 Task: Find connections with filter location Catarroja with filter topic #Indiawith filter profile language Potuguese with filter current company Aon with filter school Technology Jobs with filter industry Golf Courses and Country Clubs with filter service category Videography with filter keywords title Video or Film Producer
Action: Mouse moved to (550, 61)
Screenshot: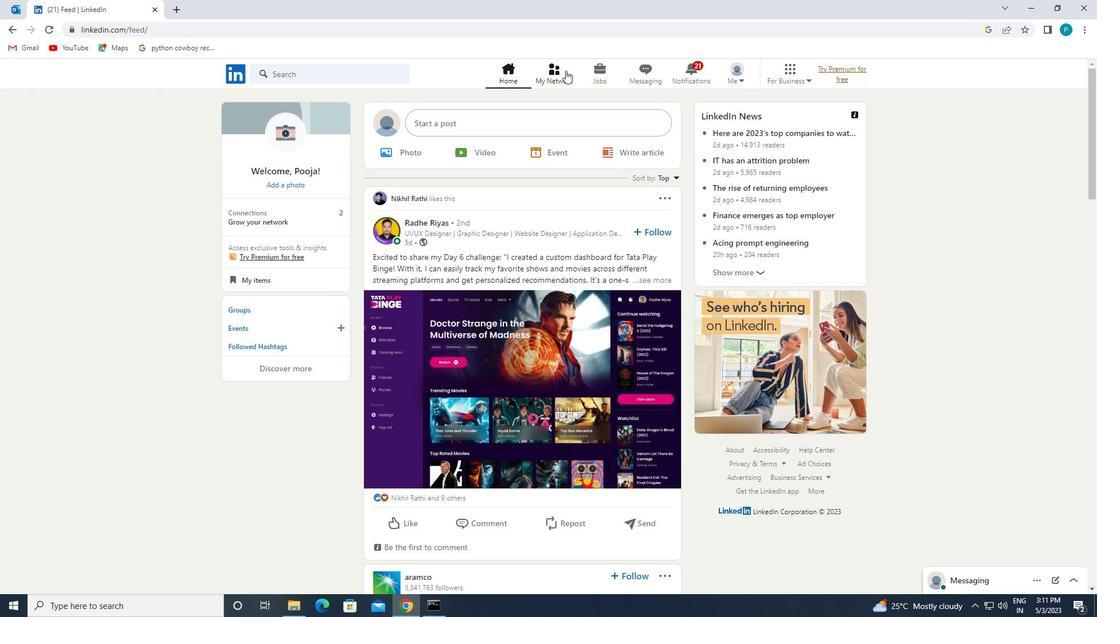 
Action: Mouse pressed left at (550, 61)
Screenshot: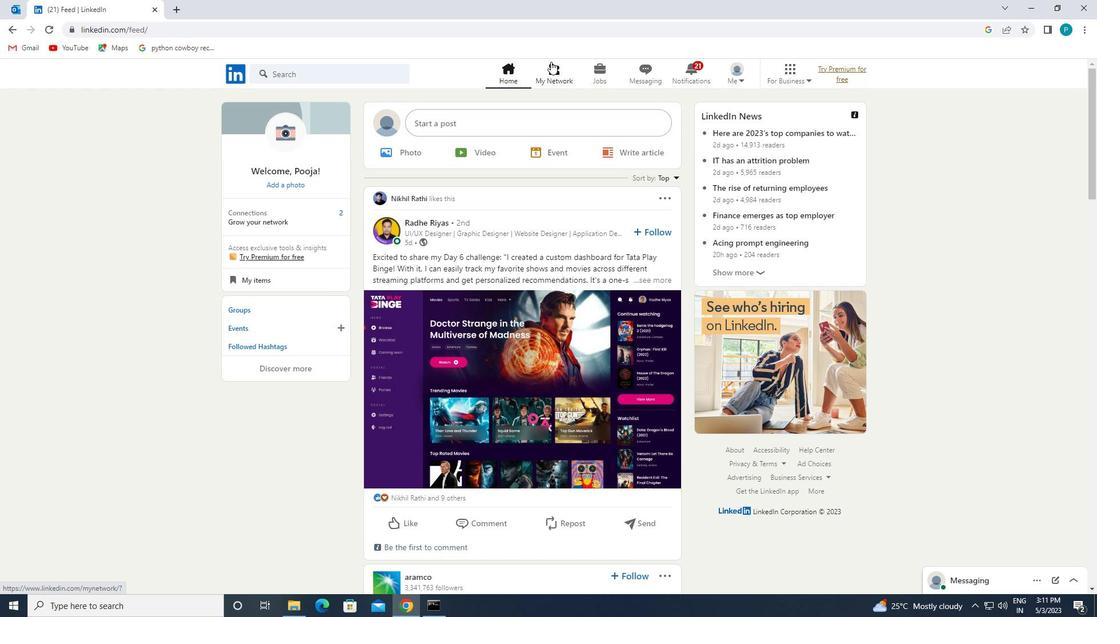
Action: Mouse moved to (273, 142)
Screenshot: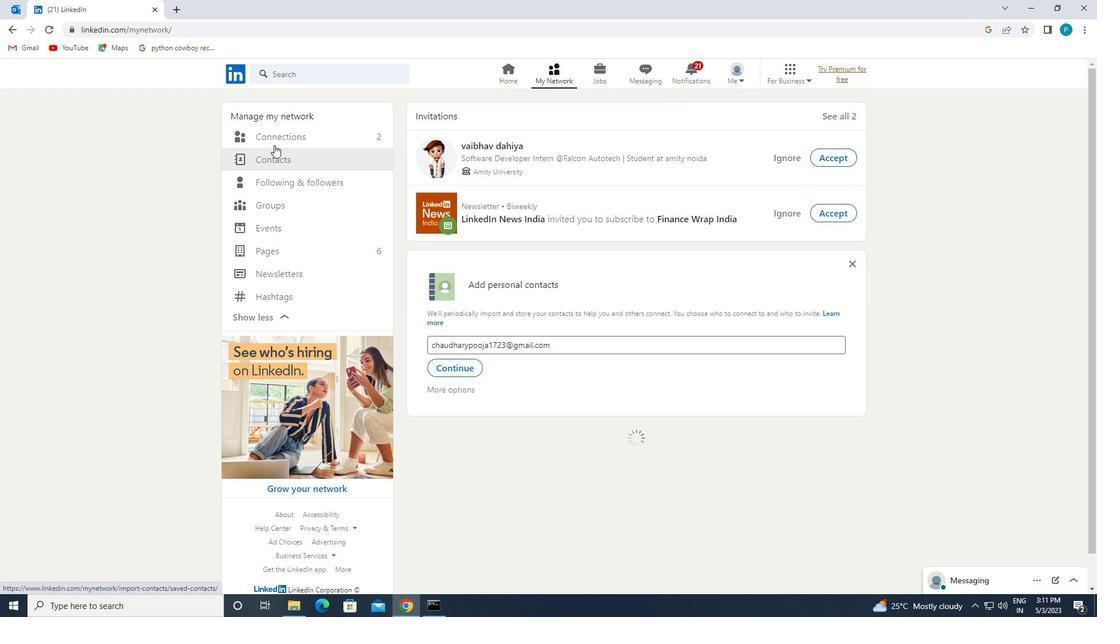 
Action: Mouse pressed left at (273, 142)
Screenshot: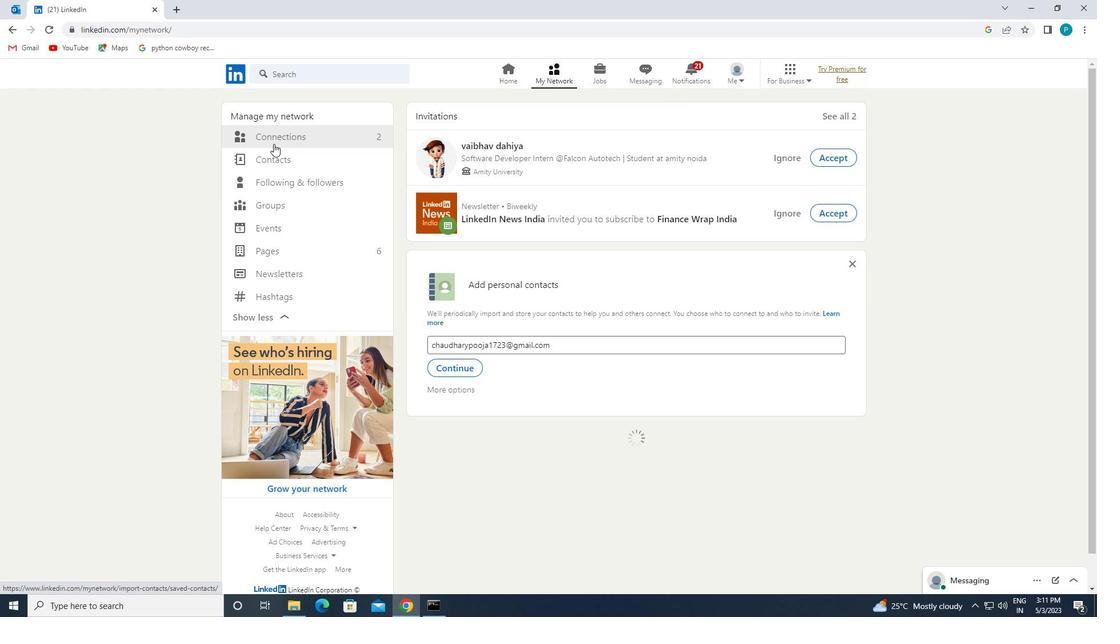 
Action: Mouse moved to (637, 141)
Screenshot: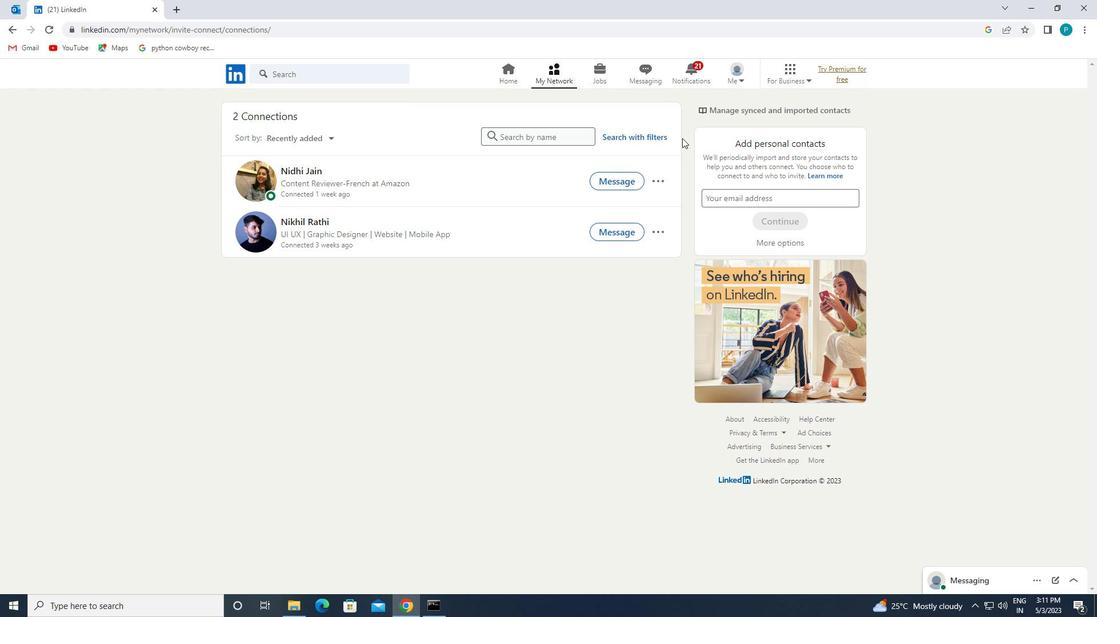 
Action: Mouse pressed left at (637, 141)
Screenshot: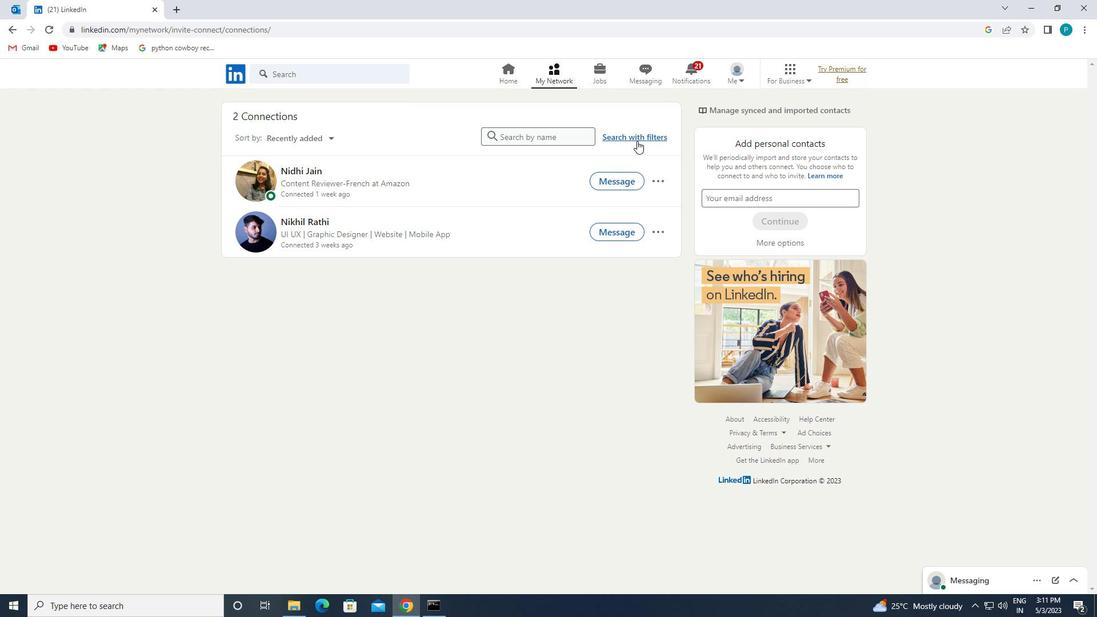 
Action: Mouse moved to (577, 110)
Screenshot: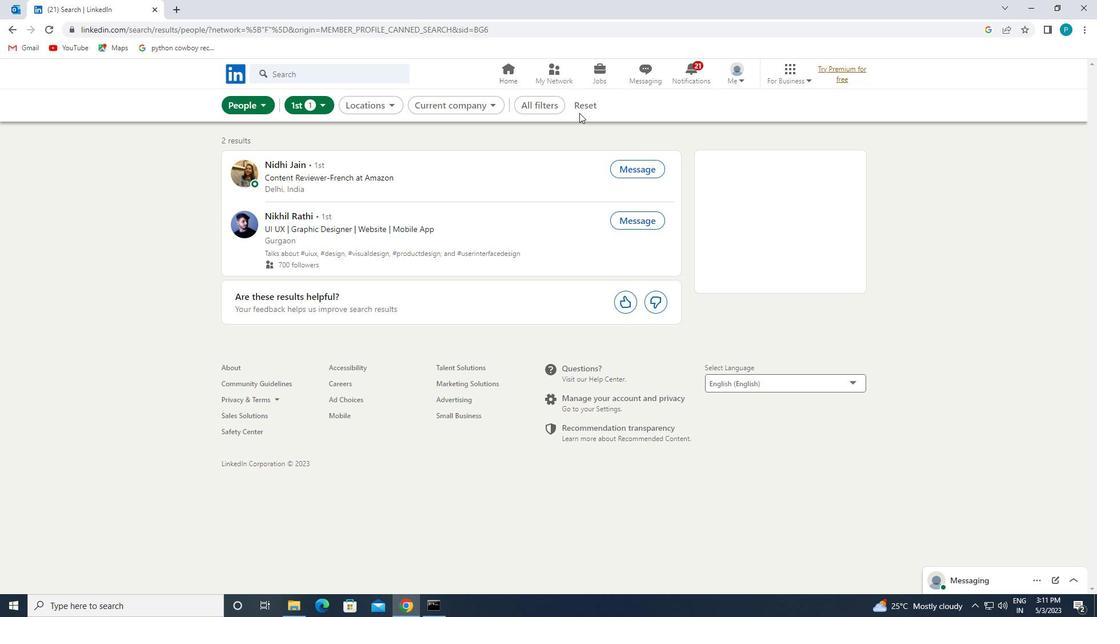
Action: Mouse pressed left at (577, 110)
Screenshot: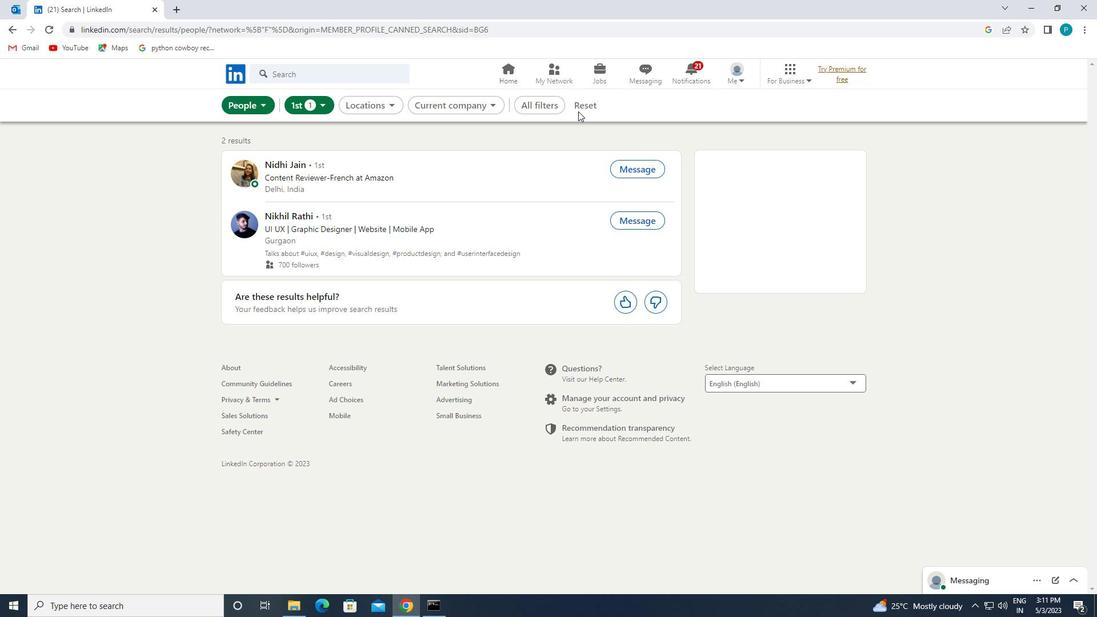 
Action: Mouse moved to (575, 104)
Screenshot: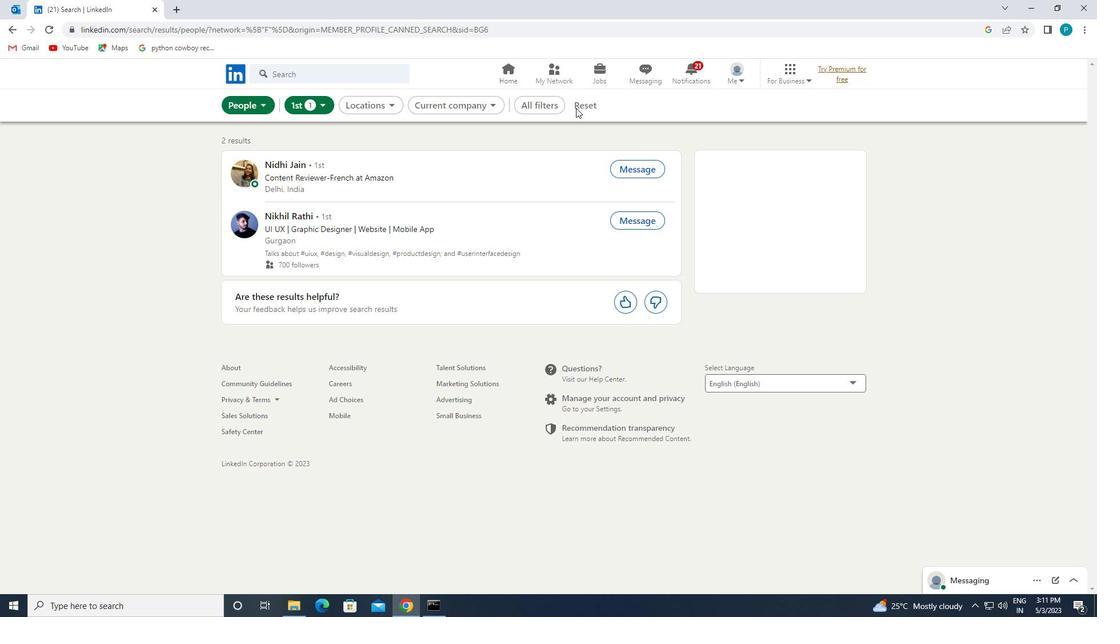 
Action: Mouse pressed left at (575, 104)
Screenshot: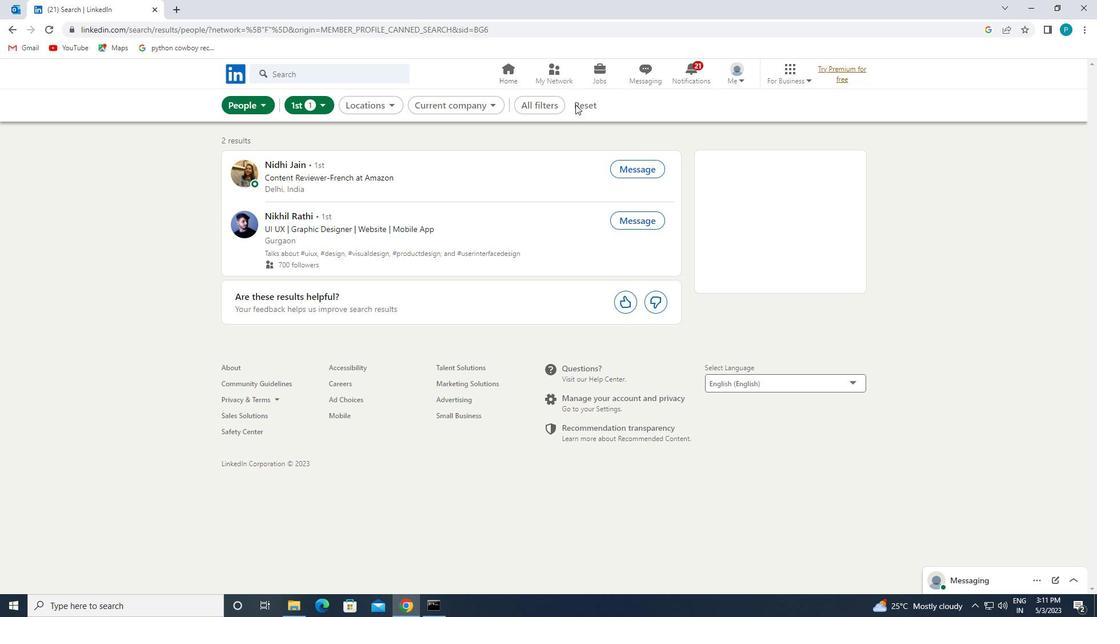 
Action: Mouse moved to (562, 105)
Screenshot: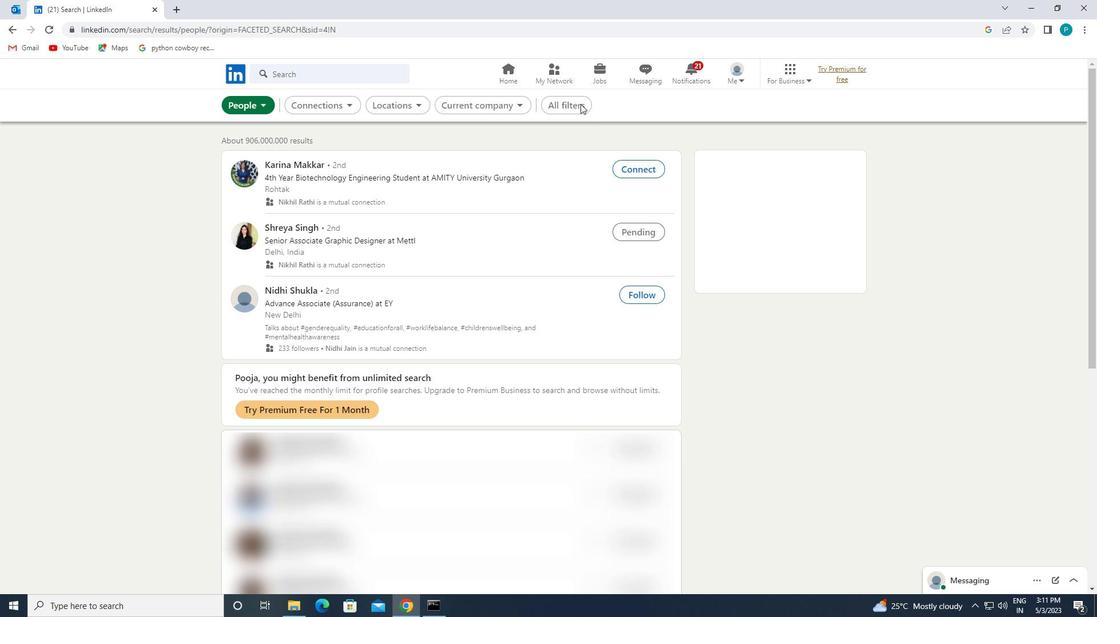 
Action: Mouse pressed left at (562, 105)
Screenshot: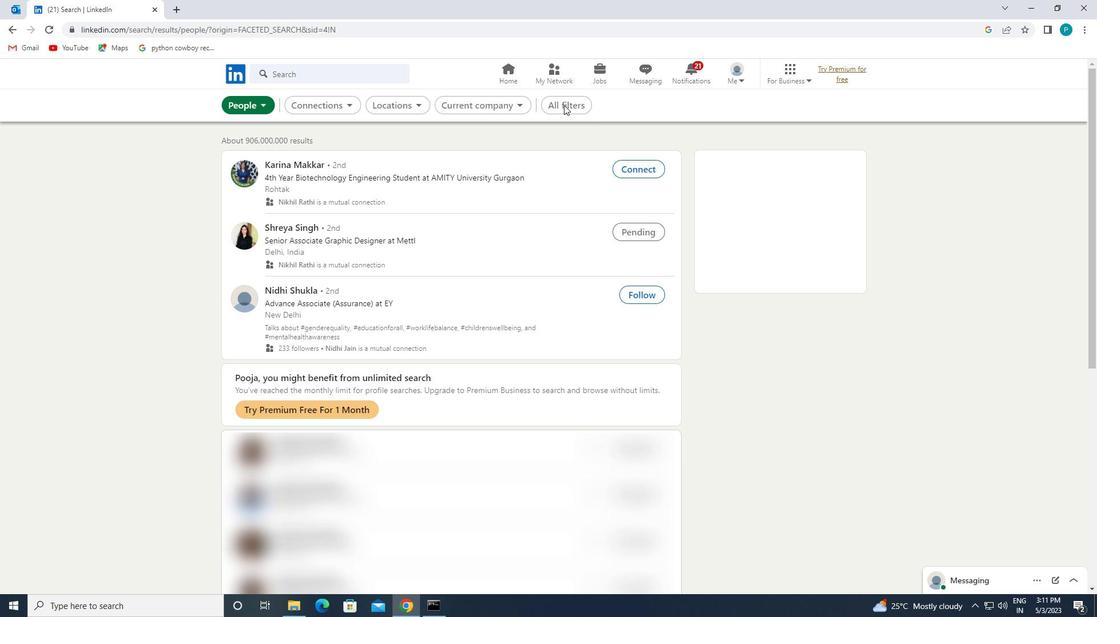 
Action: Mouse moved to (578, 105)
Screenshot: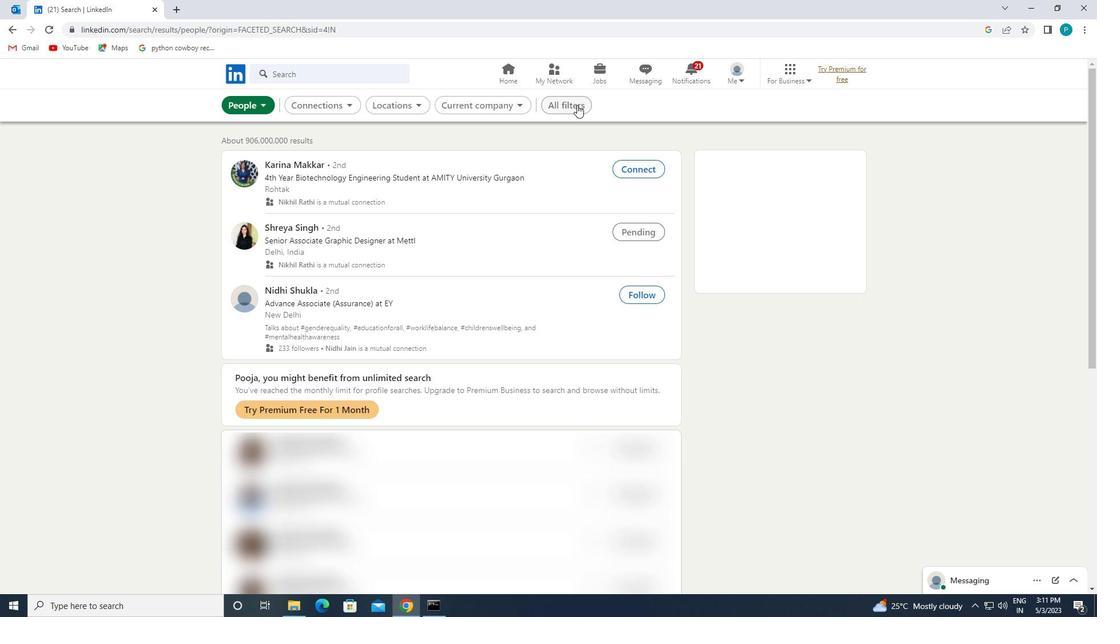 
Action: Mouse pressed left at (578, 105)
Screenshot: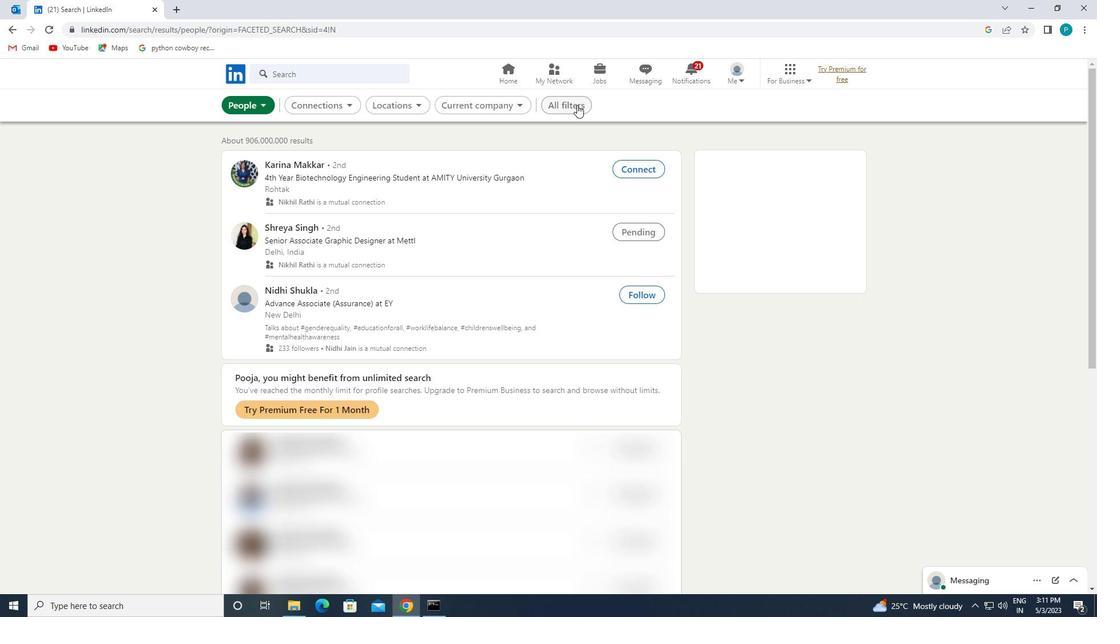 
Action: Mouse moved to (577, 90)
Screenshot: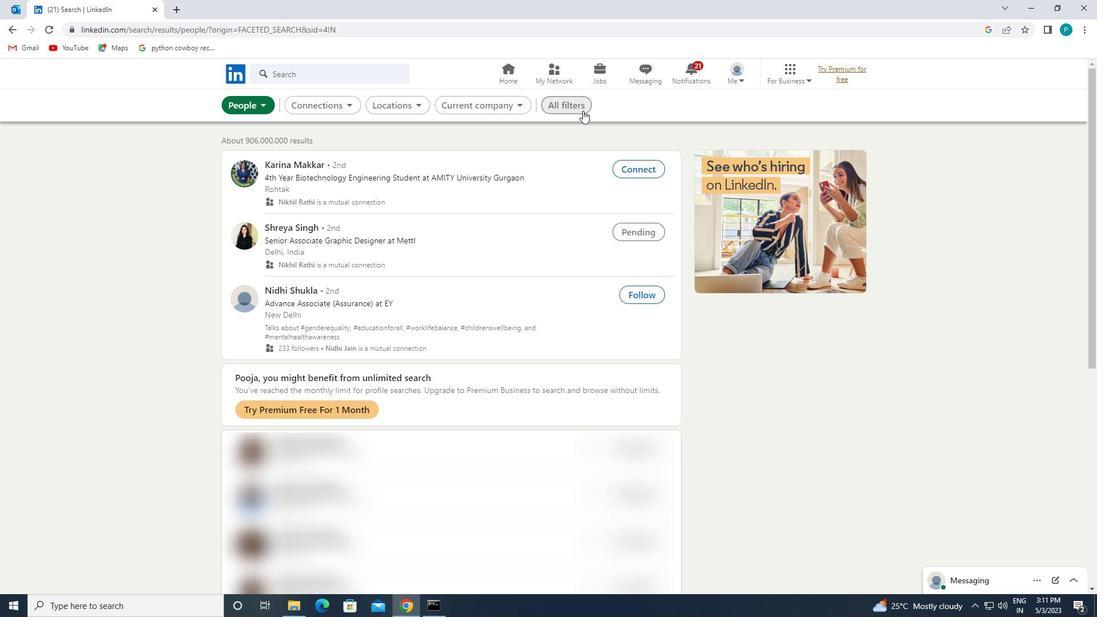 
Action: Mouse pressed left at (577, 90)
Screenshot: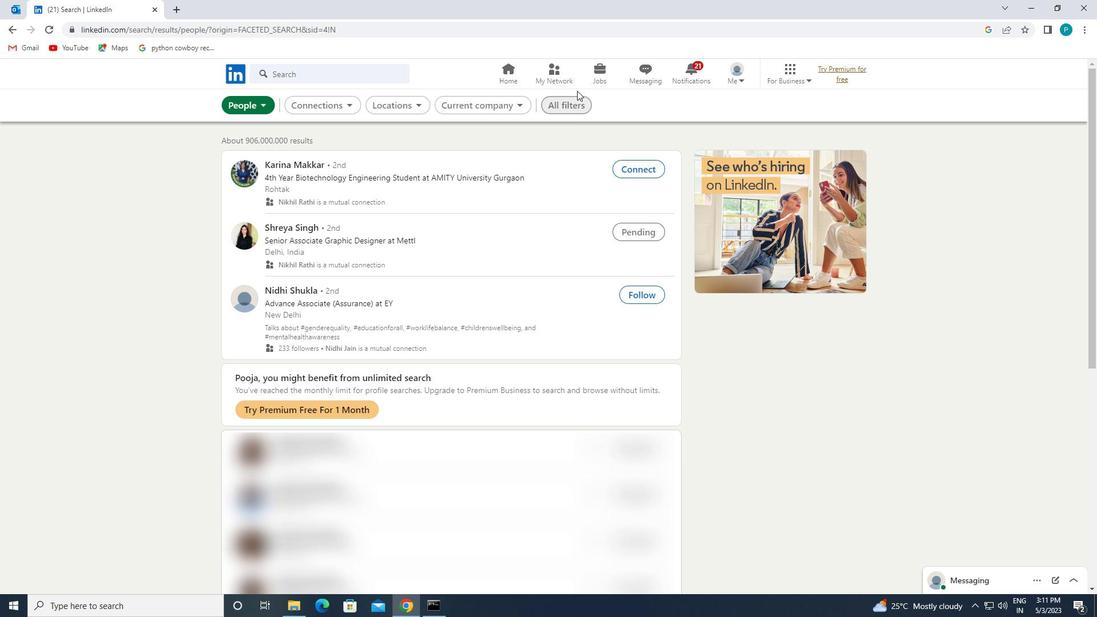 
Action: Mouse moved to (578, 101)
Screenshot: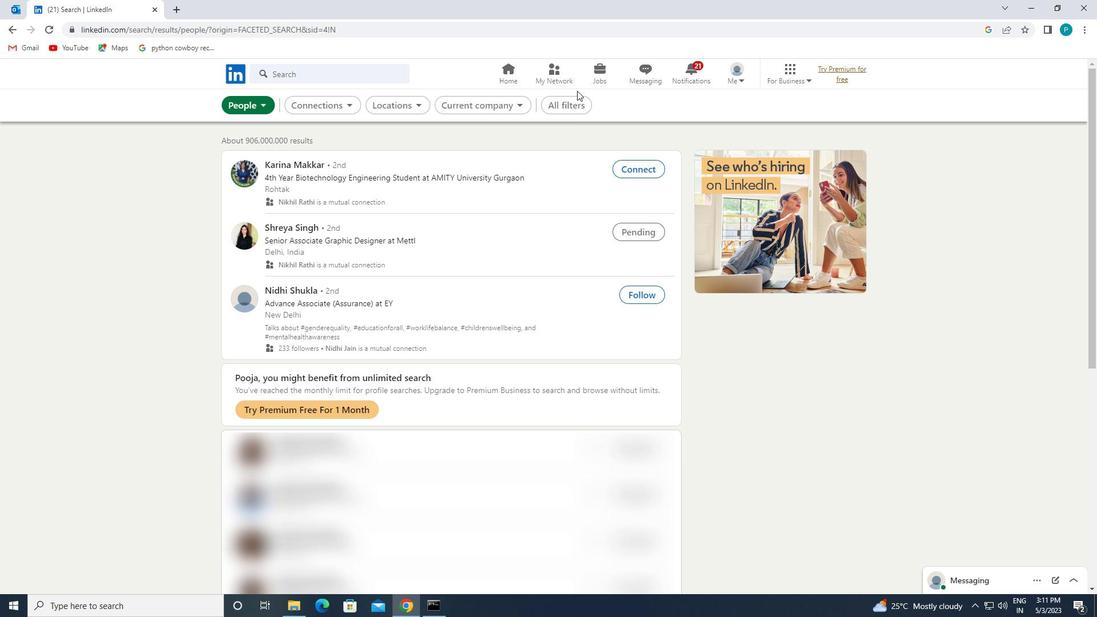 
Action: Mouse pressed left at (578, 101)
Screenshot: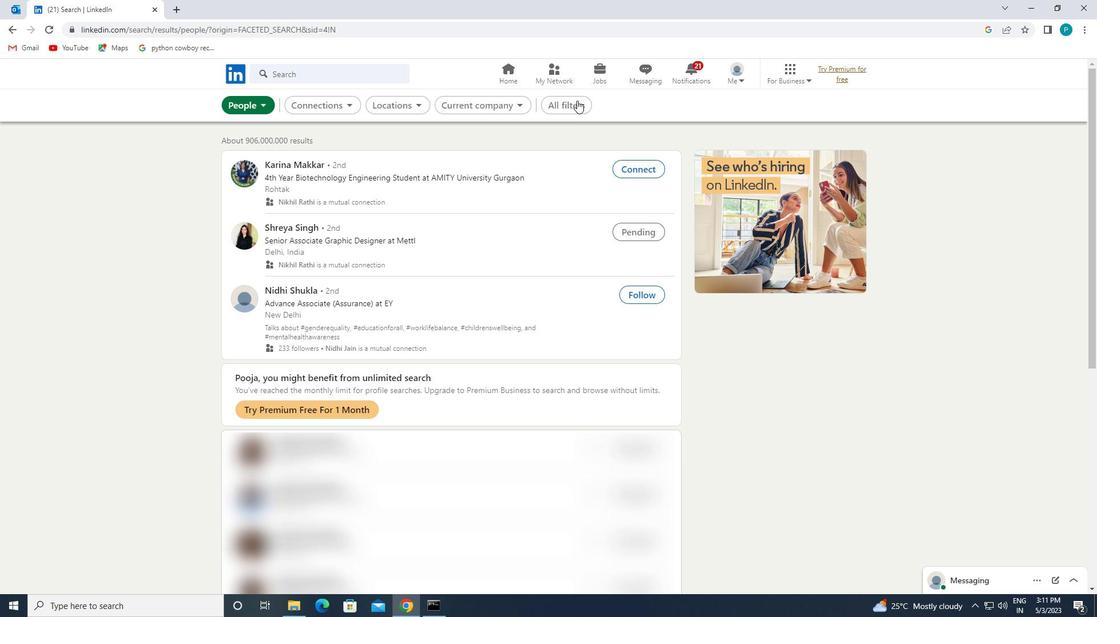 
Action: Mouse moved to (970, 308)
Screenshot: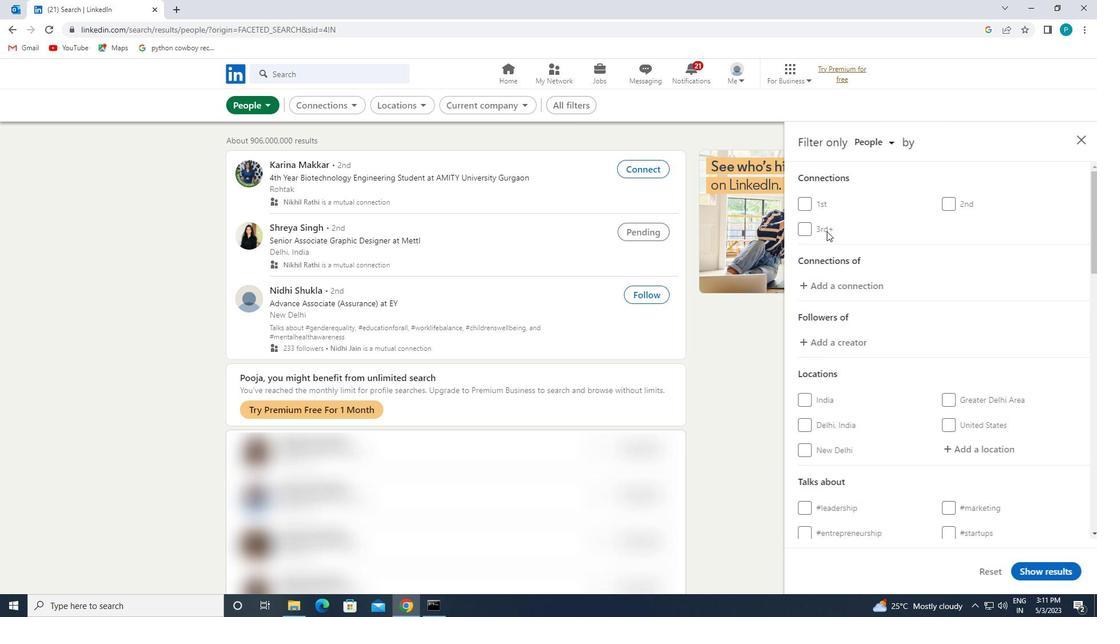 
Action: Mouse scrolled (970, 308) with delta (0, 0)
Screenshot: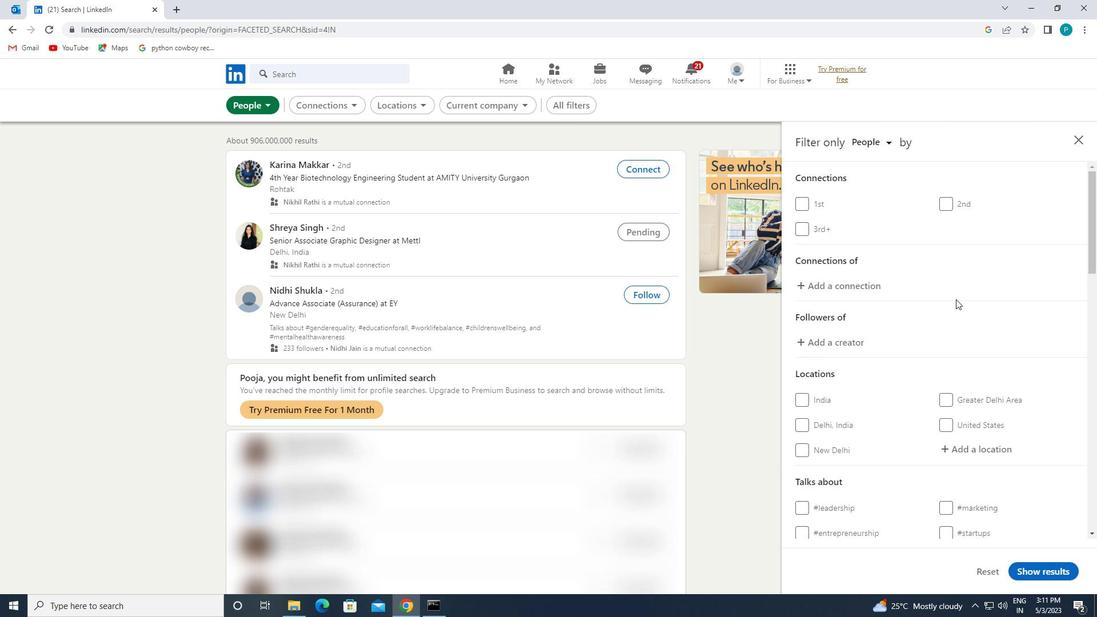 
Action: Mouse scrolled (970, 308) with delta (0, 0)
Screenshot: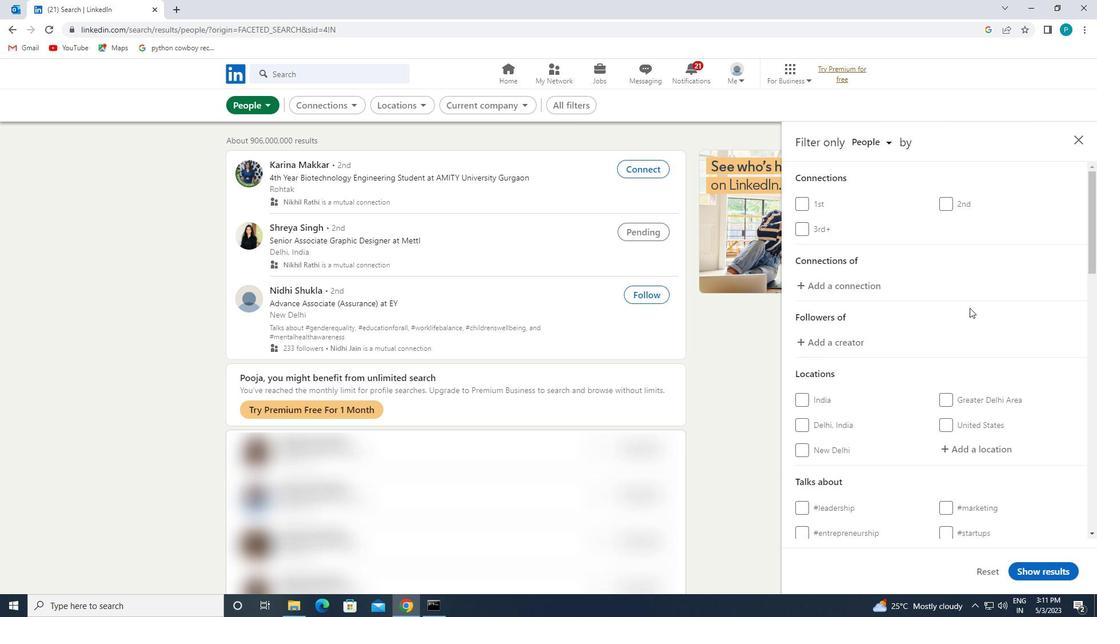 
Action: Mouse scrolled (970, 308) with delta (0, 0)
Screenshot: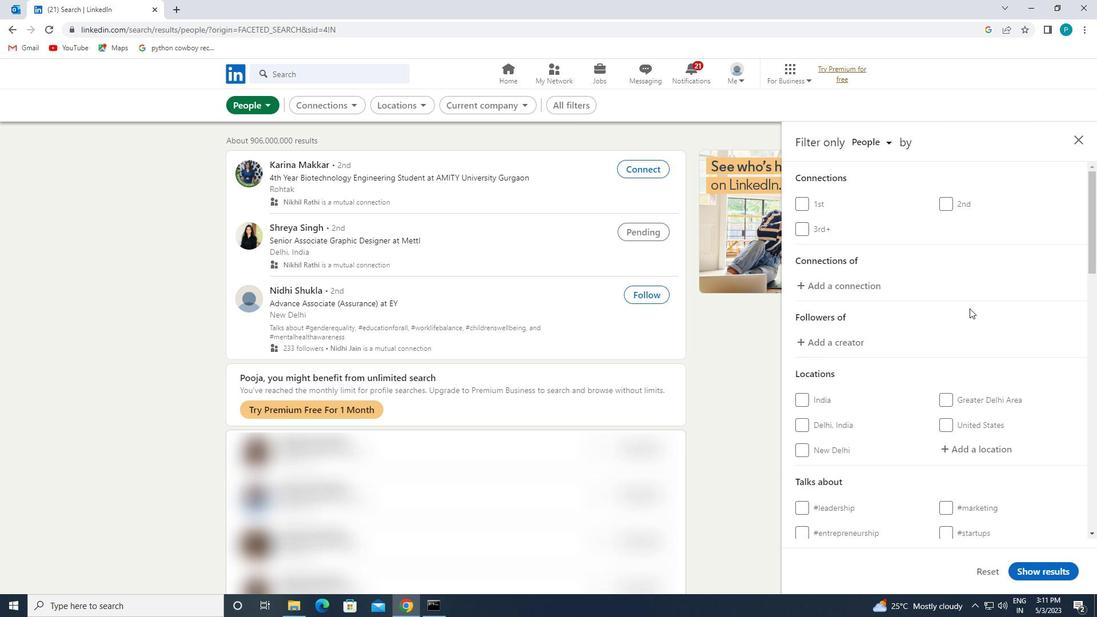 
Action: Mouse moved to (959, 279)
Screenshot: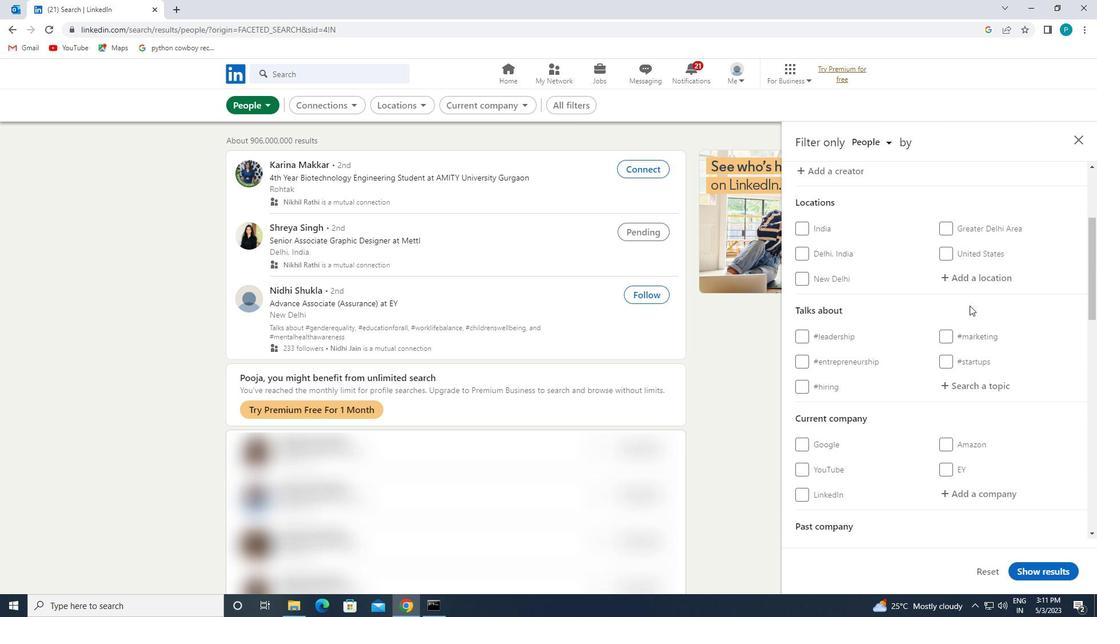 
Action: Mouse pressed left at (959, 279)
Screenshot: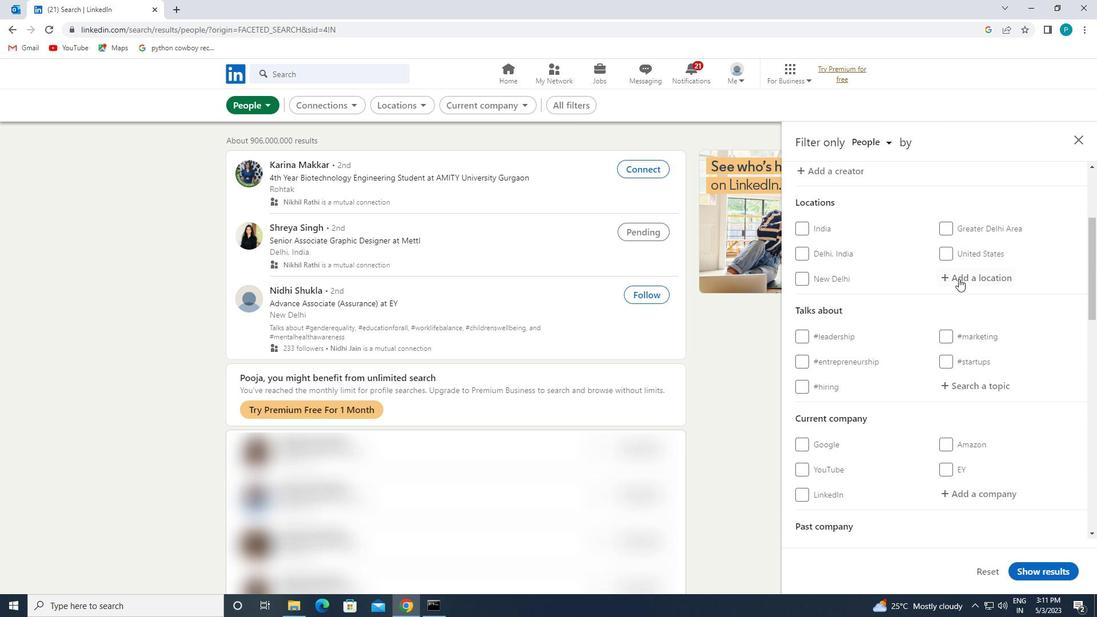 
Action: Mouse moved to (950, 275)
Screenshot: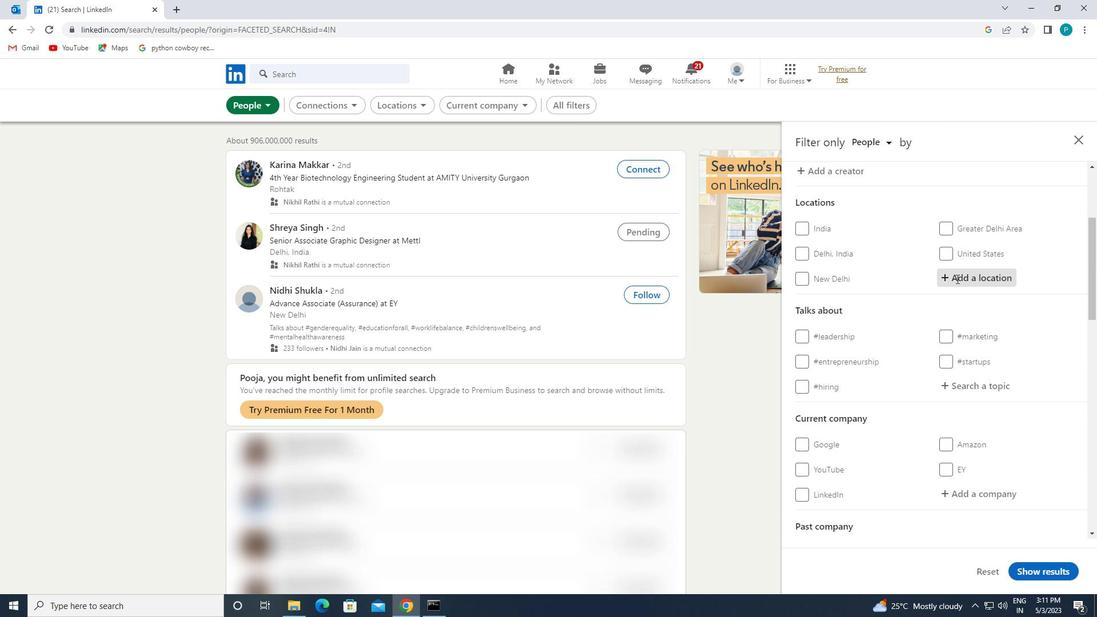 
Action: Key pressed <Key.caps_lock>c<Key.caps_lock>atarroja
Screenshot: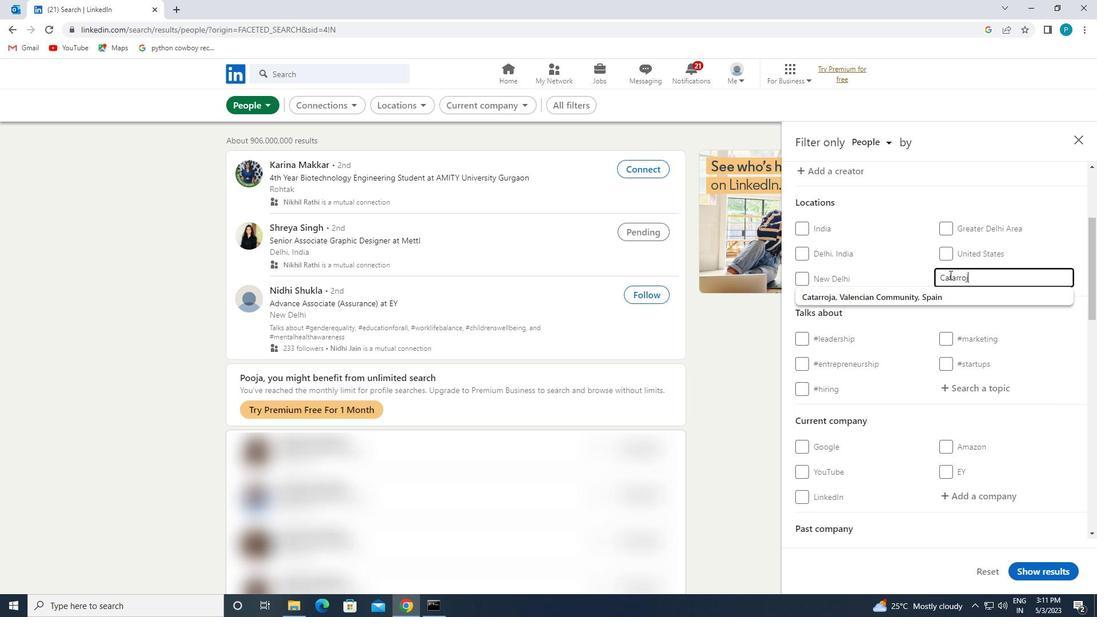 
Action: Mouse moved to (937, 293)
Screenshot: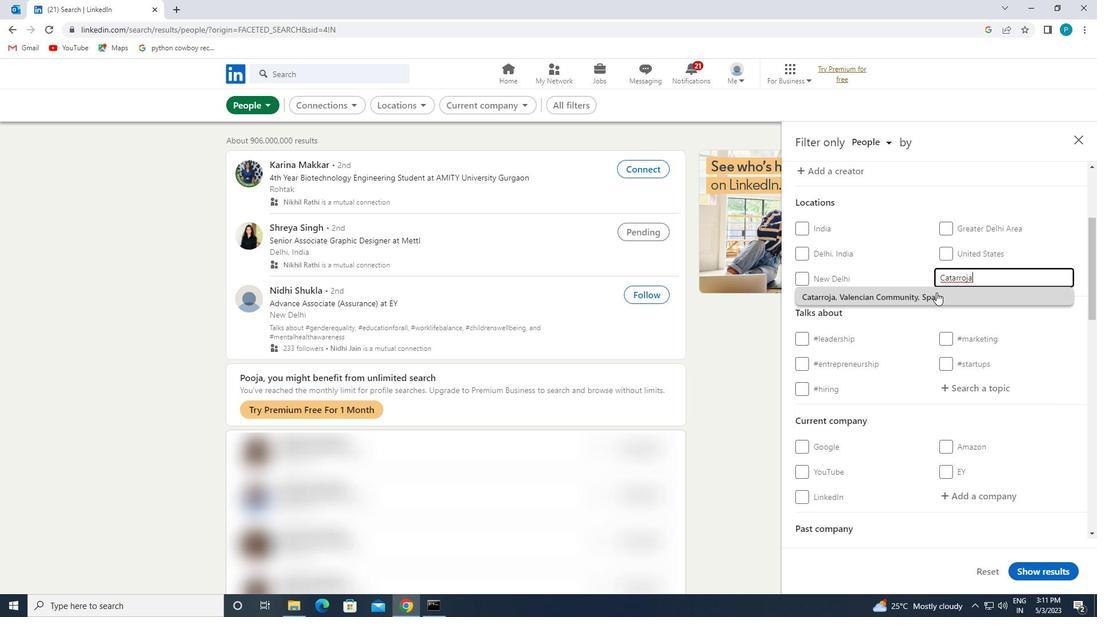 
Action: Mouse pressed left at (937, 293)
Screenshot: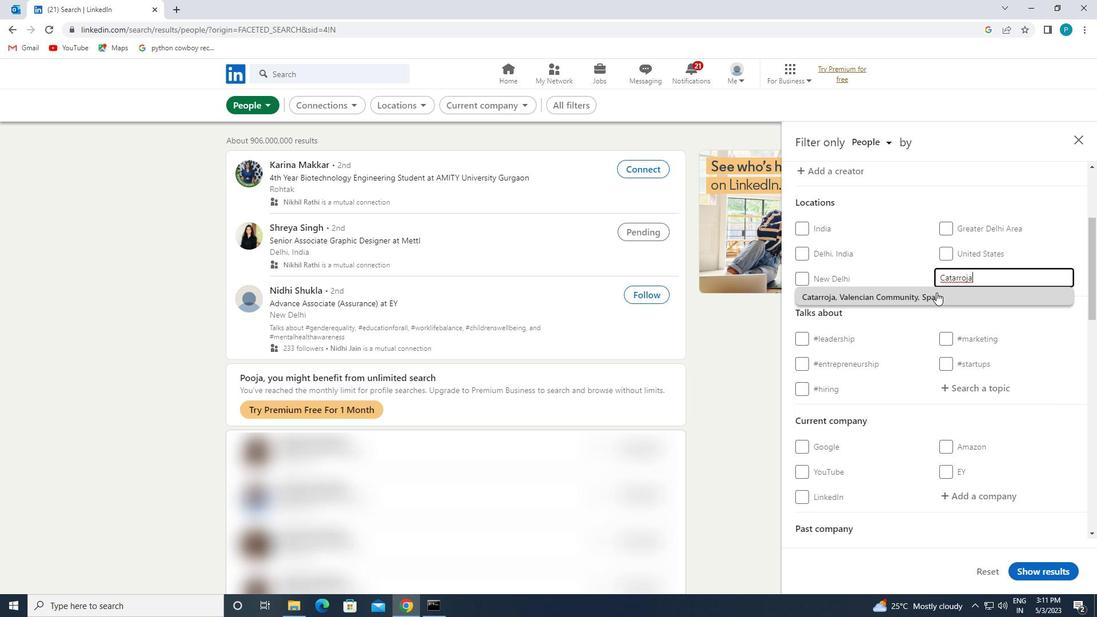 
Action: Mouse moved to (996, 410)
Screenshot: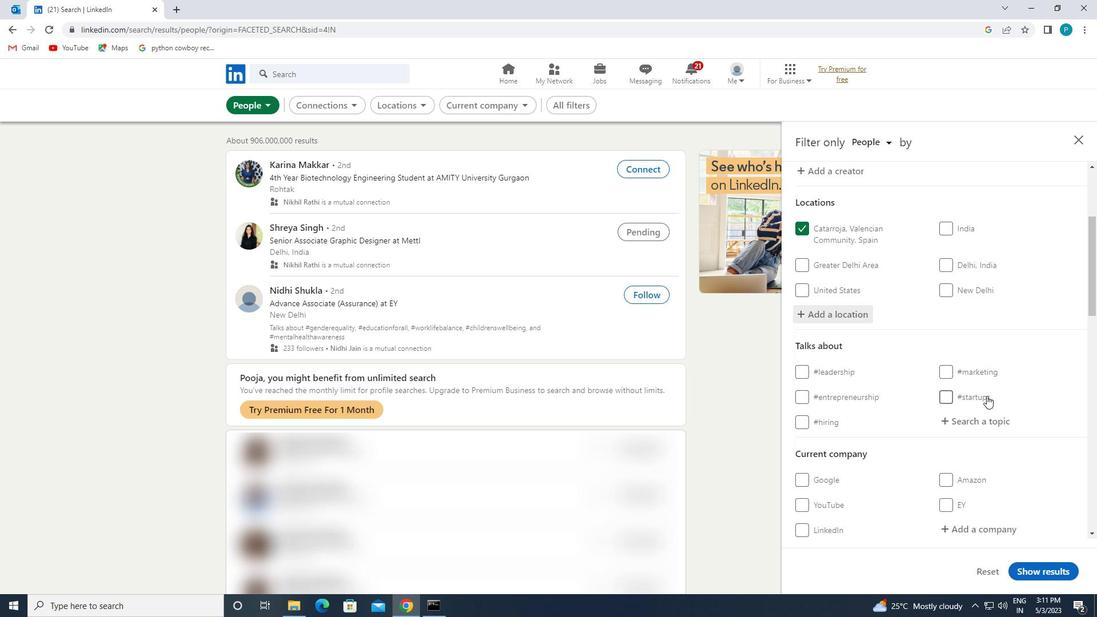 
Action: Mouse pressed left at (996, 410)
Screenshot: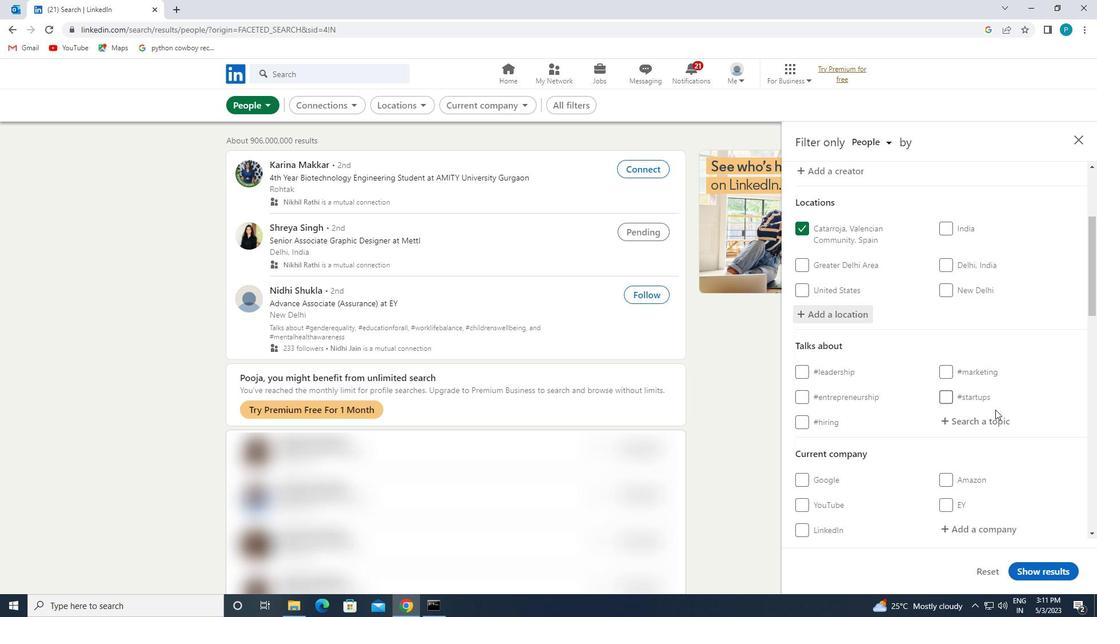 
Action: Mouse moved to (995, 413)
Screenshot: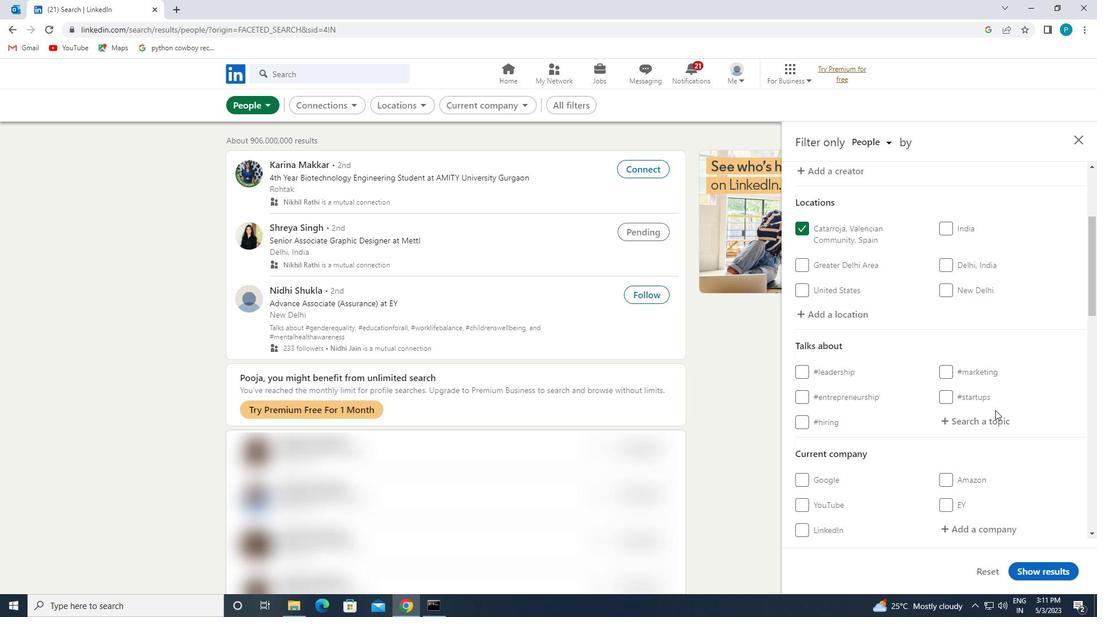 
Action: Mouse pressed left at (995, 413)
Screenshot: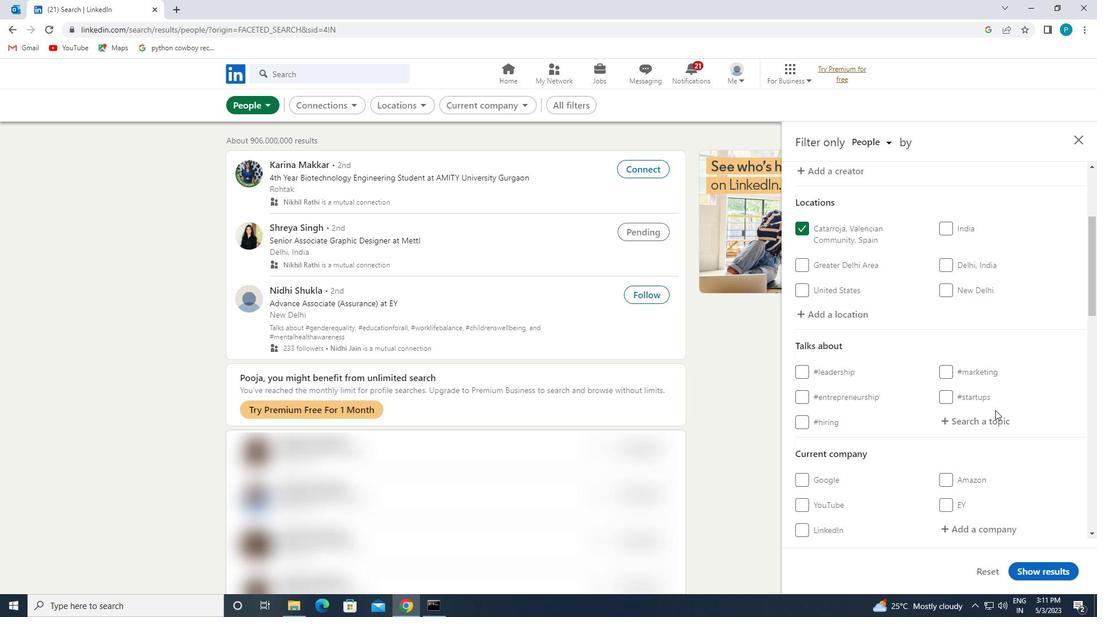 
Action: Mouse moved to (999, 419)
Screenshot: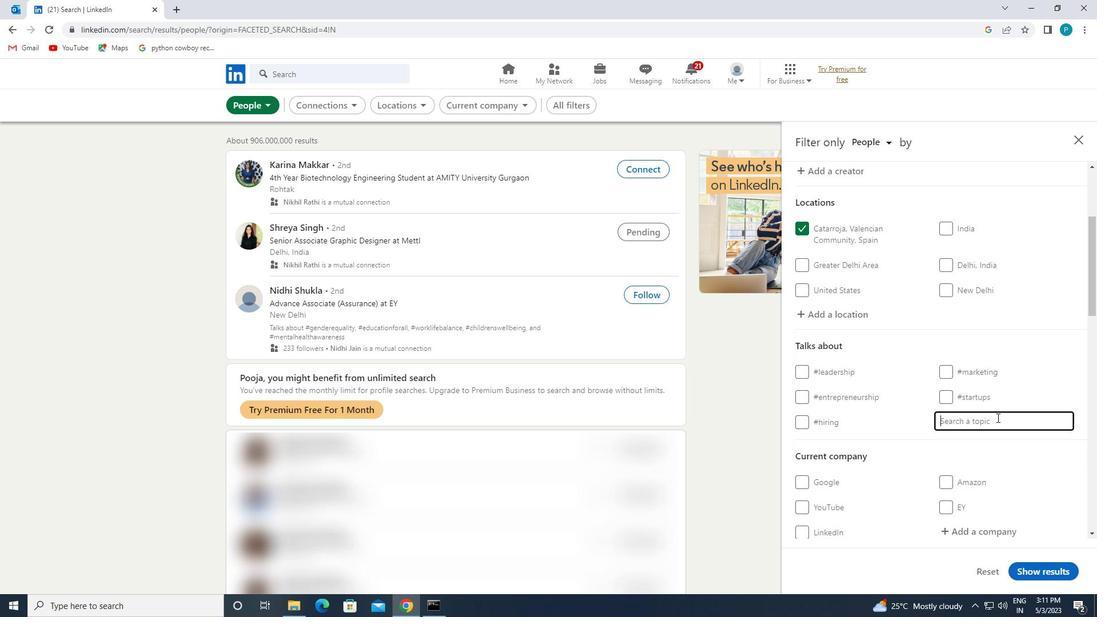 
Action: Key pressed <Key.shift>#I<Key.backspace><Key.caps_lock>I<Key.caps_lock>NDIA
Screenshot: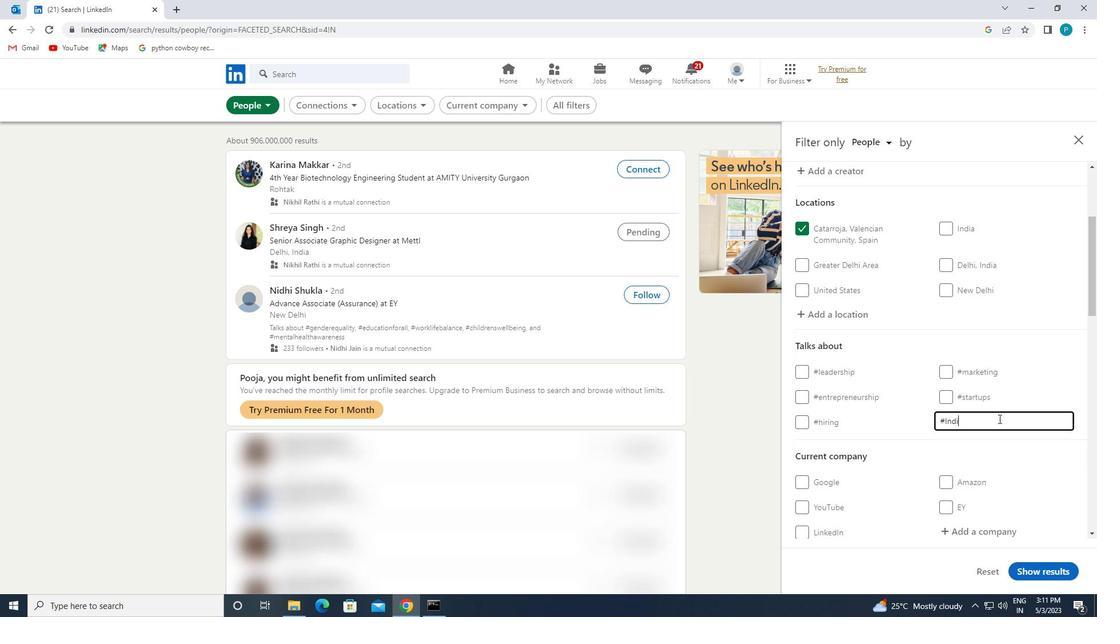 
Action: Mouse moved to (996, 417)
Screenshot: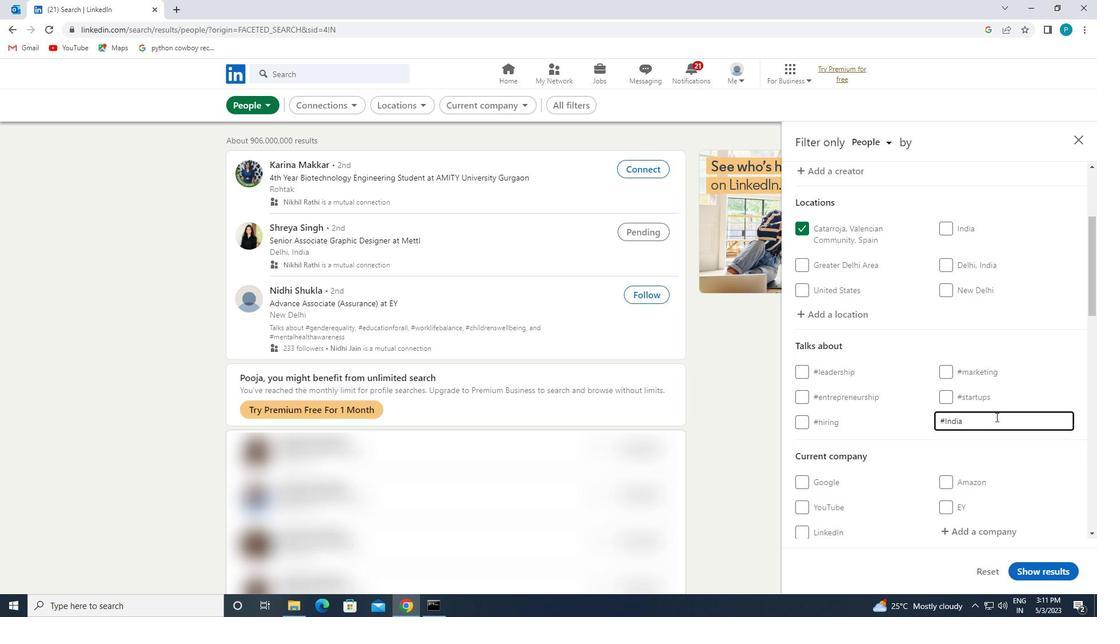 
Action: Mouse scrolled (996, 416) with delta (0, 0)
Screenshot: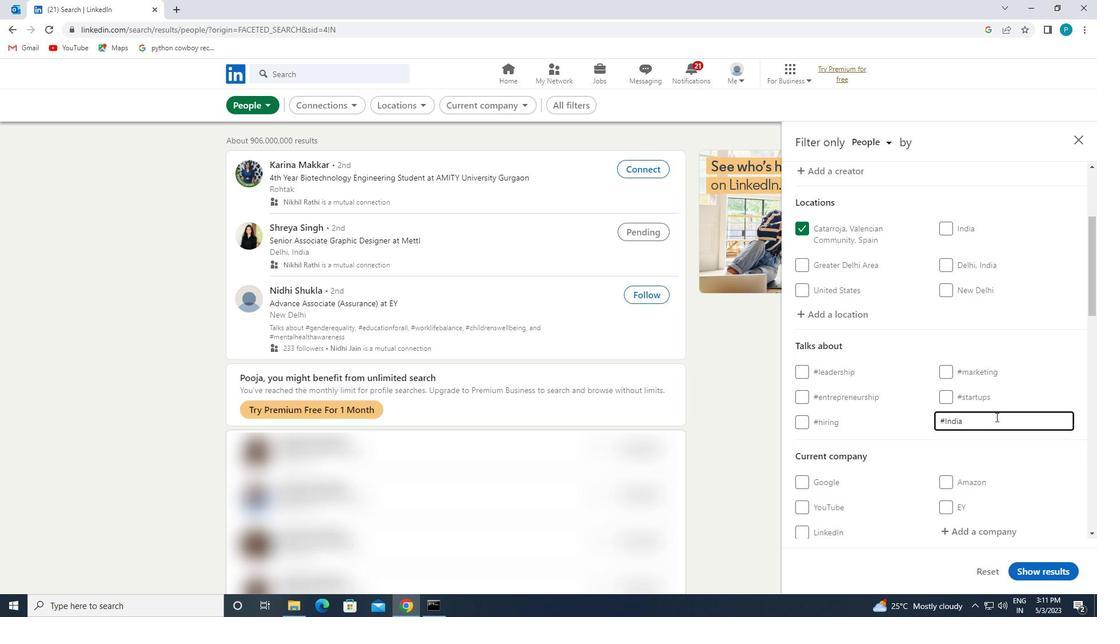 
Action: Mouse moved to (997, 417)
Screenshot: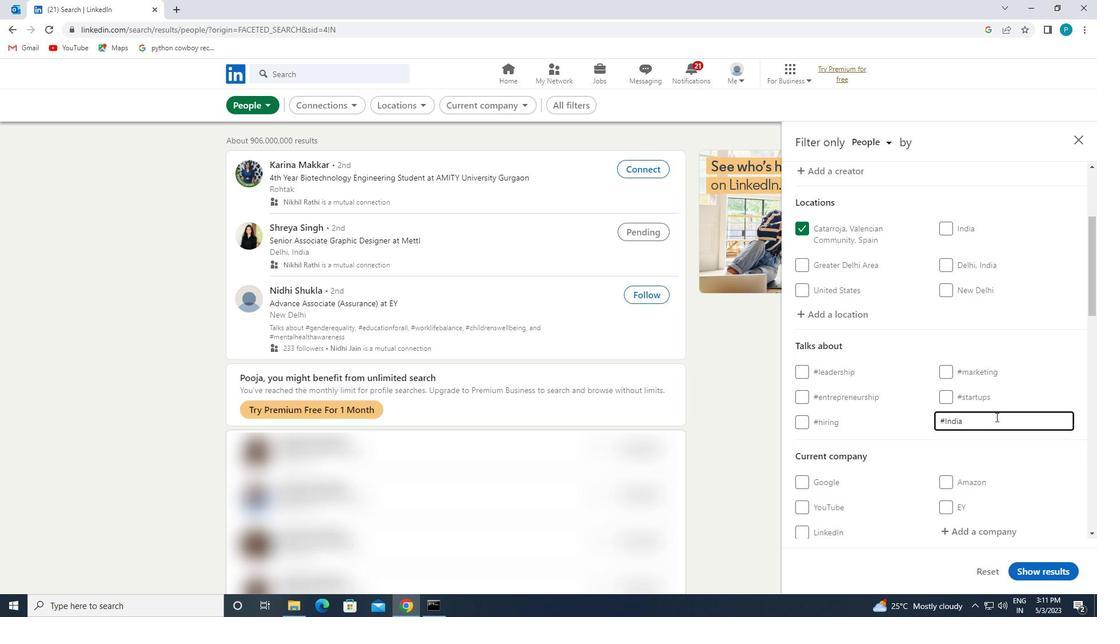 
Action: Mouse scrolled (997, 417) with delta (0, 0)
Screenshot: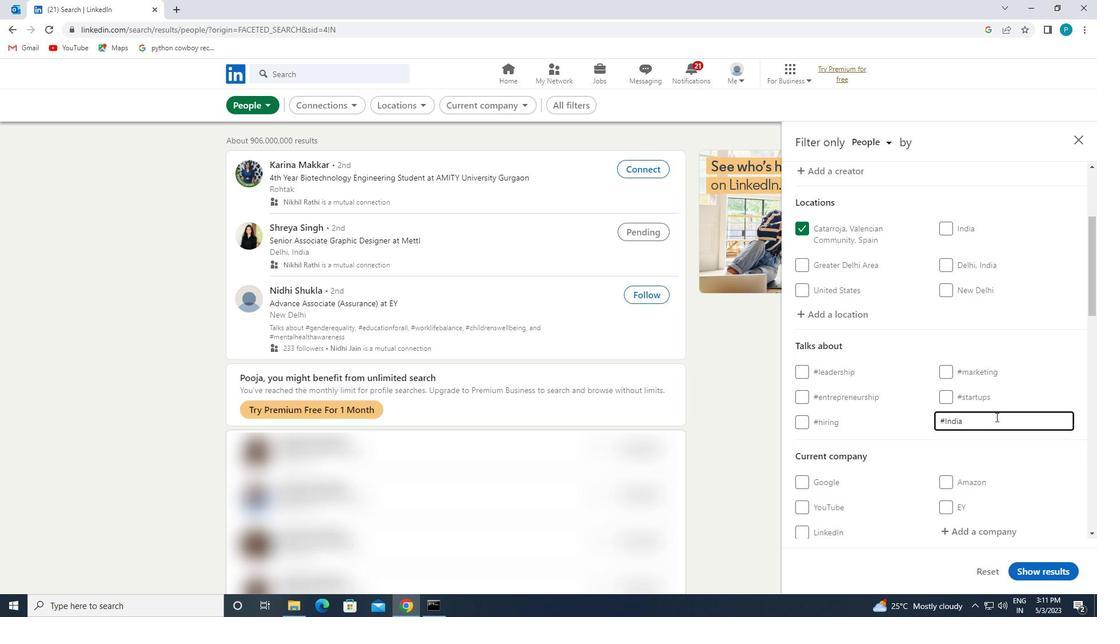 
Action: Mouse moved to (997, 418)
Screenshot: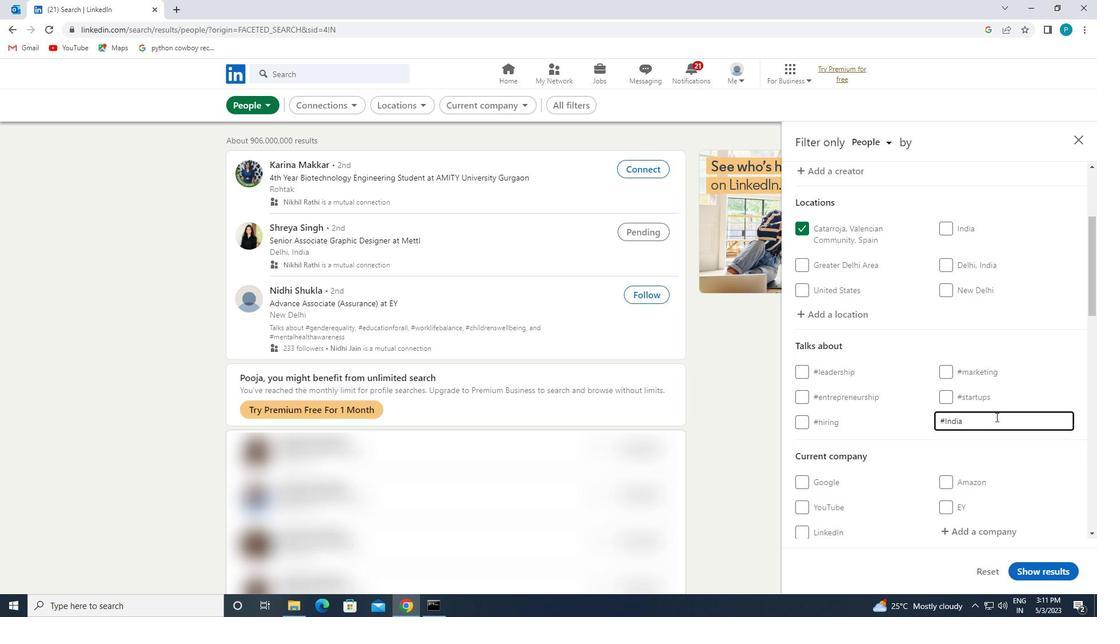 
Action: Mouse scrolled (997, 417) with delta (0, 0)
Screenshot: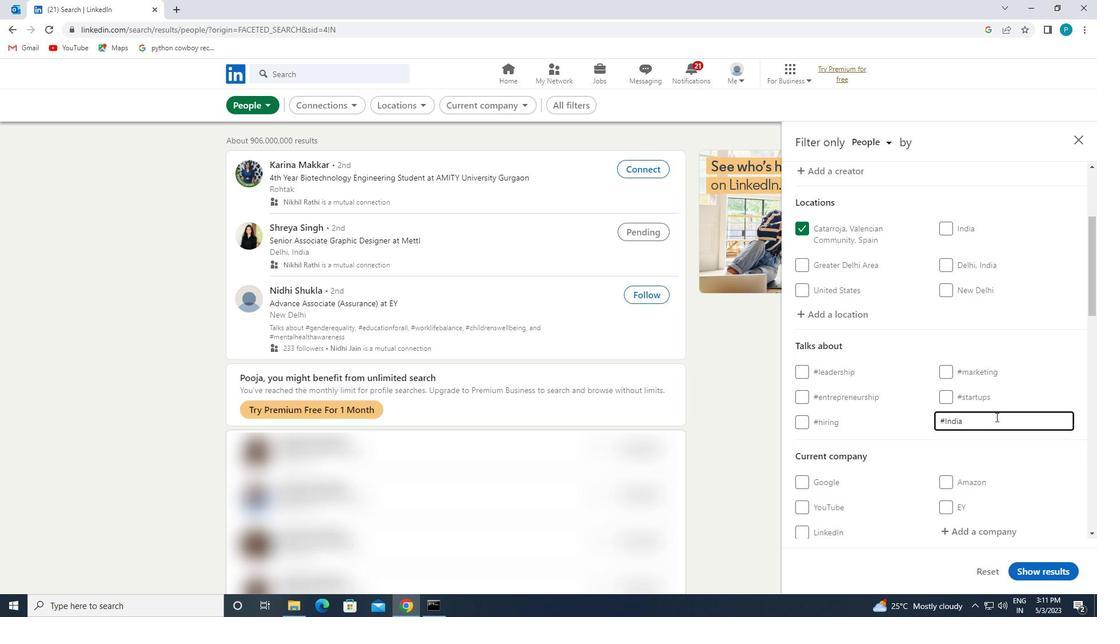 
Action: Mouse moved to (998, 419)
Screenshot: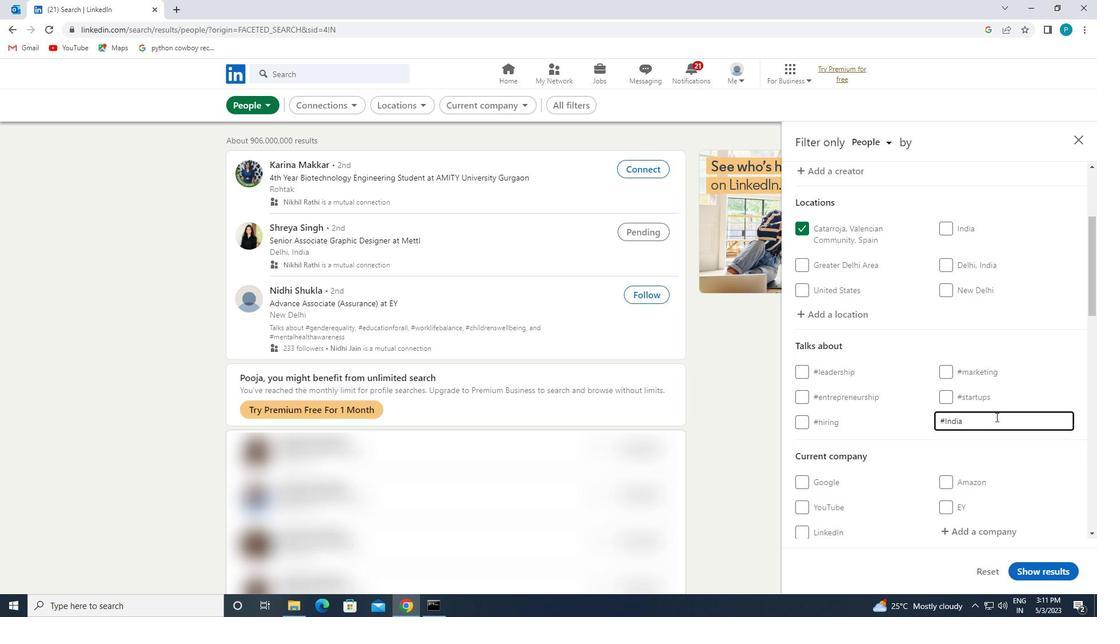 
Action: Mouse scrolled (998, 418) with delta (0, 0)
Screenshot: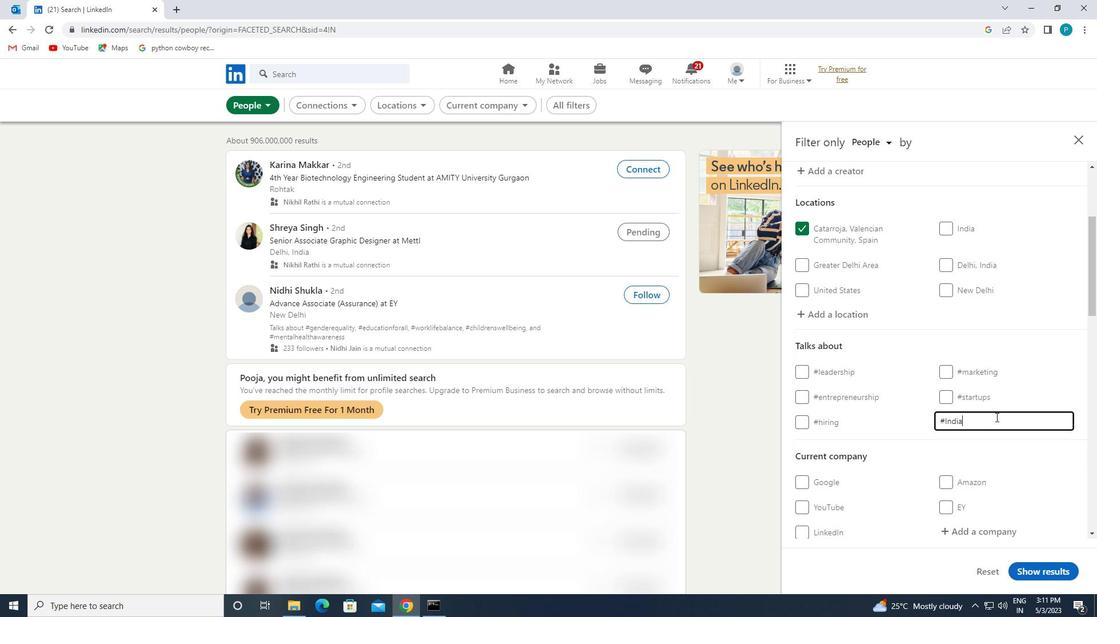 
Action: Mouse moved to (949, 406)
Screenshot: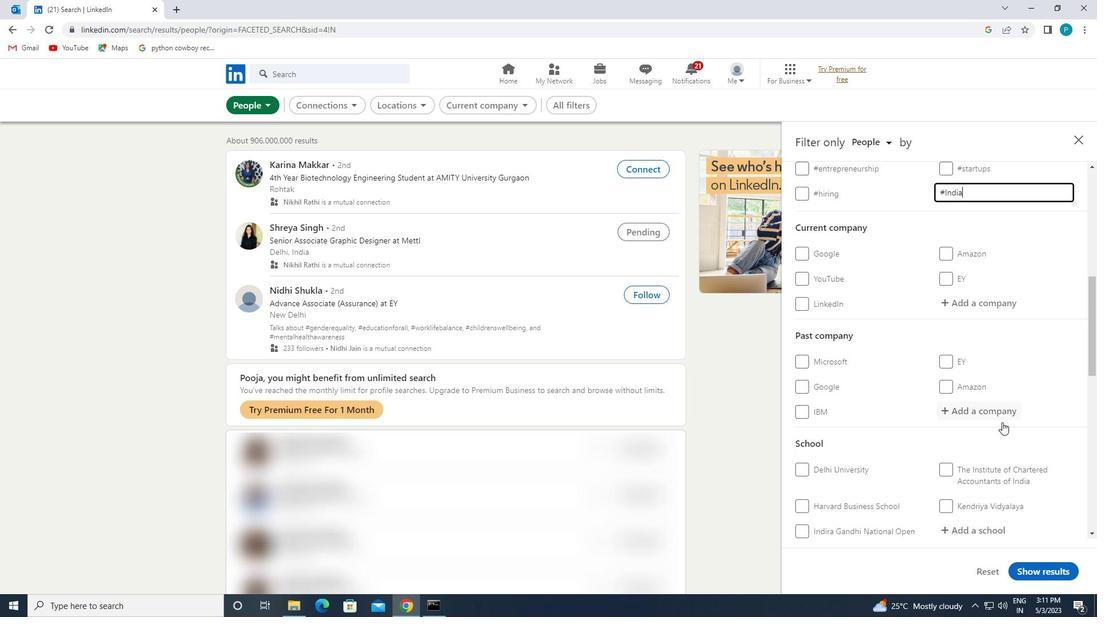 
Action: Mouse scrolled (949, 405) with delta (0, 0)
Screenshot: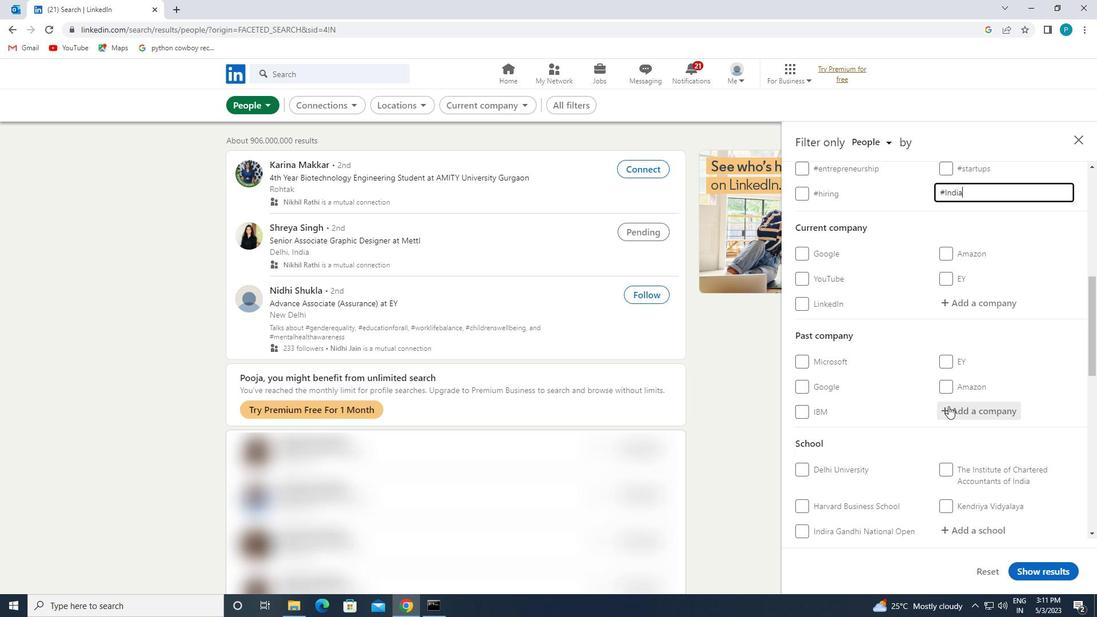 
Action: Mouse scrolled (949, 405) with delta (0, 0)
Screenshot: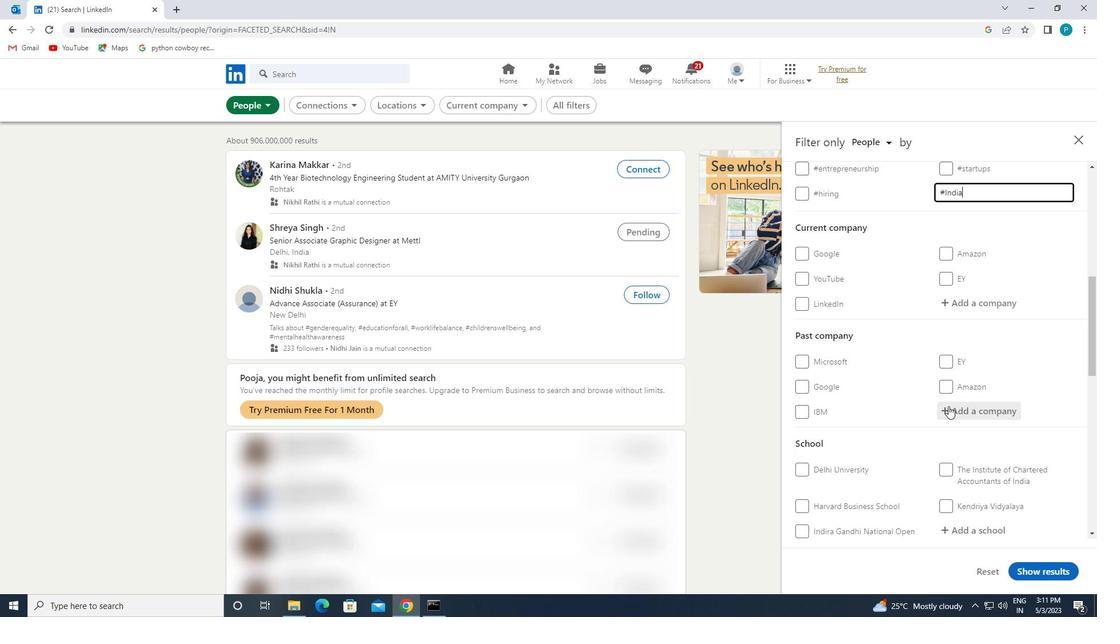 
Action: Mouse moved to (920, 447)
Screenshot: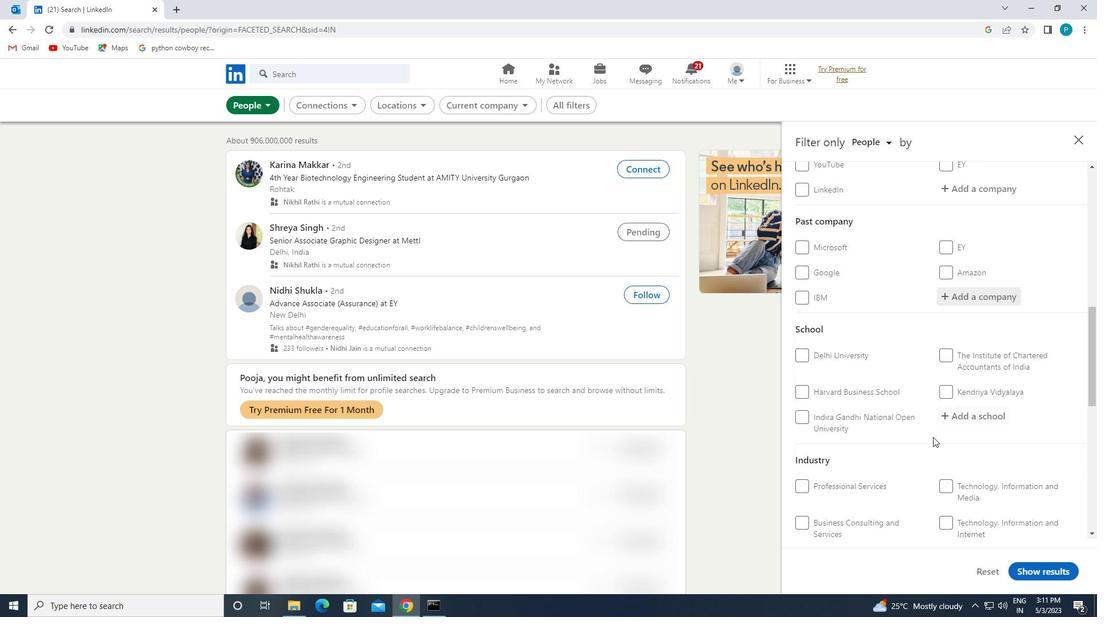 
Action: Mouse scrolled (920, 447) with delta (0, 0)
Screenshot: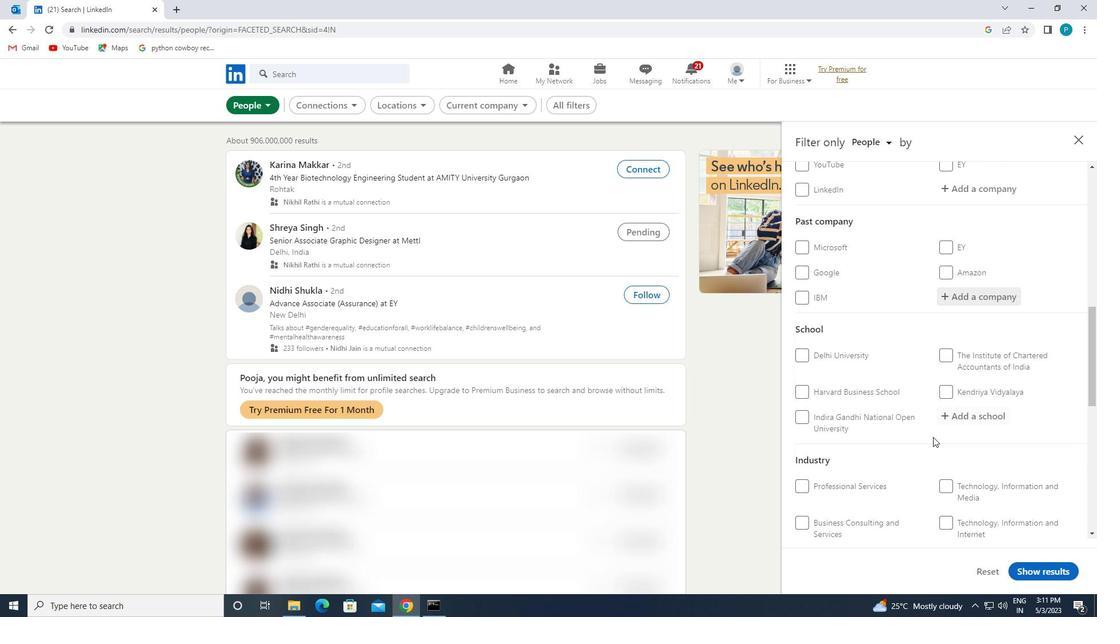 
Action: Mouse moved to (920, 448)
Screenshot: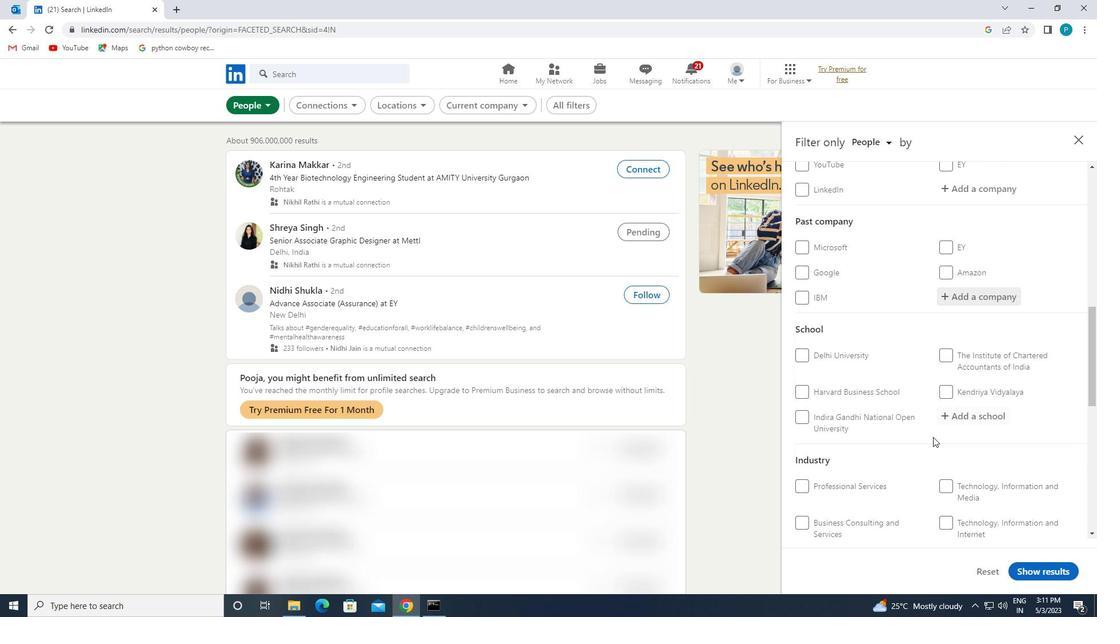 
Action: Mouse scrolled (920, 447) with delta (0, 0)
Screenshot: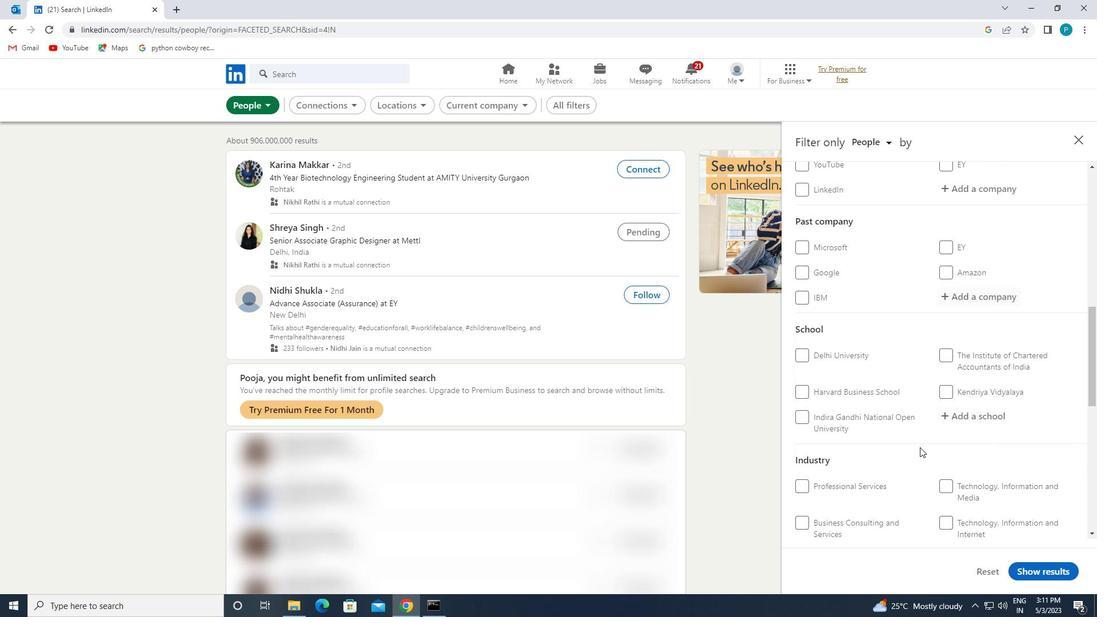 
Action: Mouse scrolled (920, 447) with delta (0, 0)
Screenshot: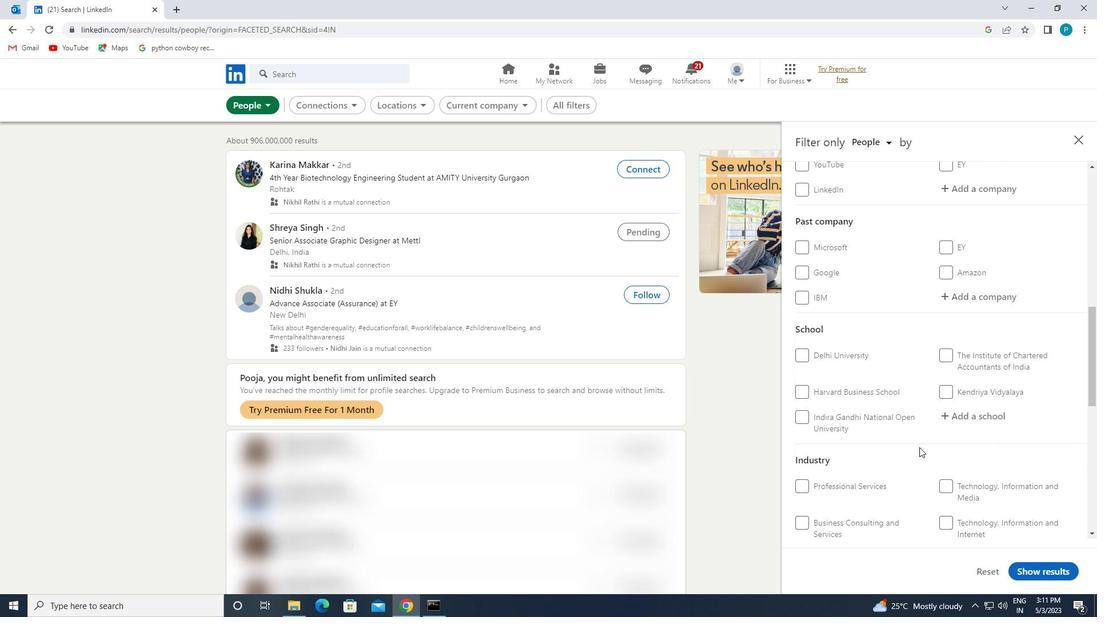 
Action: Mouse moved to (961, 472)
Screenshot: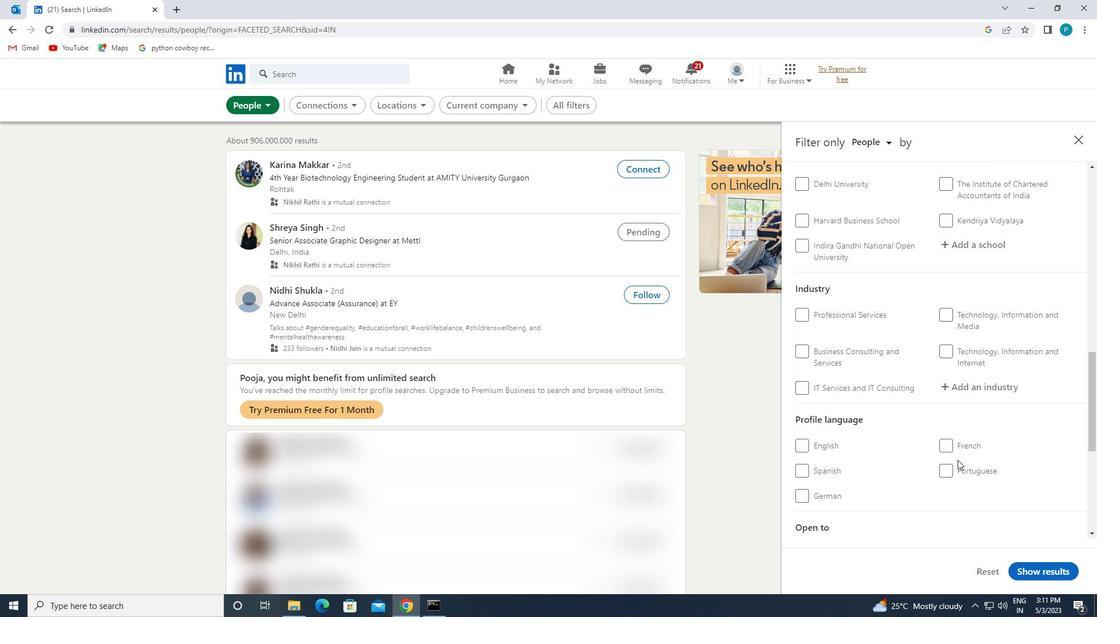
Action: Mouse pressed left at (961, 472)
Screenshot: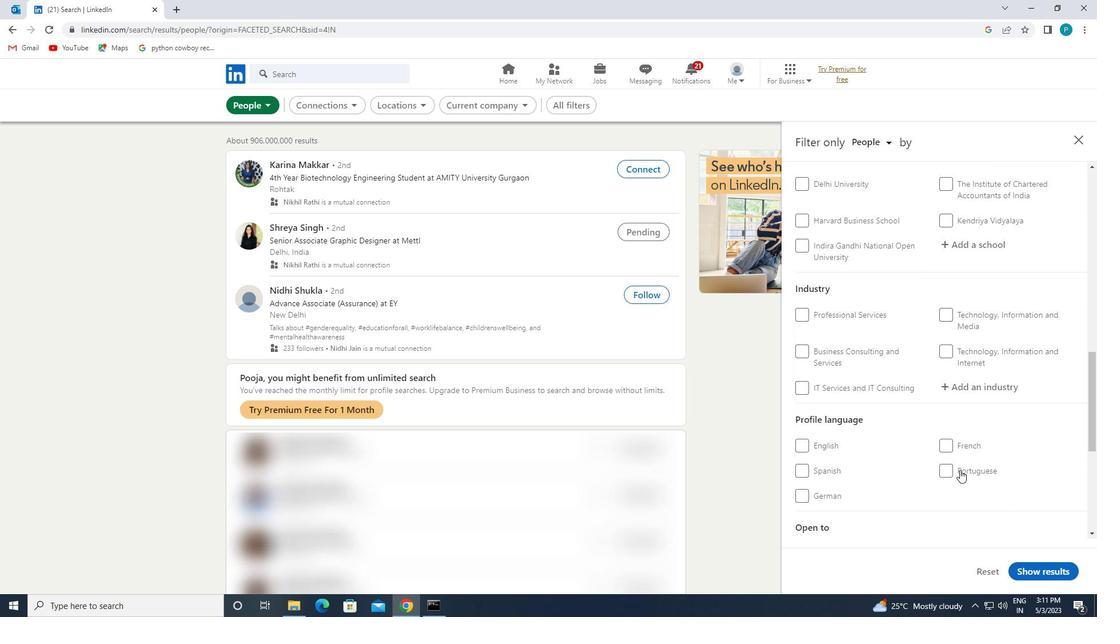 
Action: Mouse moved to (986, 399)
Screenshot: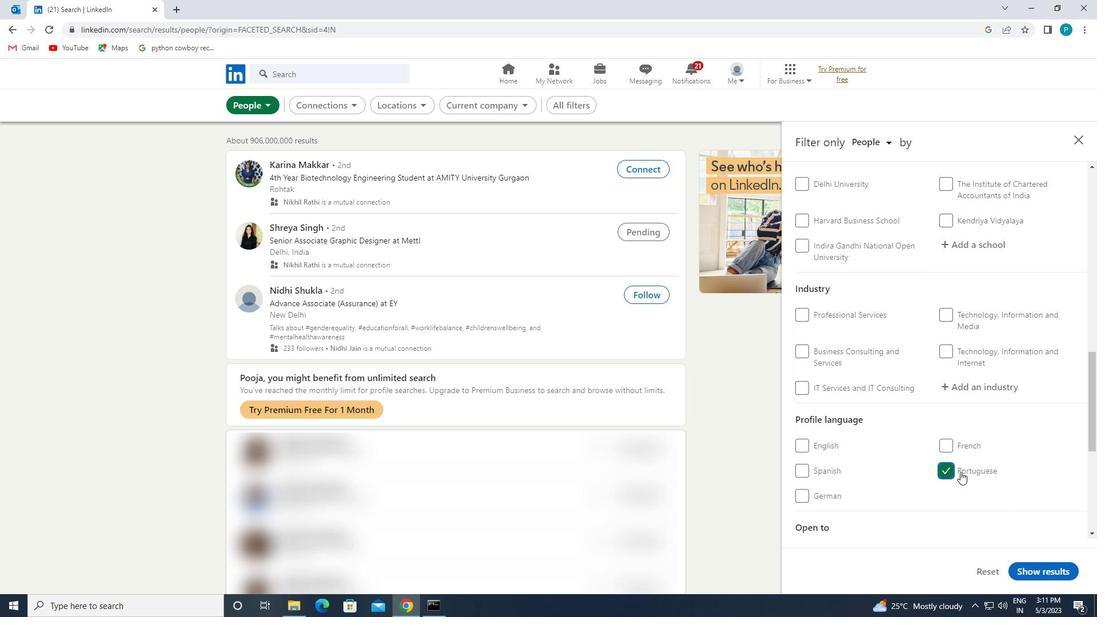 
Action: Mouse scrolled (986, 399) with delta (0, 0)
Screenshot: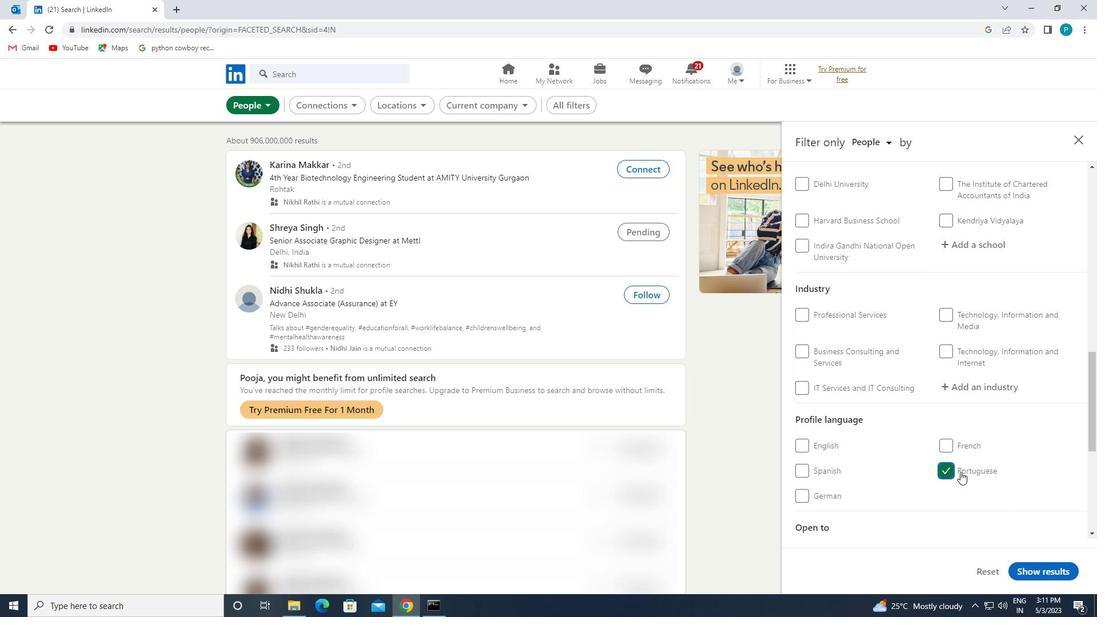 
Action: Mouse moved to (985, 397)
Screenshot: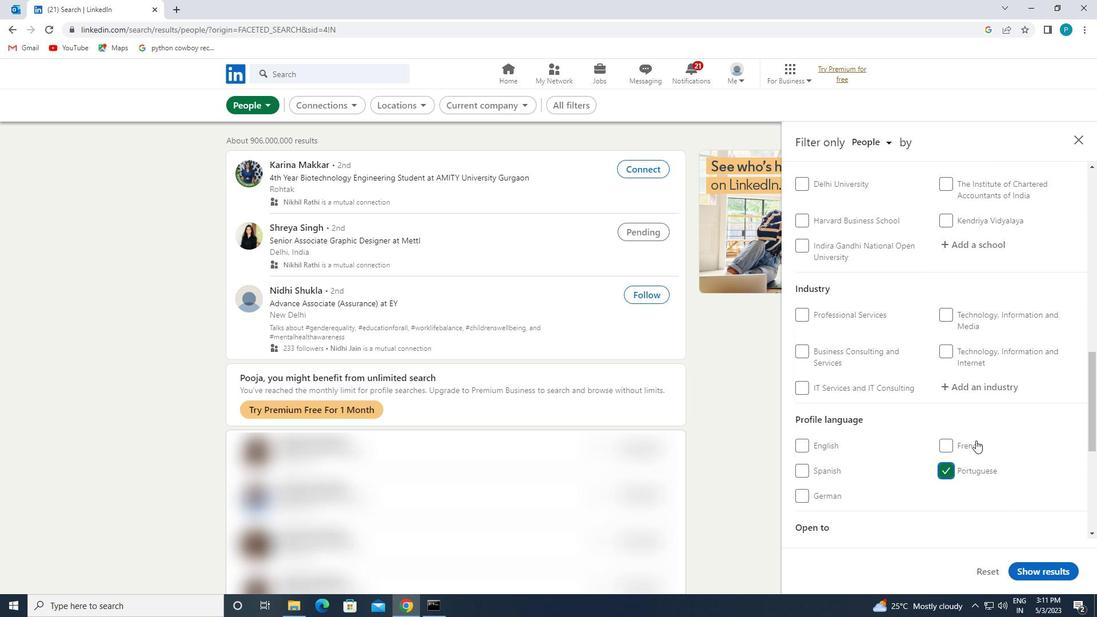 
Action: Mouse scrolled (985, 397) with delta (0, 0)
Screenshot: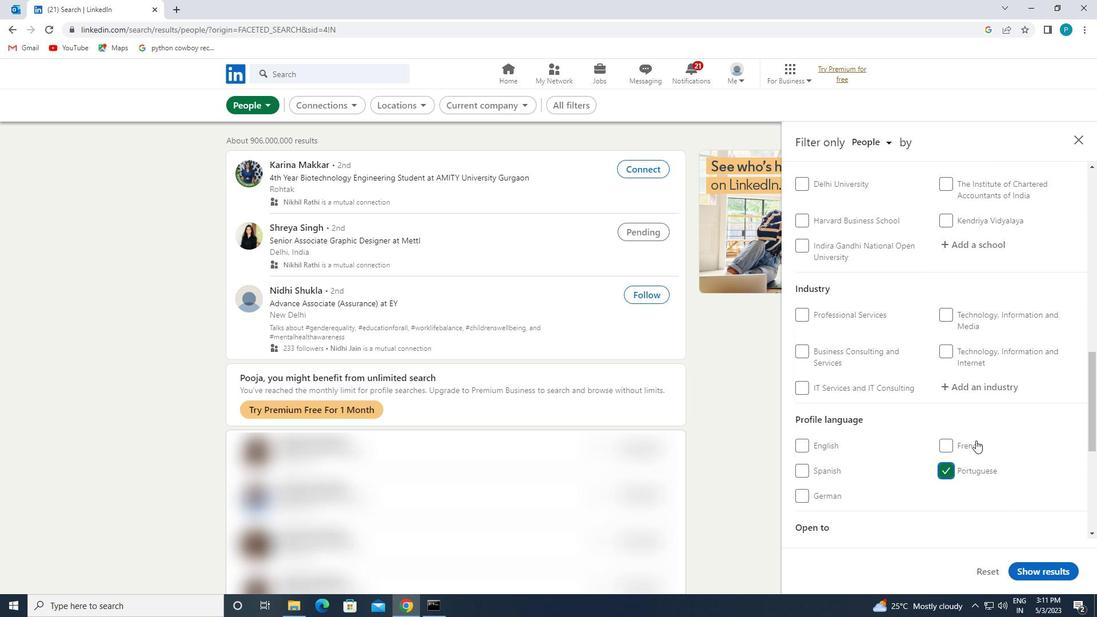 
Action: Mouse scrolled (985, 397) with delta (0, 0)
Screenshot: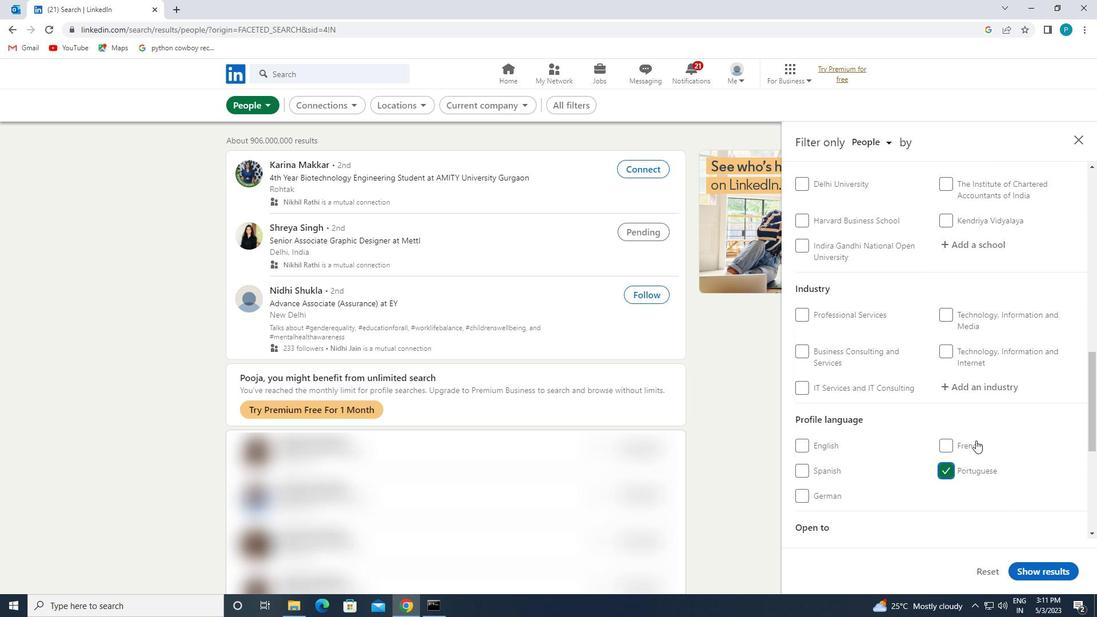 
Action: Mouse moved to (985, 397)
Screenshot: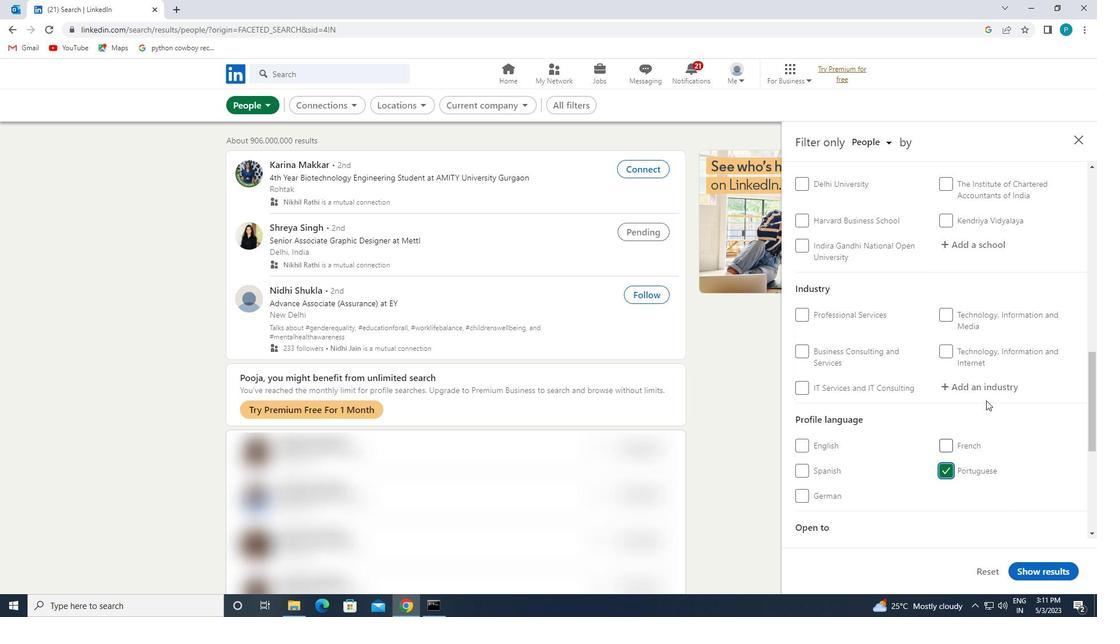 
Action: Mouse scrolled (985, 397) with delta (0, 0)
Screenshot: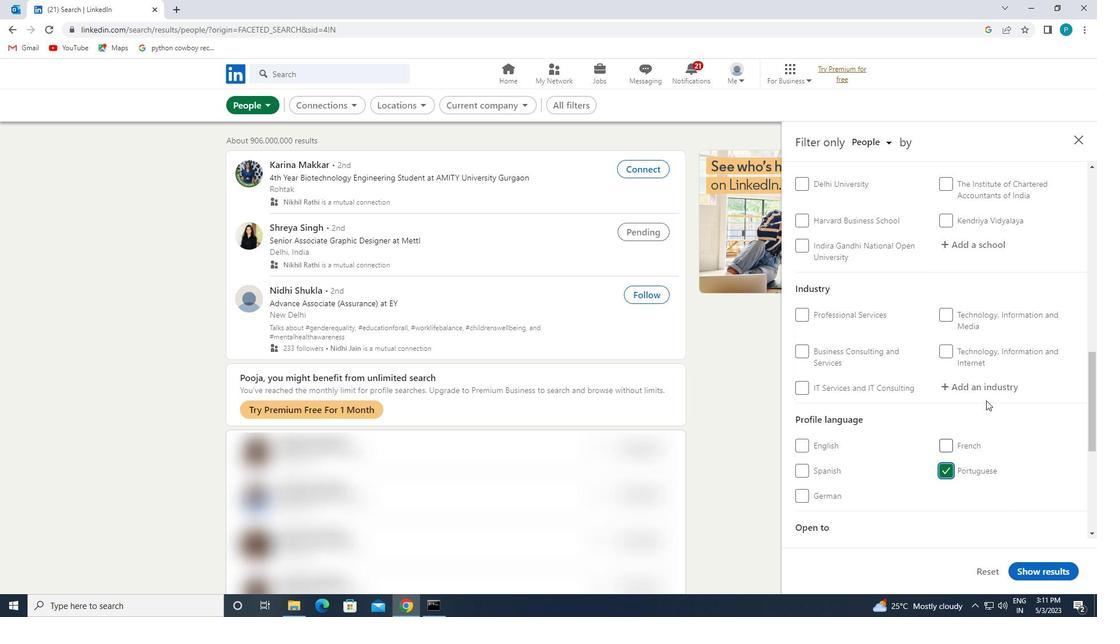 
Action: Mouse moved to (985, 396)
Screenshot: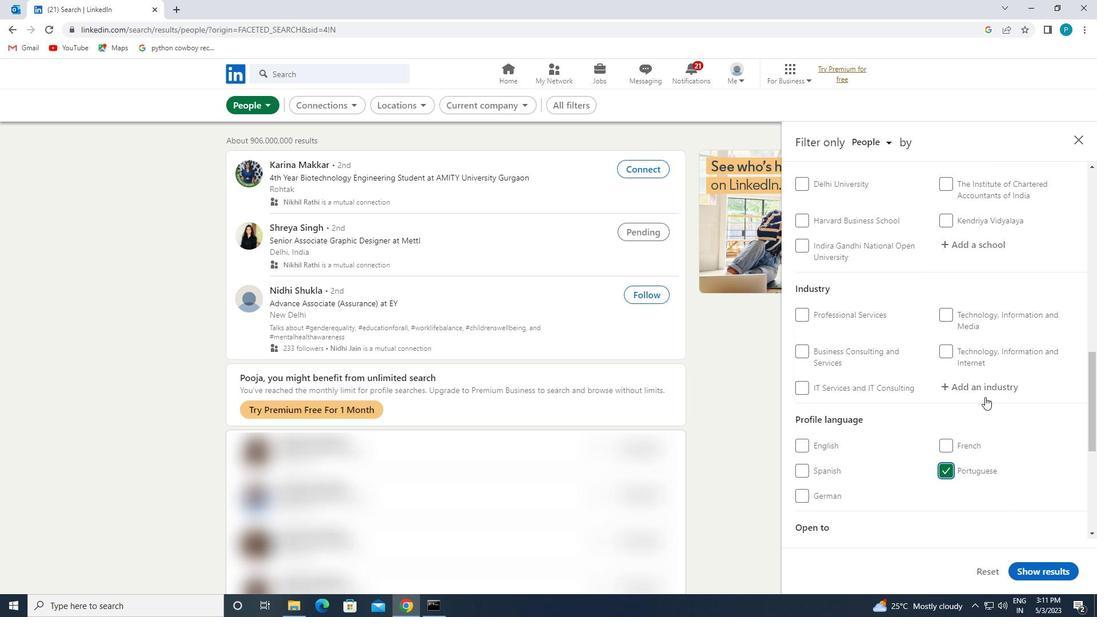 
Action: Mouse scrolled (985, 397) with delta (0, 0)
Screenshot: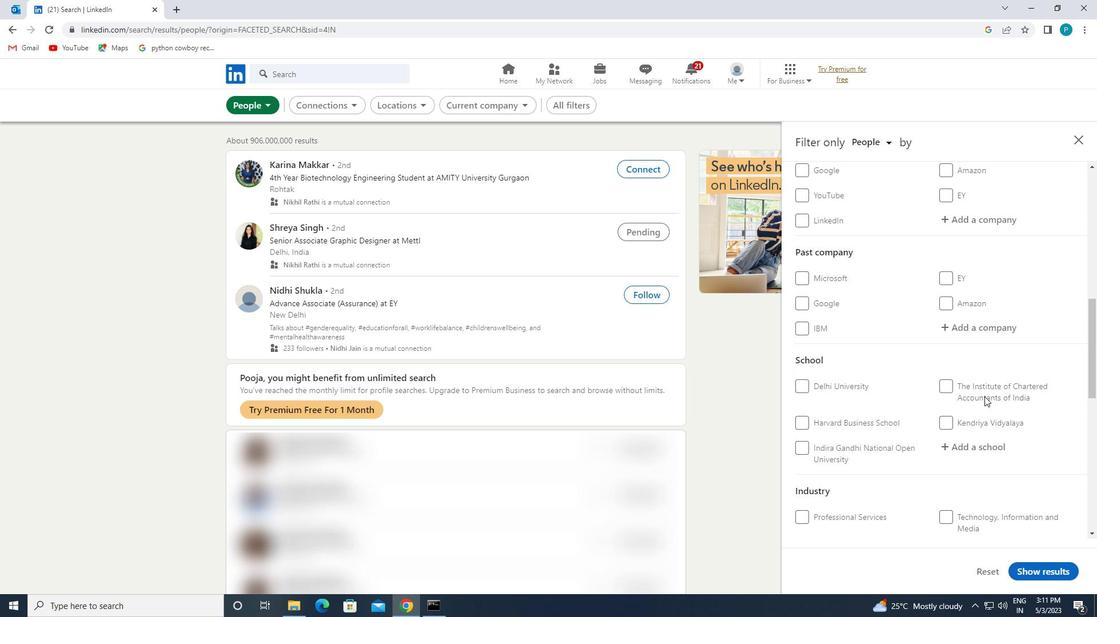 
Action: Mouse scrolled (985, 397) with delta (0, 0)
Screenshot: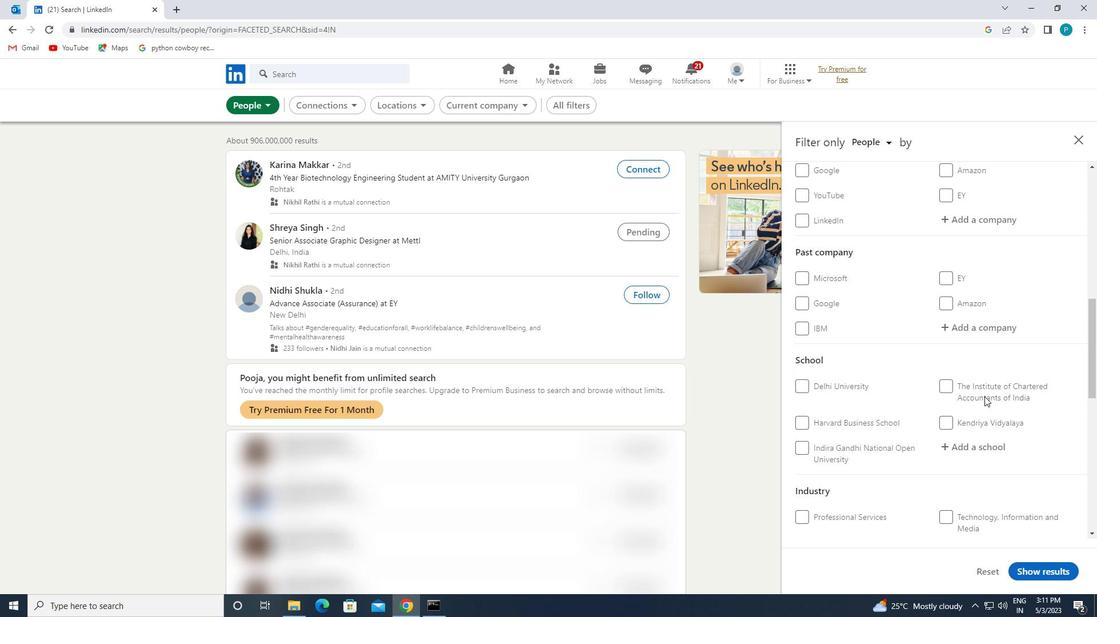 
Action: Mouse scrolled (985, 397) with delta (0, 0)
Screenshot: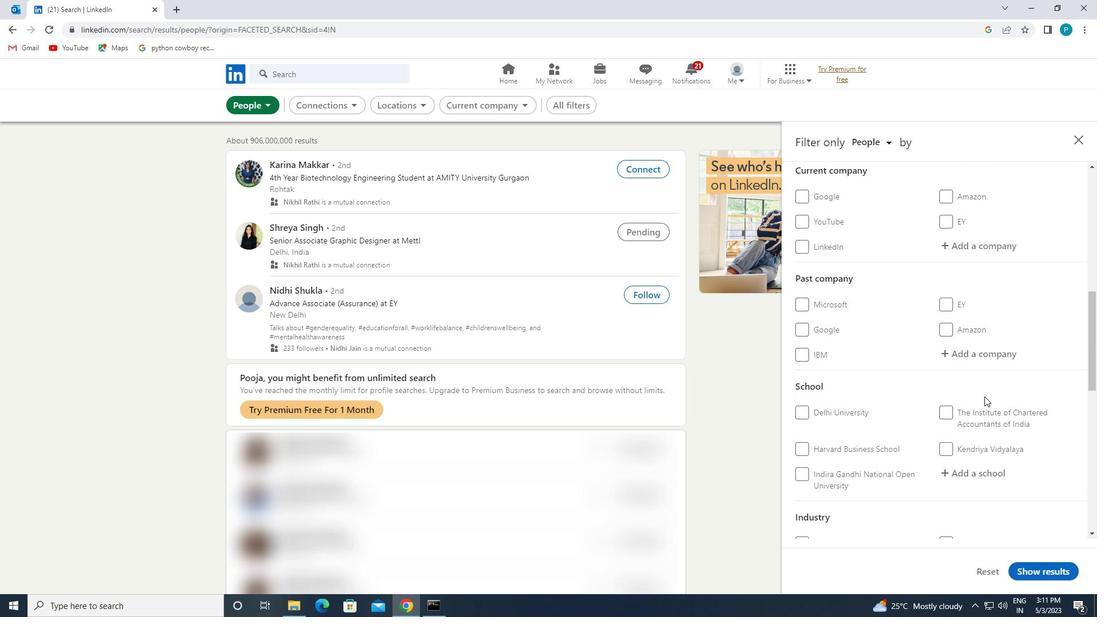 
Action: Mouse moved to (993, 416)
Screenshot: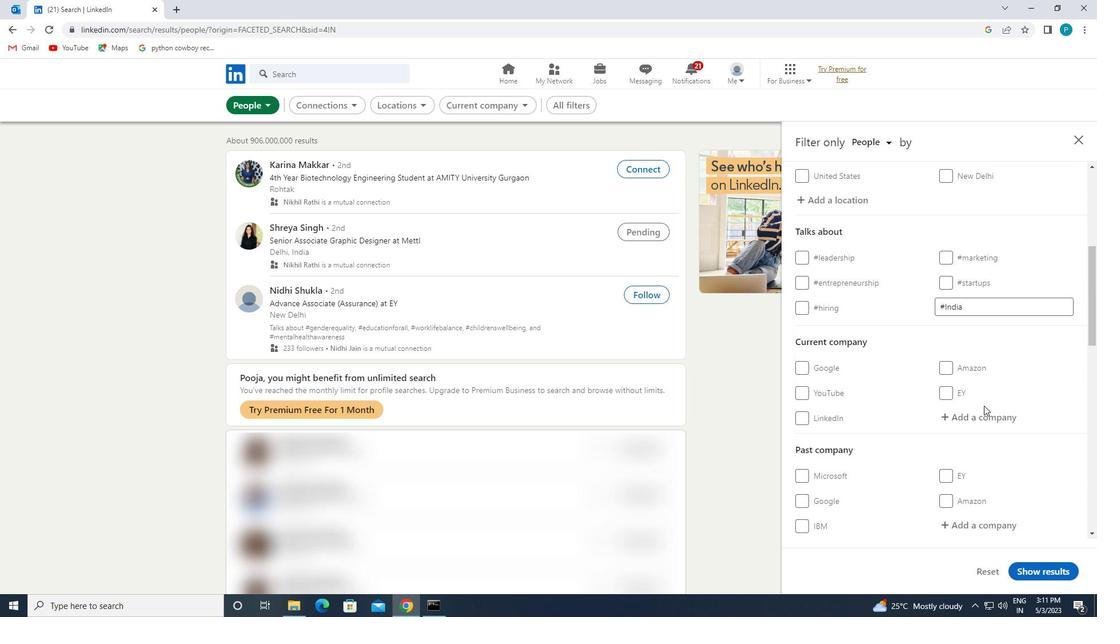 
Action: Mouse pressed left at (993, 416)
Screenshot: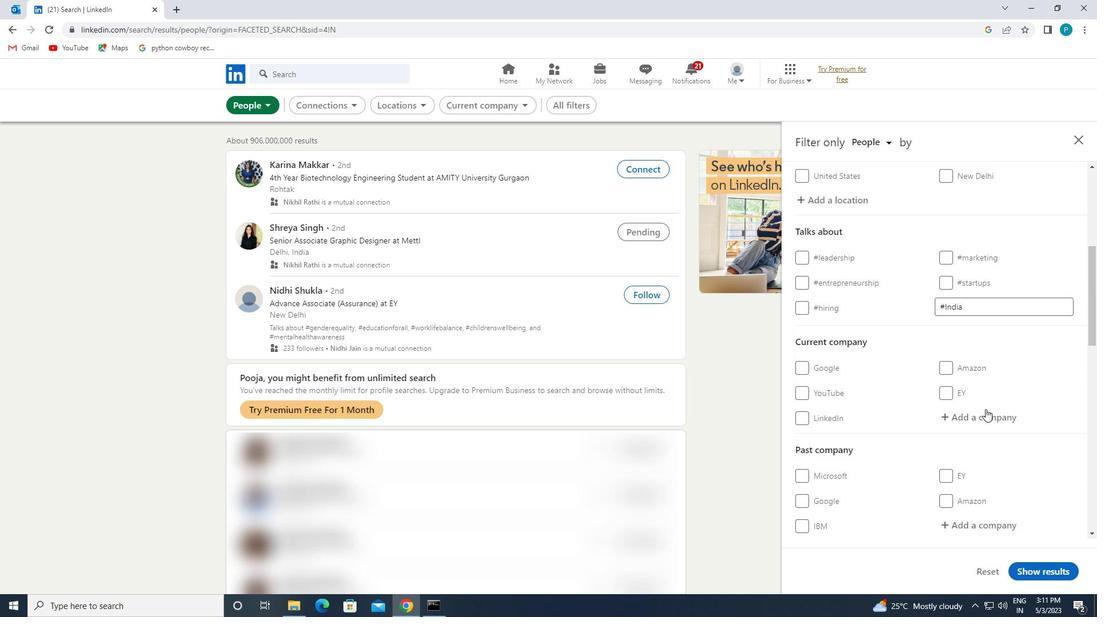 
Action: Key pressed <Key.caps_lock>A<Key.caps_lock>ON<Key.space>
Screenshot: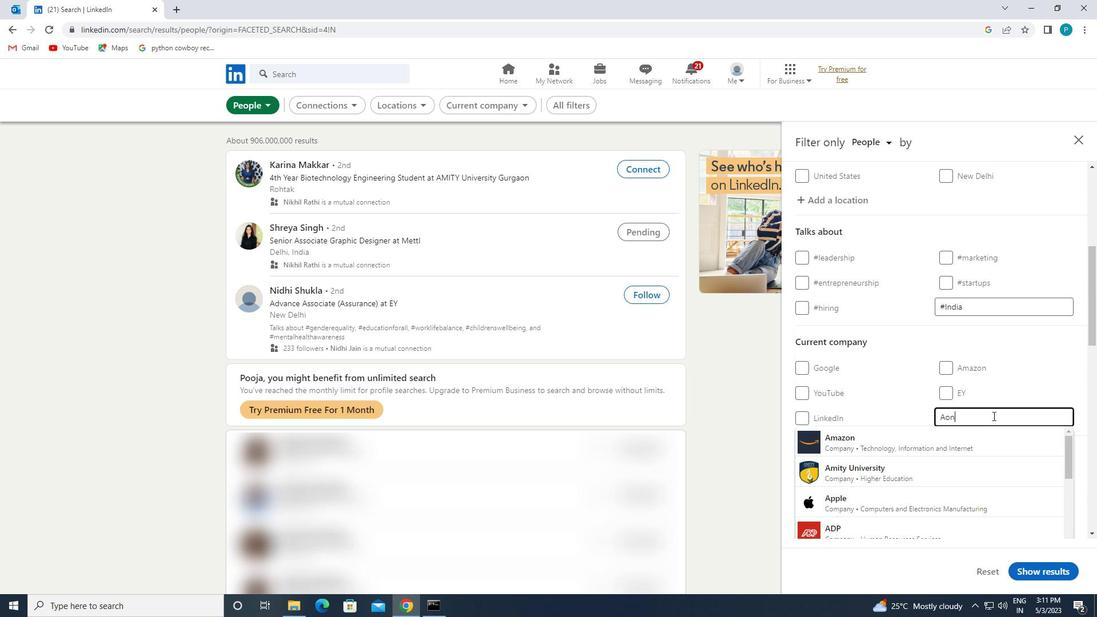 
Action: Mouse moved to (959, 436)
Screenshot: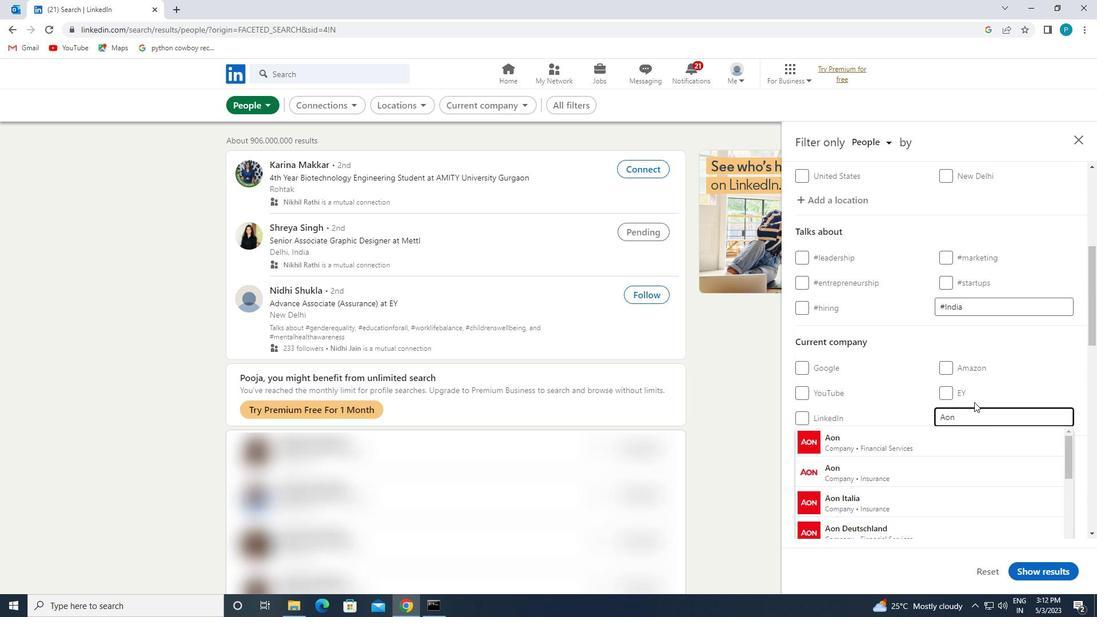 
Action: Mouse pressed left at (959, 436)
Screenshot: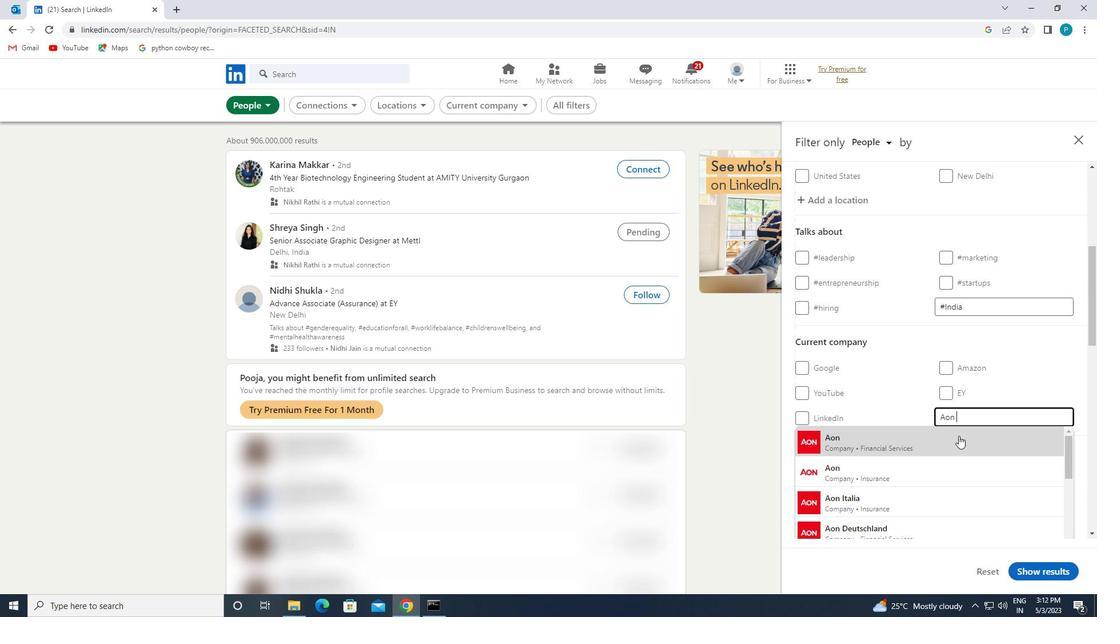 
Action: Mouse moved to (961, 438)
Screenshot: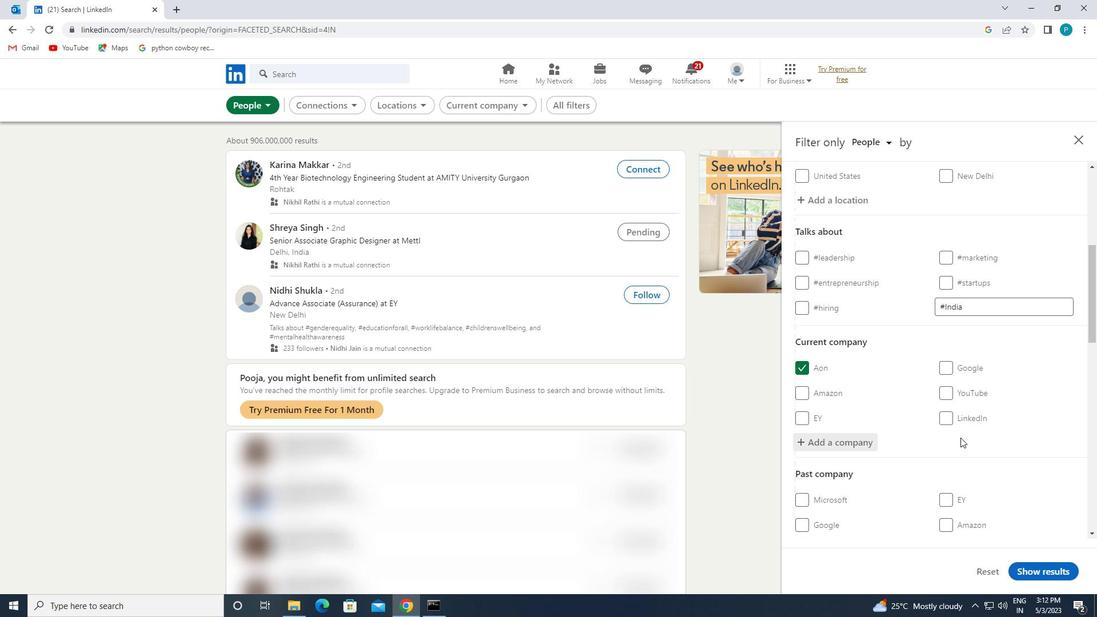 
Action: Mouse scrolled (961, 437) with delta (0, 0)
Screenshot: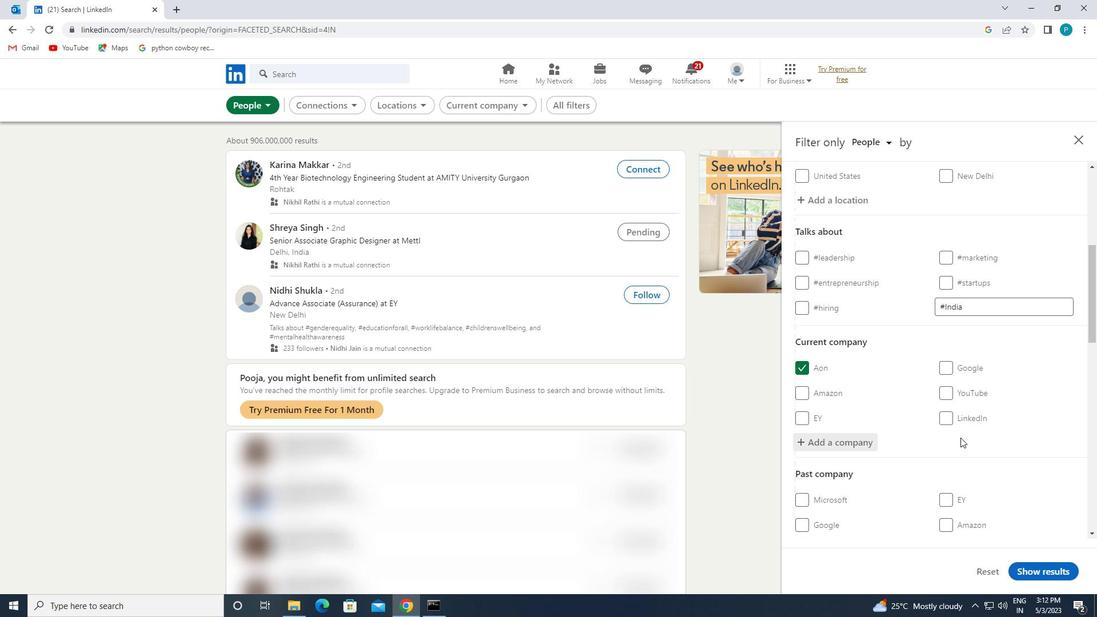 
Action: Mouse scrolled (961, 437) with delta (0, 0)
Screenshot: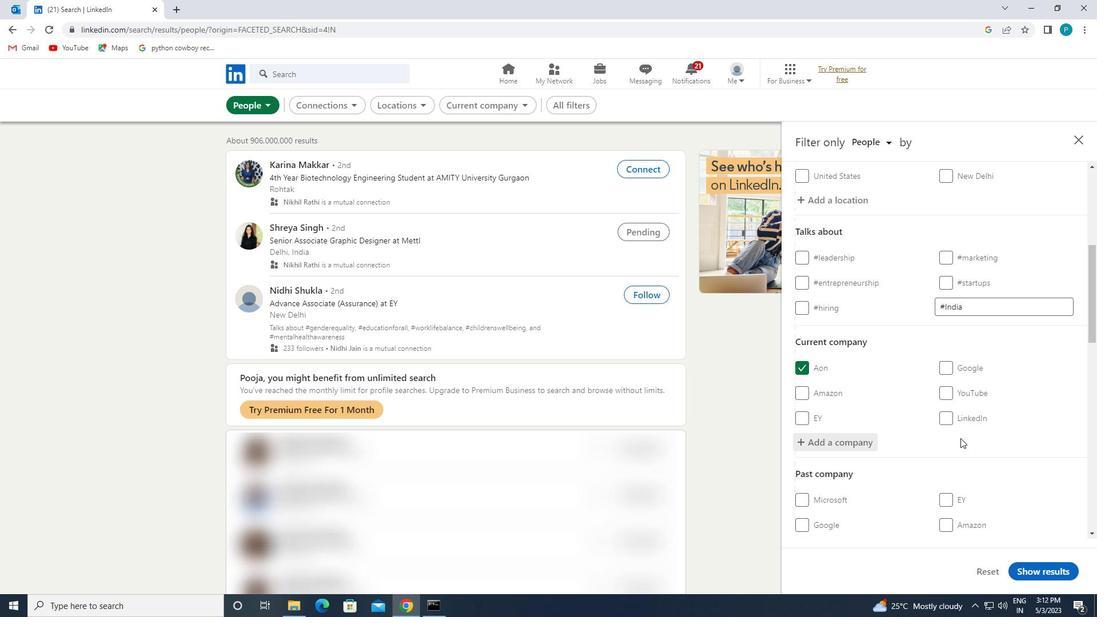 
Action: Mouse moved to (960, 460)
Screenshot: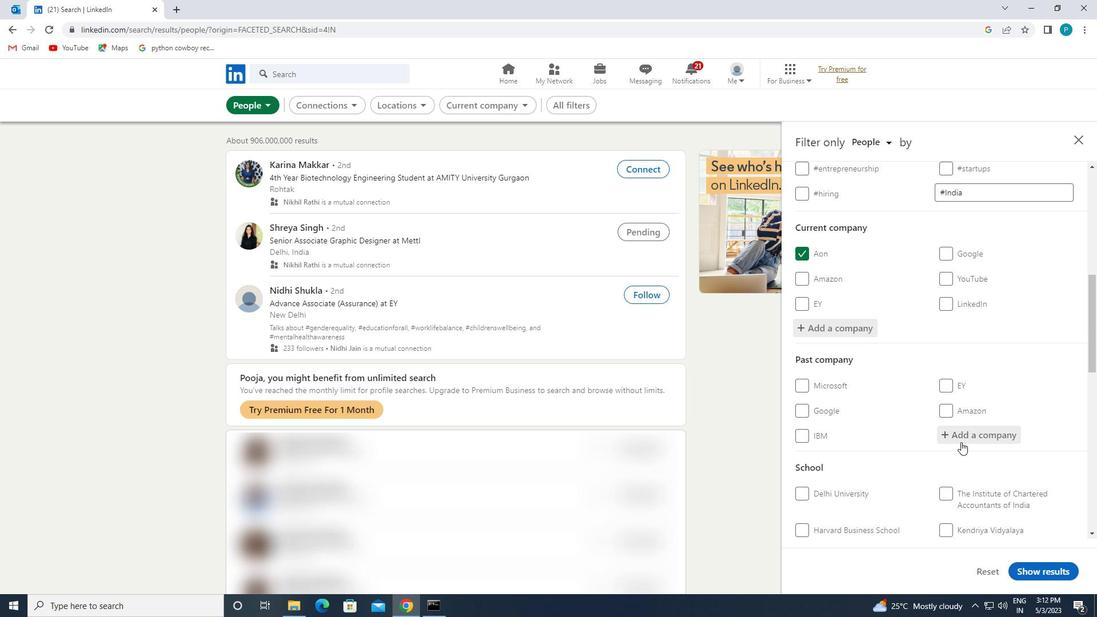 
Action: Mouse scrolled (960, 460) with delta (0, 0)
Screenshot: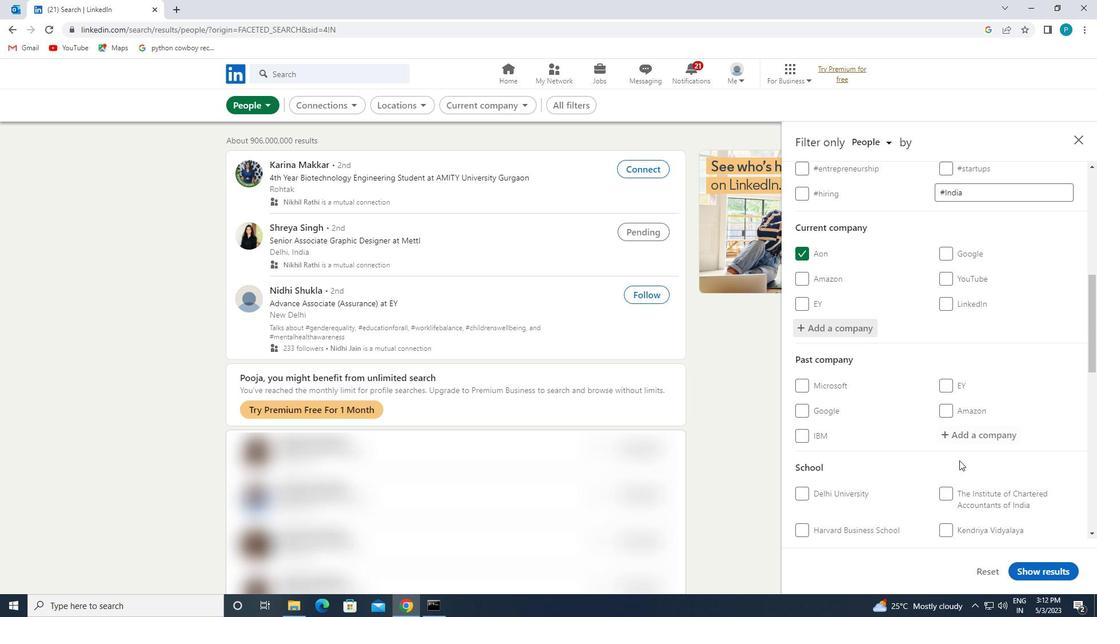 
Action: Mouse scrolled (960, 460) with delta (0, 0)
Screenshot: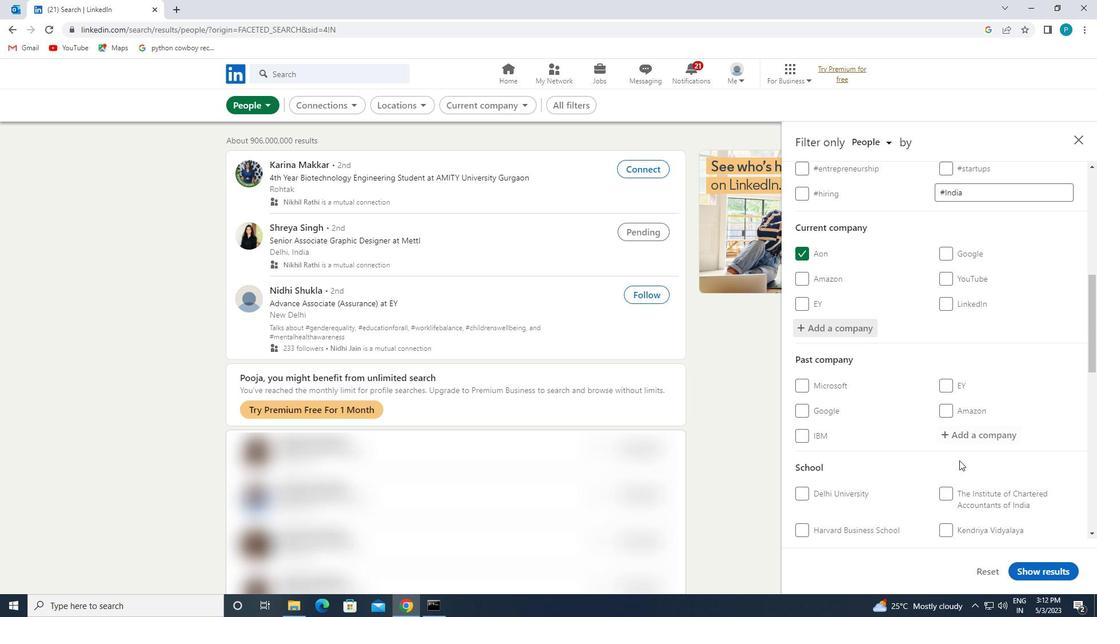 
Action: Mouse scrolled (960, 460) with delta (0, 0)
Screenshot: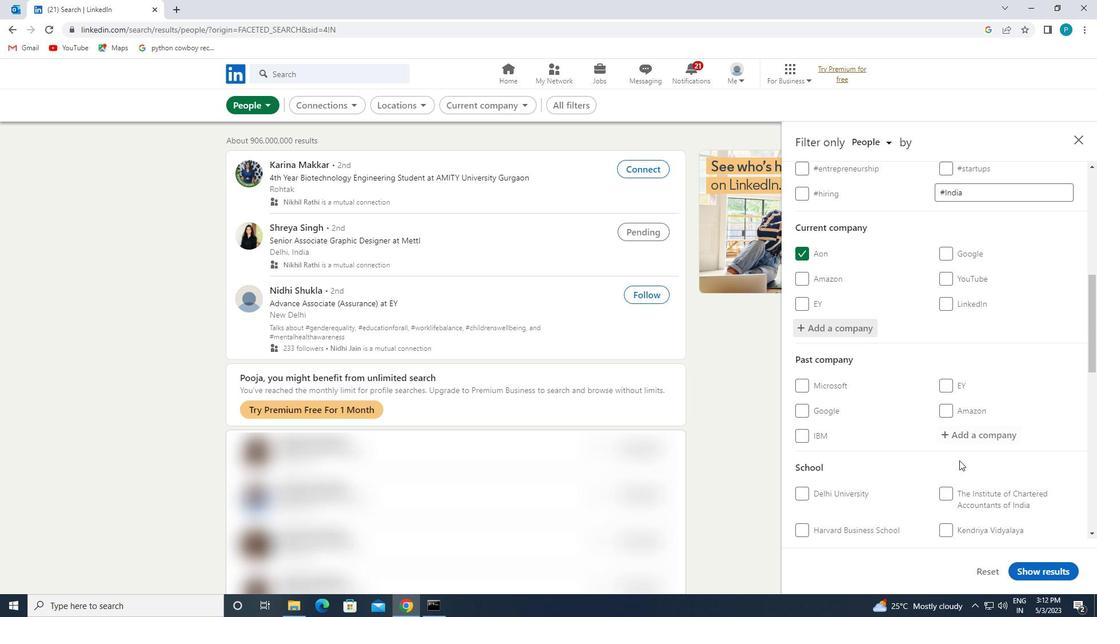 
Action: Mouse moved to (958, 378)
Screenshot: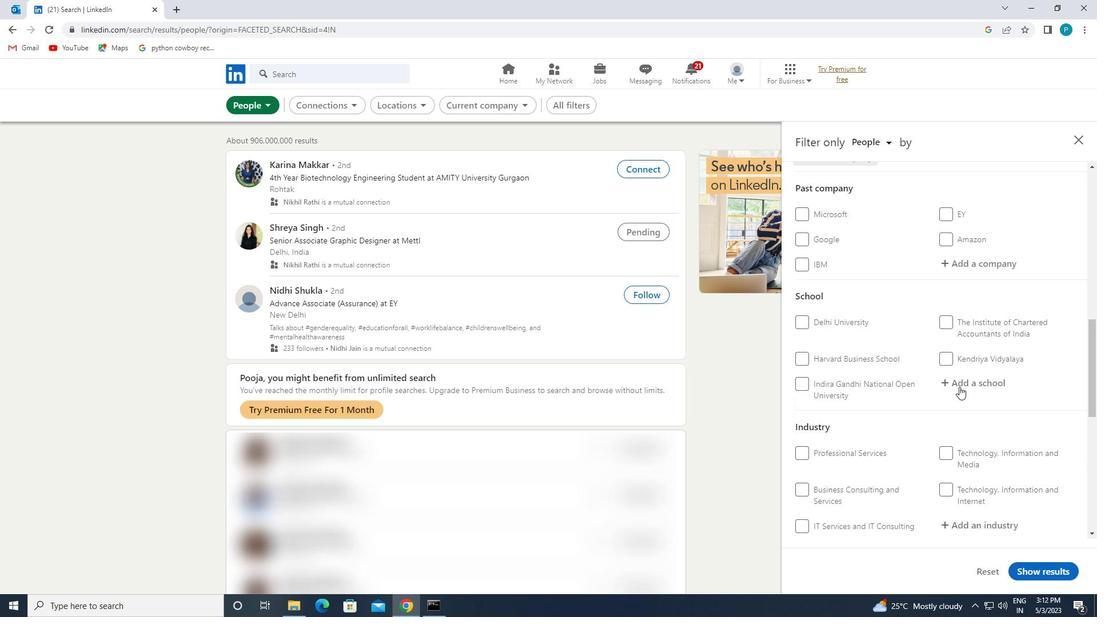 
Action: Mouse pressed left at (958, 378)
Screenshot: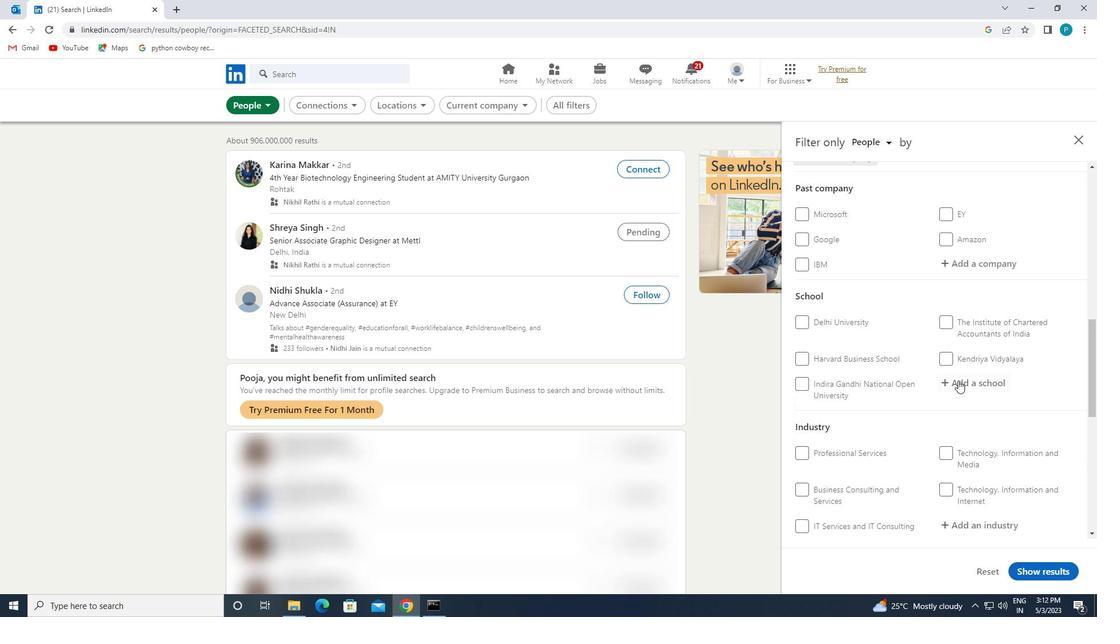 
Action: Mouse moved to (957, 378)
Screenshot: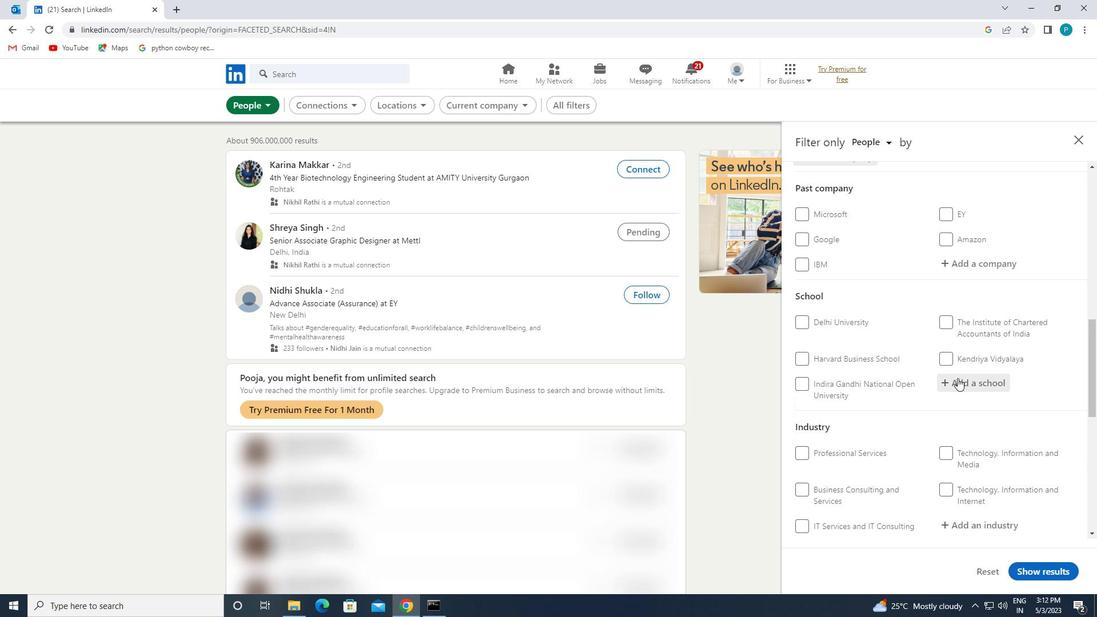 
Action: Key pressed <Key.caps_lock>T<Key.caps_lock>ECHNOLOGY<Key.space><Key.caps_lock>J<Key.caps_lock>OBS<Key.space>
Screenshot: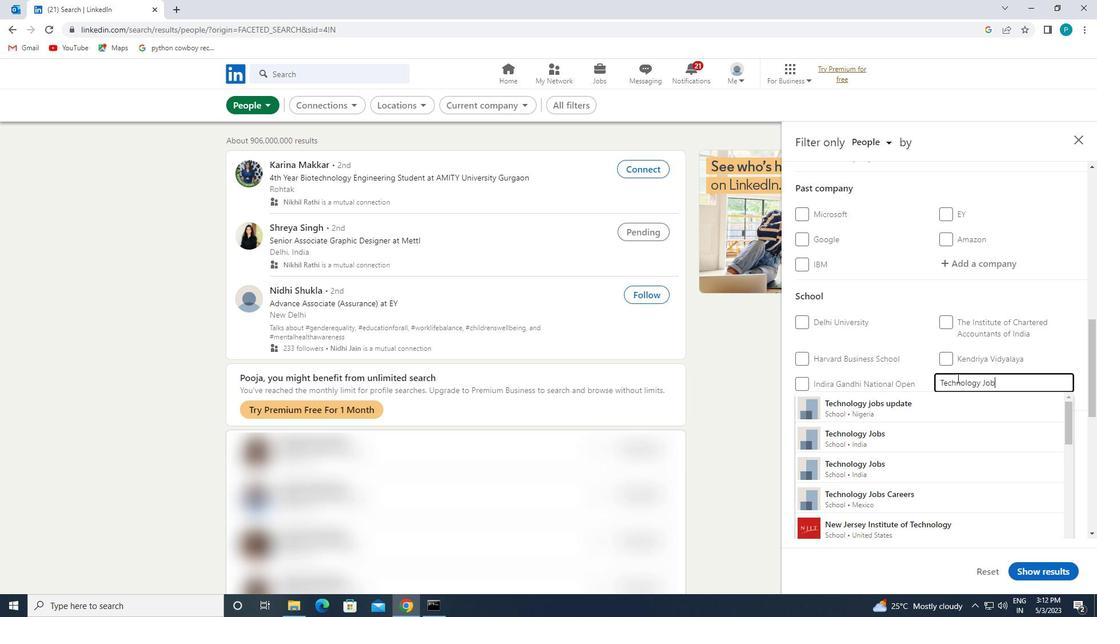 
Action: Mouse moved to (937, 423)
Screenshot: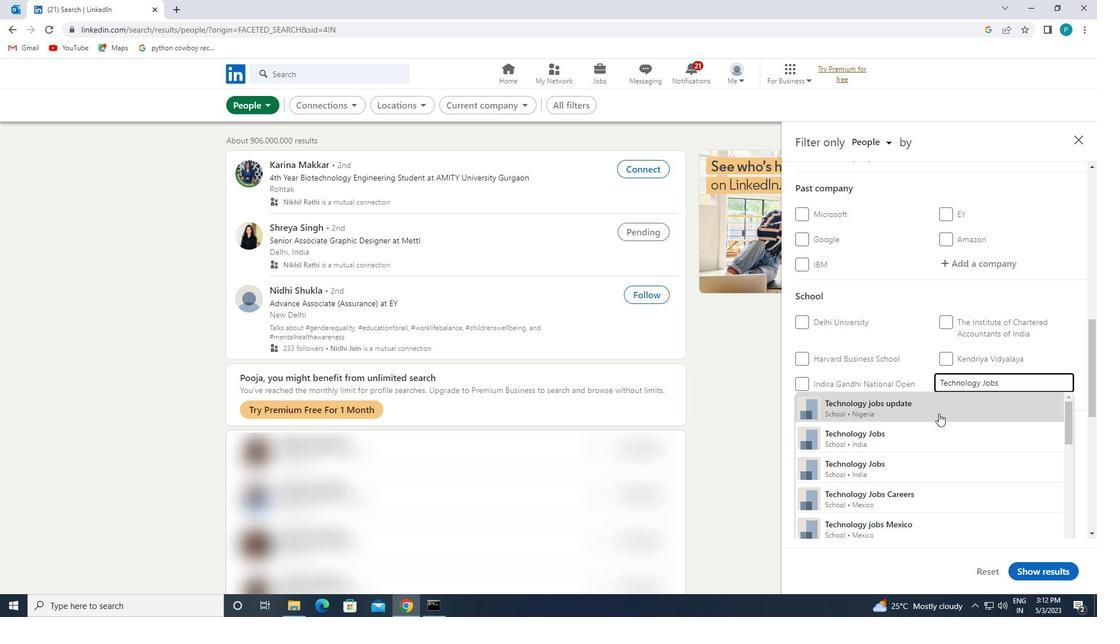 
Action: Mouse pressed left at (937, 423)
Screenshot: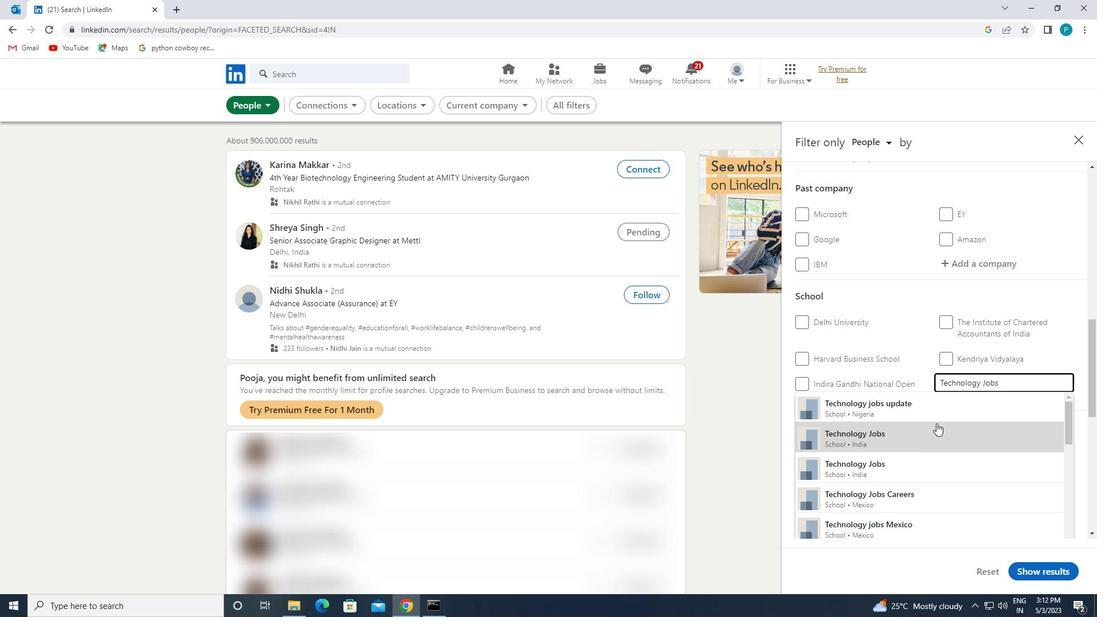 
Action: Mouse moved to (939, 427)
Screenshot: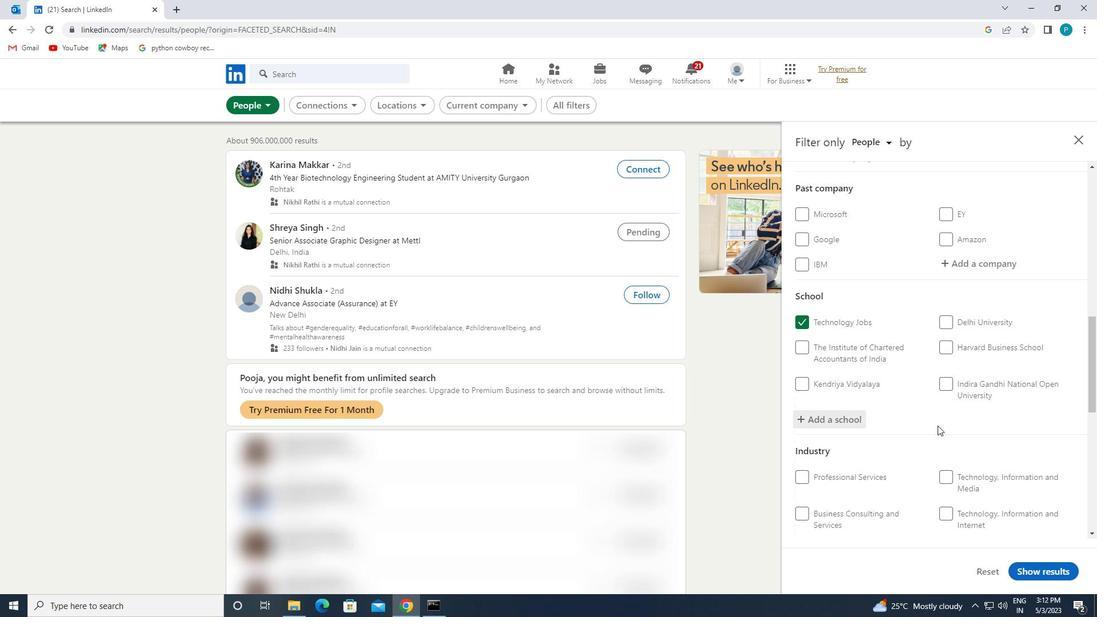 
Action: Mouse scrolled (939, 426) with delta (0, 0)
Screenshot: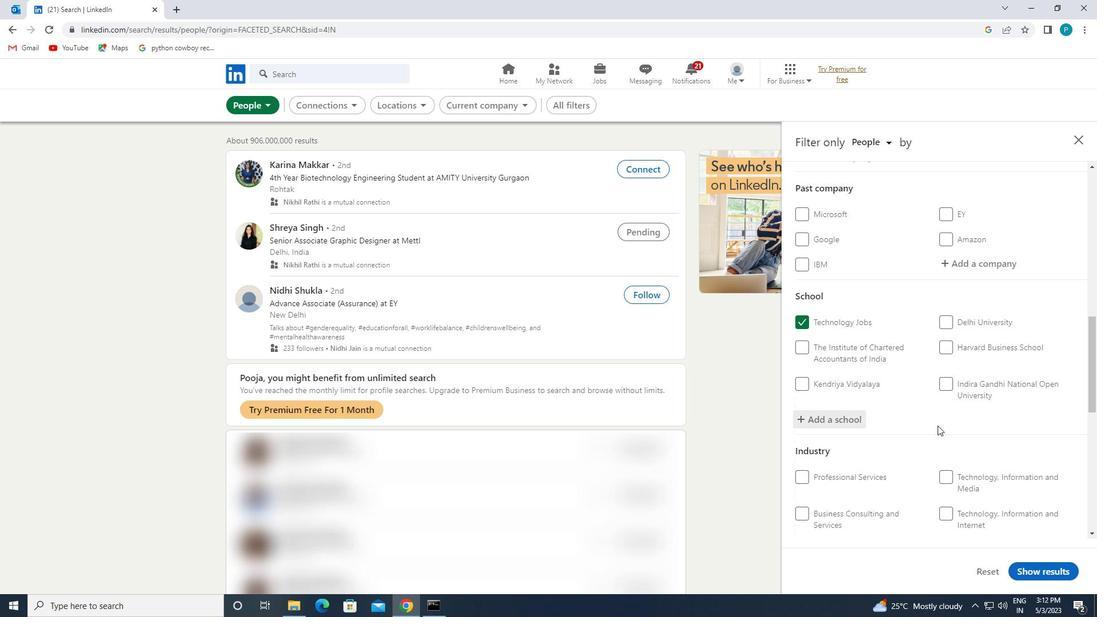 
Action: Mouse scrolled (939, 426) with delta (0, 0)
Screenshot: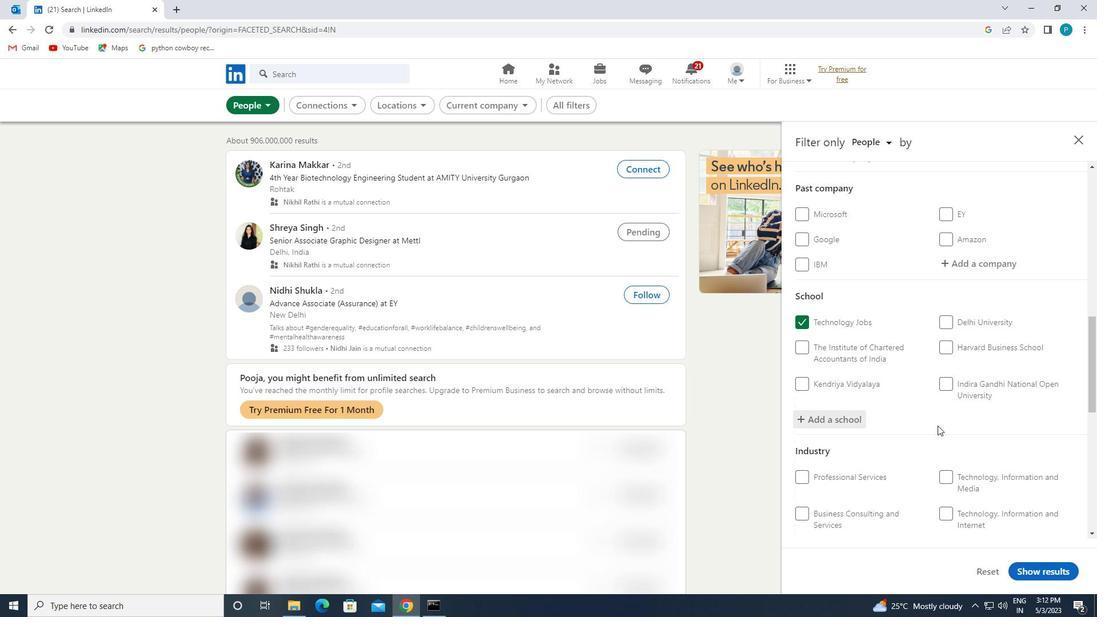 
Action: Mouse moved to (956, 437)
Screenshot: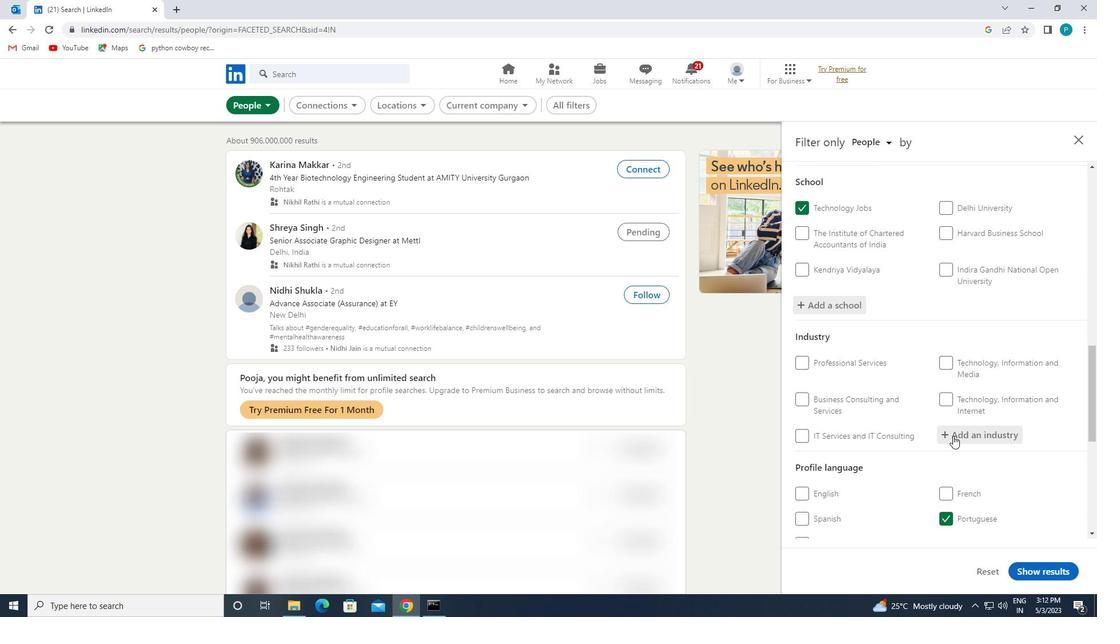 
Action: Mouse pressed left at (956, 437)
Screenshot: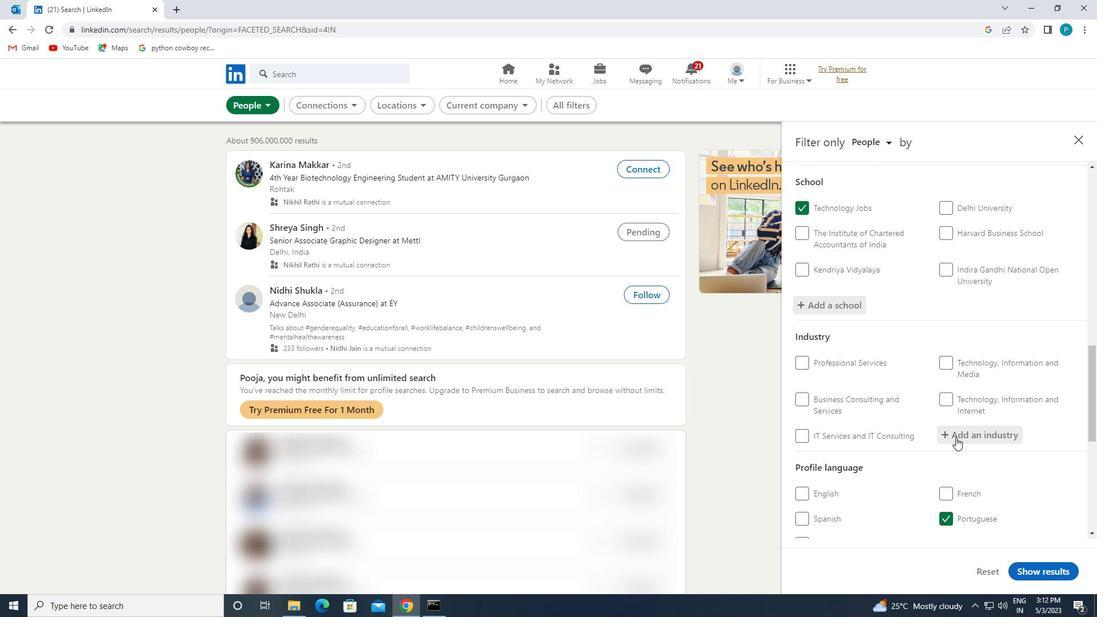 
Action: Key pressed <Key.caps_lock>G<Key.caps_lock>OLF
Screenshot: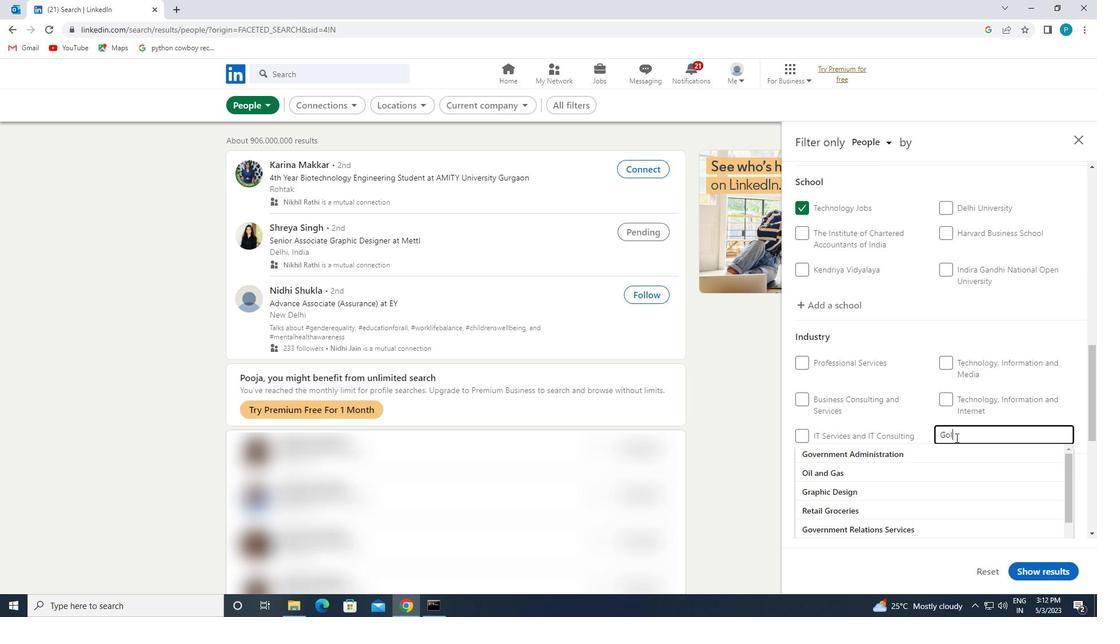 
Action: Mouse moved to (952, 462)
Screenshot: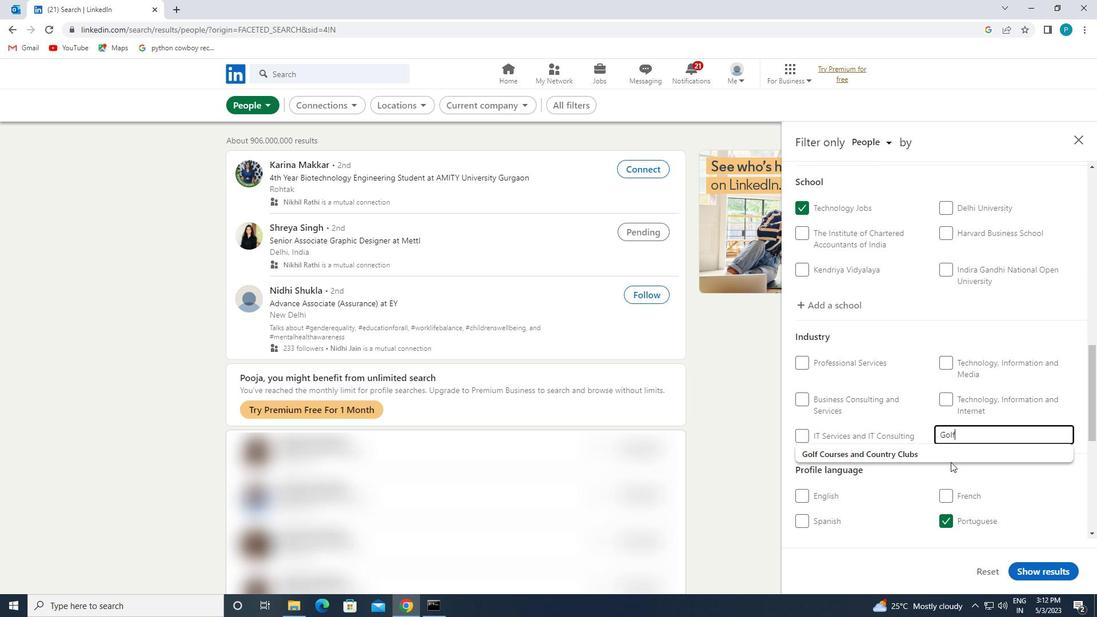 
Action: Mouse pressed left at (952, 462)
Screenshot: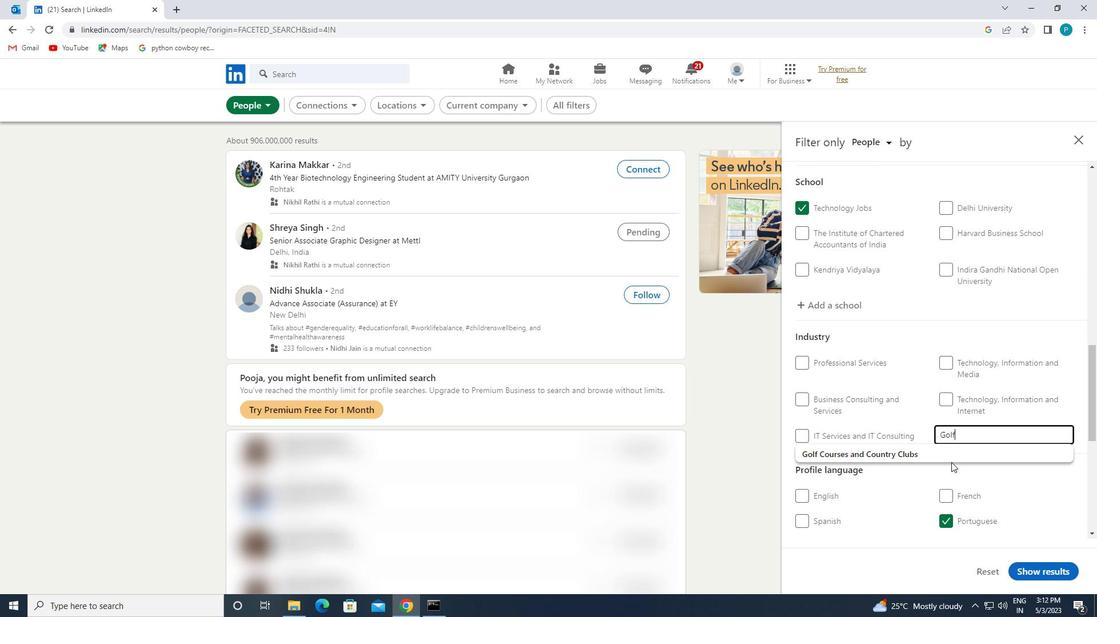 
Action: Mouse moved to (961, 435)
Screenshot: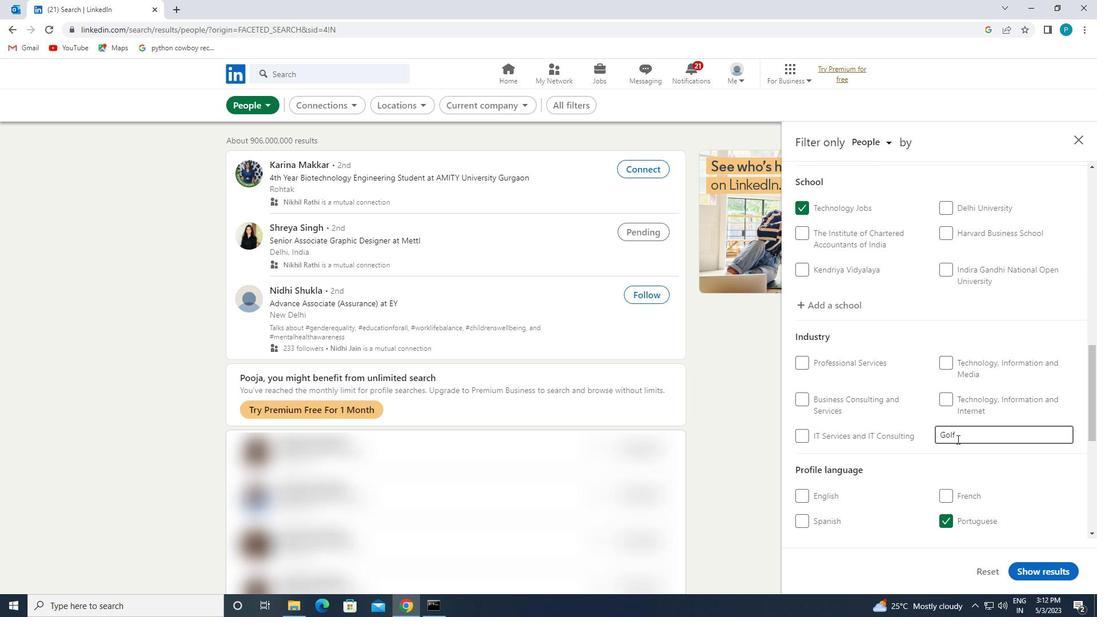 
Action: Mouse pressed left at (961, 435)
Screenshot: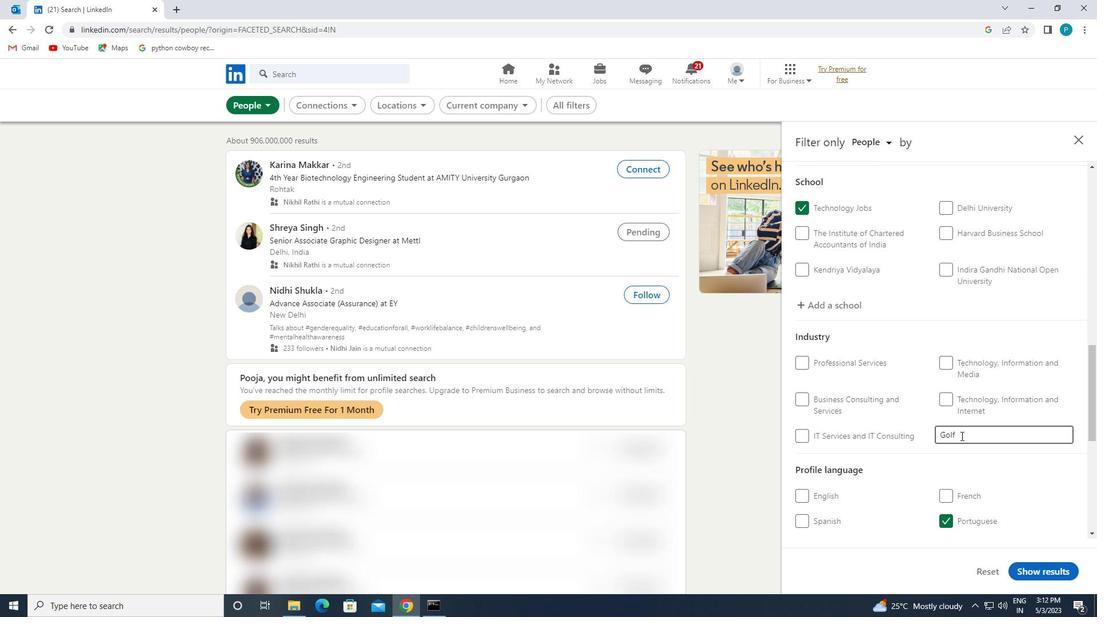 
Action: Mouse moved to (953, 452)
Screenshot: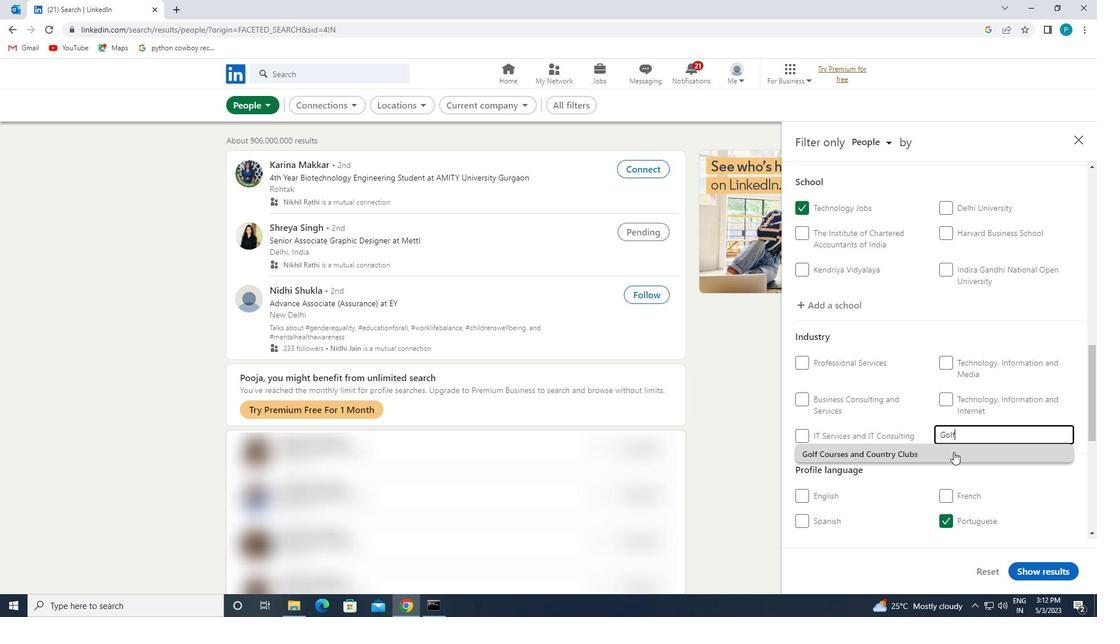 
Action: Mouse pressed left at (953, 452)
Screenshot: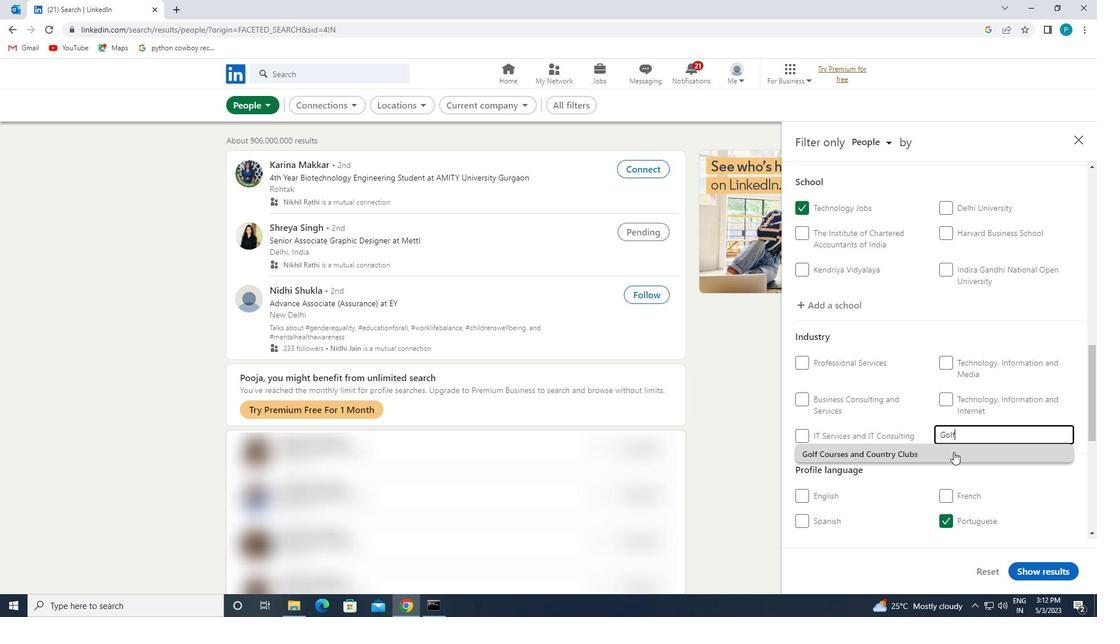 
Action: Mouse moved to (953, 452)
Screenshot: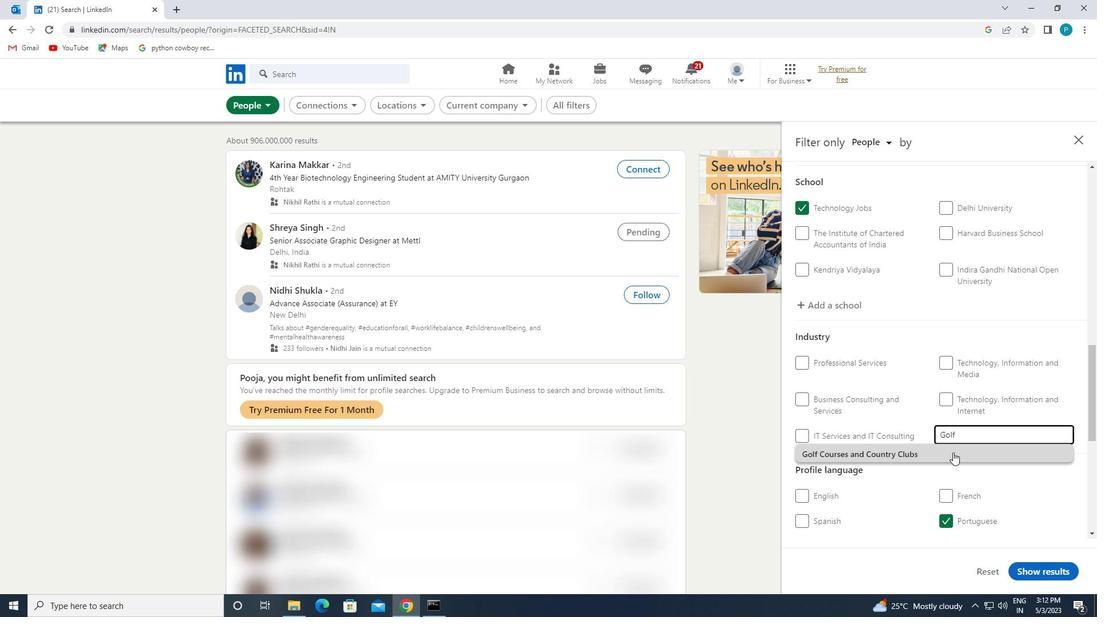 
Action: Mouse scrolled (953, 452) with delta (0, 0)
Screenshot: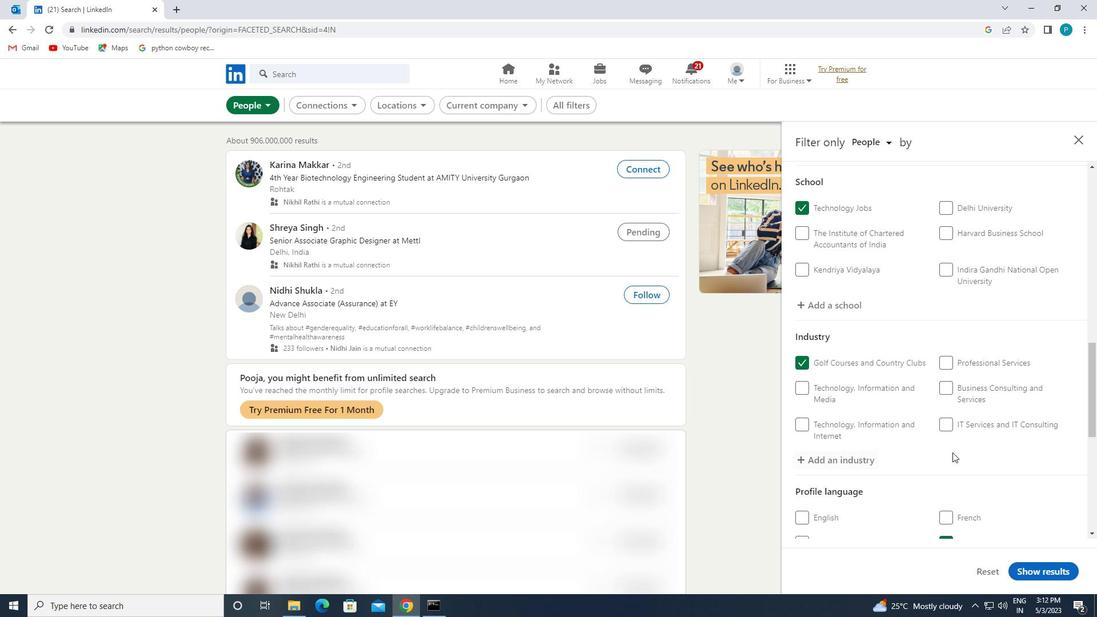 
Action: Mouse scrolled (953, 452) with delta (0, 0)
Screenshot: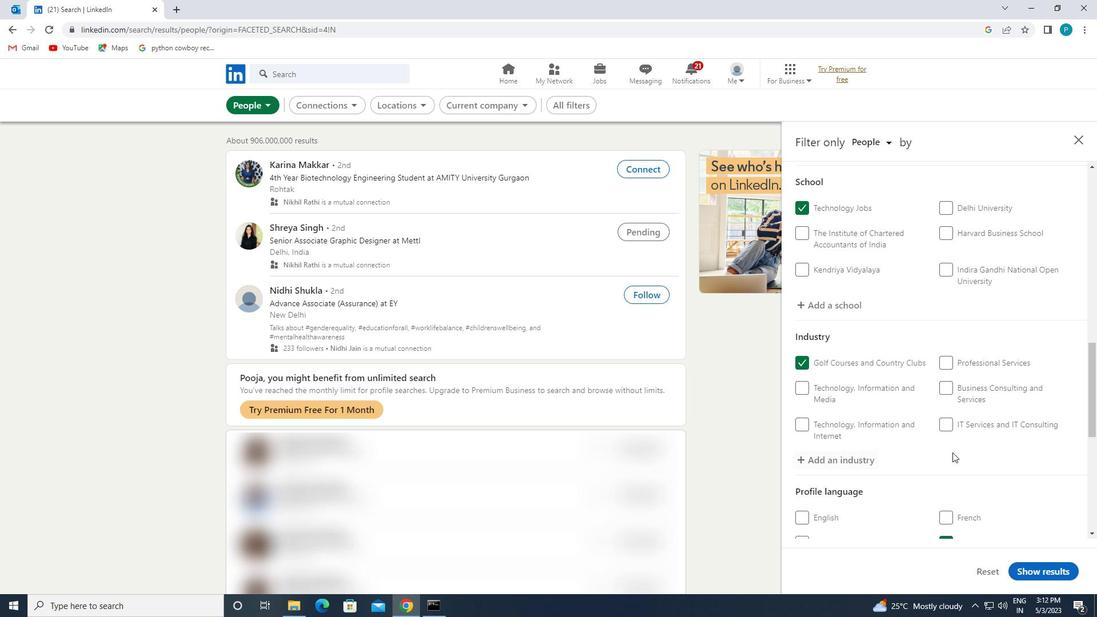 
Action: Mouse scrolled (953, 452) with delta (0, 0)
Screenshot: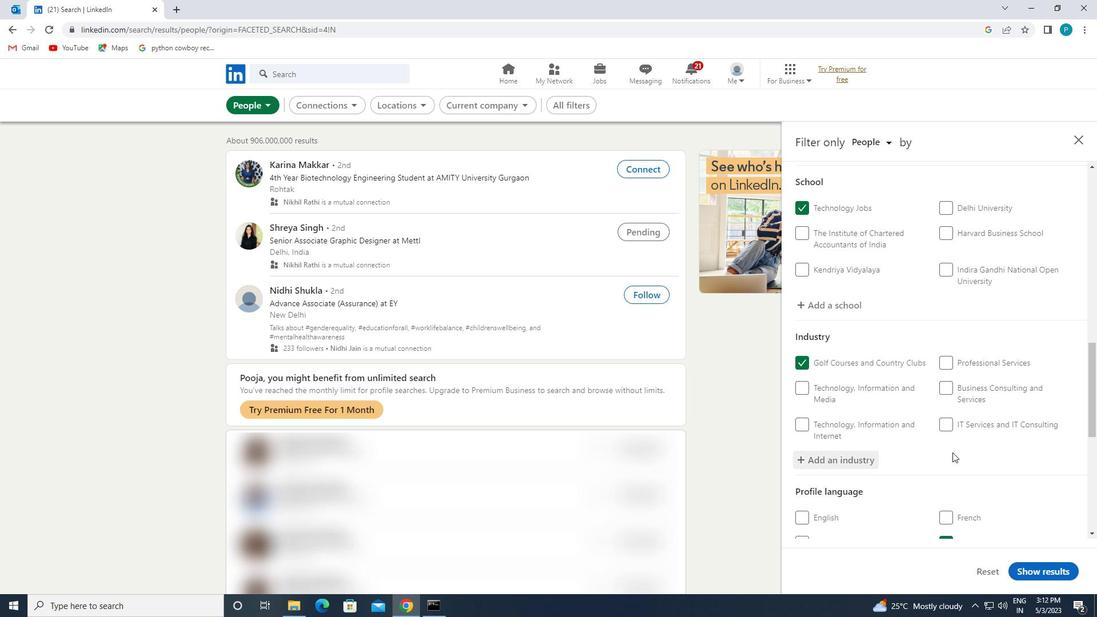 
Action: Mouse scrolled (953, 452) with delta (0, 0)
Screenshot: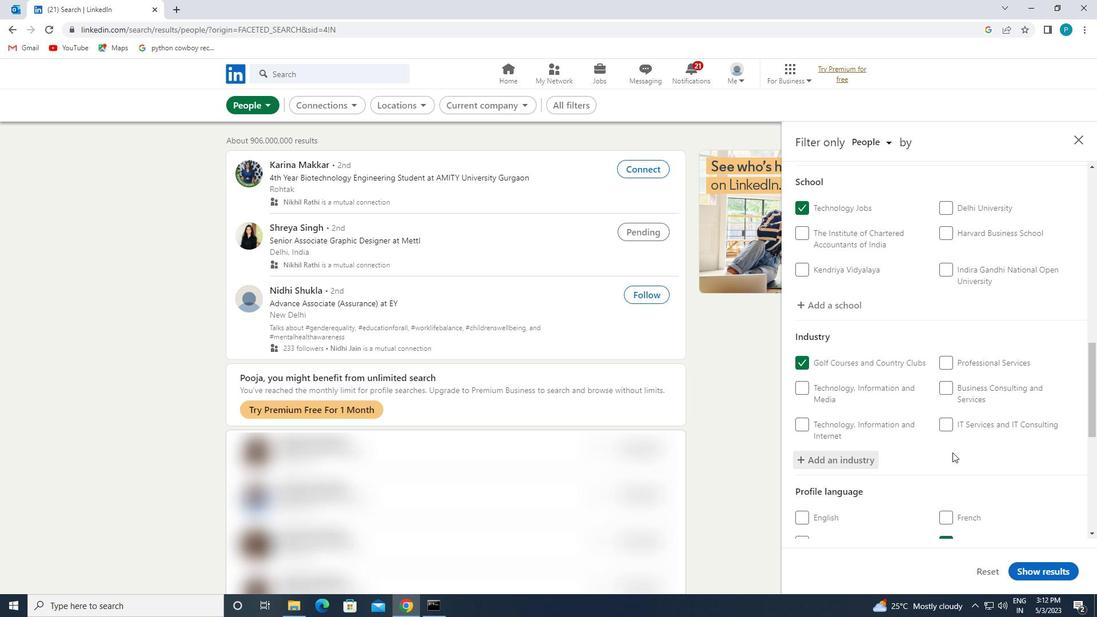 
Action: Mouse moved to (961, 455)
Screenshot: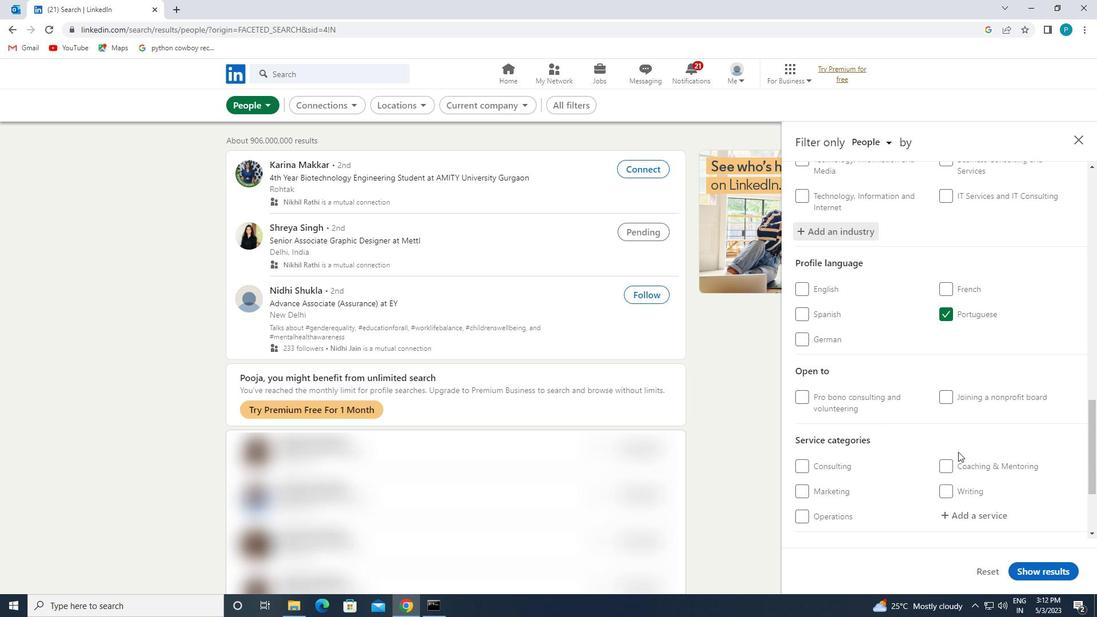 
Action: Mouse scrolled (961, 454) with delta (0, 0)
Screenshot: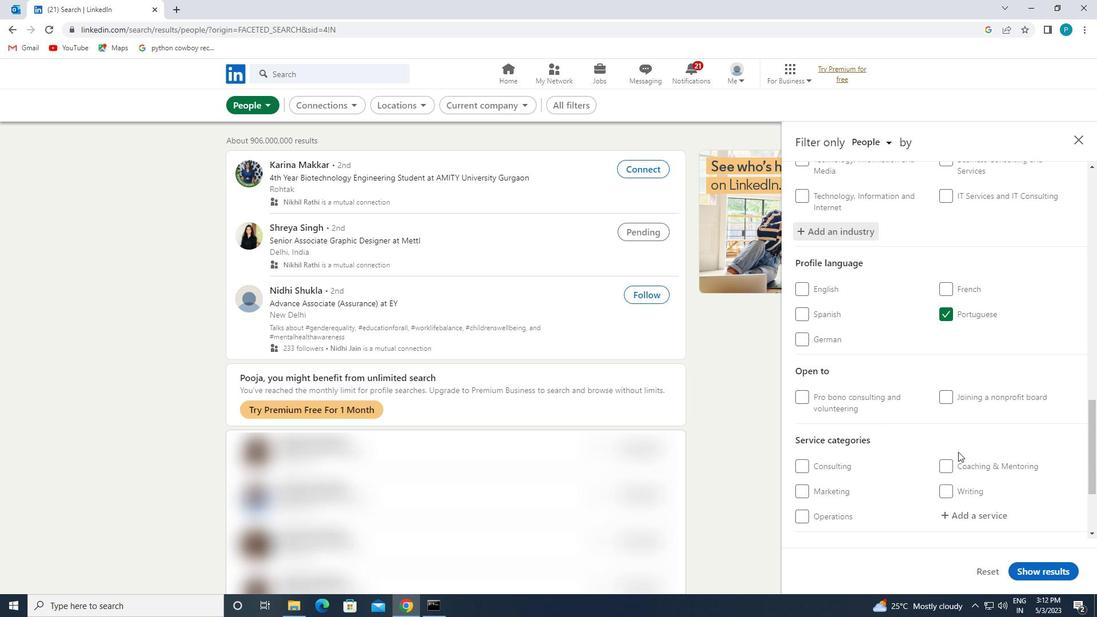 
Action: Mouse scrolled (961, 454) with delta (0, 0)
Screenshot: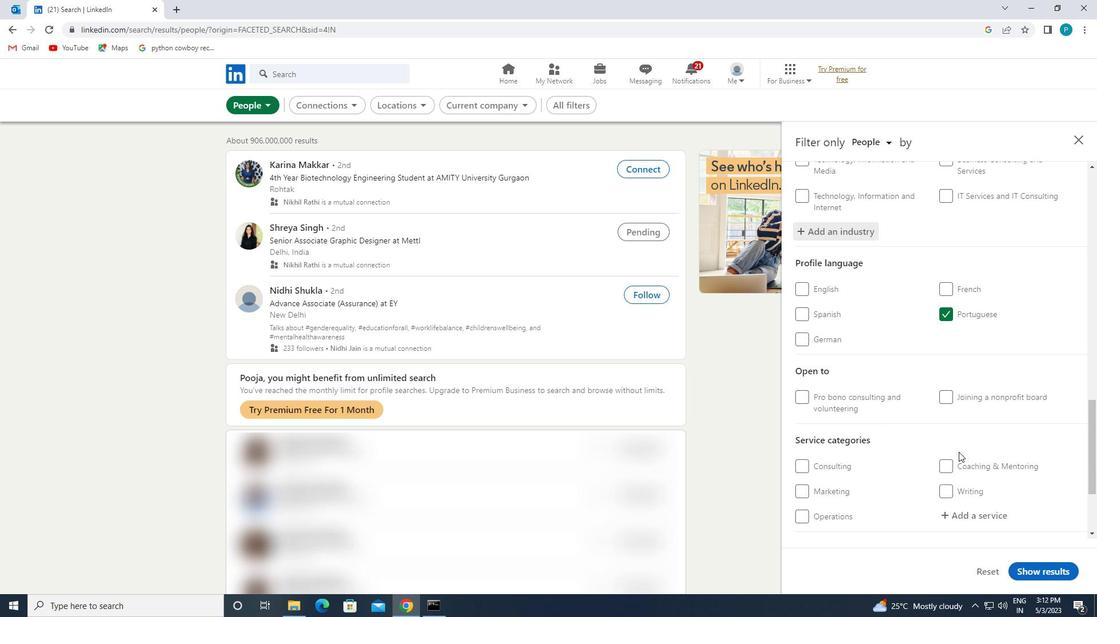 
Action: Mouse moved to (960, 404)
Screenshot: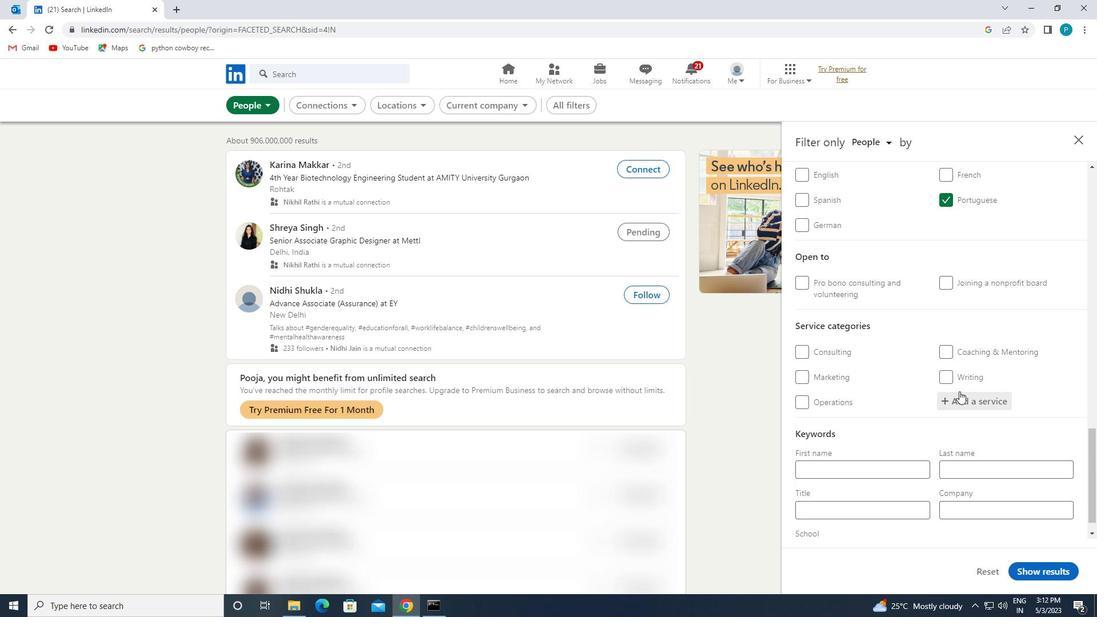 
Action: Mouse pressed left at (960, 404)
Screenshot: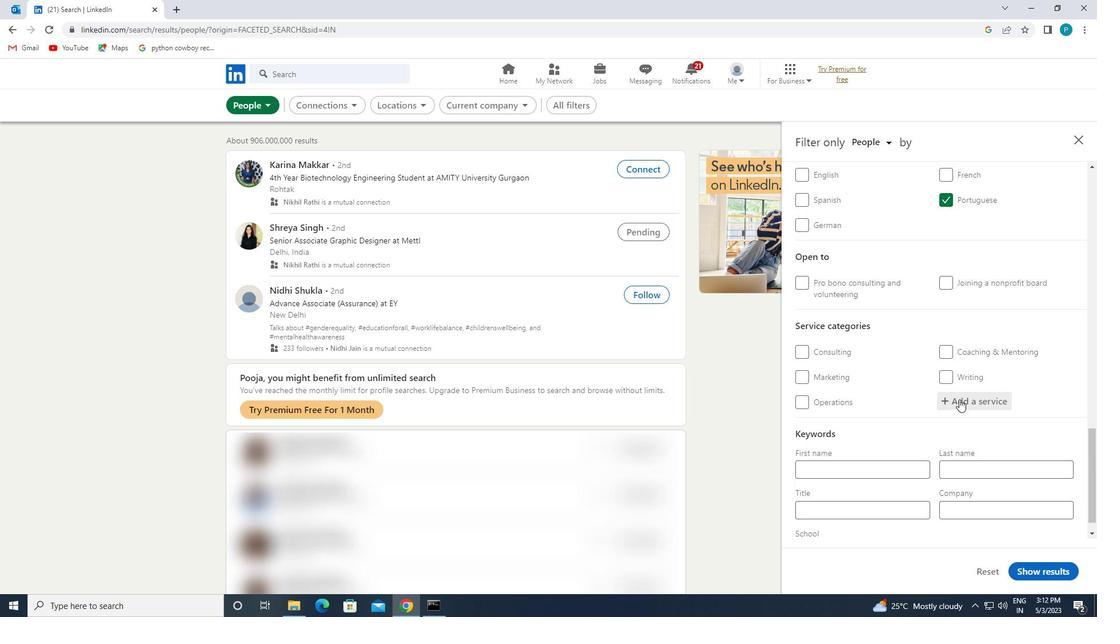 
Action: Mouse moved to (962, 407)
Screenshot: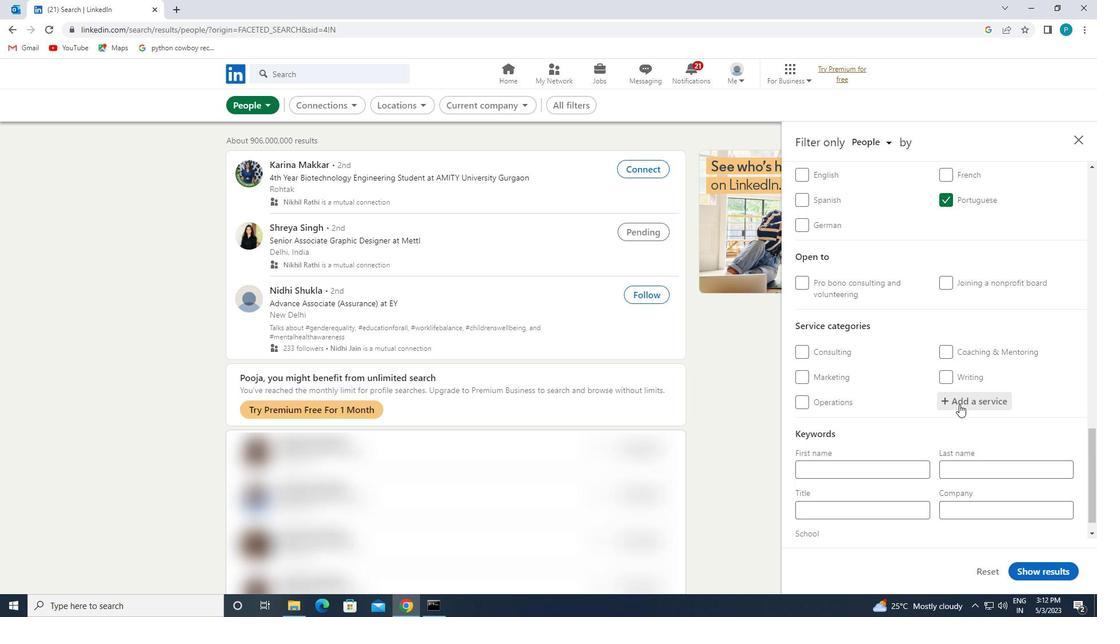 
Action: Key pressed <Key.caps_lock>V<Key.caps_lock>IDEOGR
Screenshot: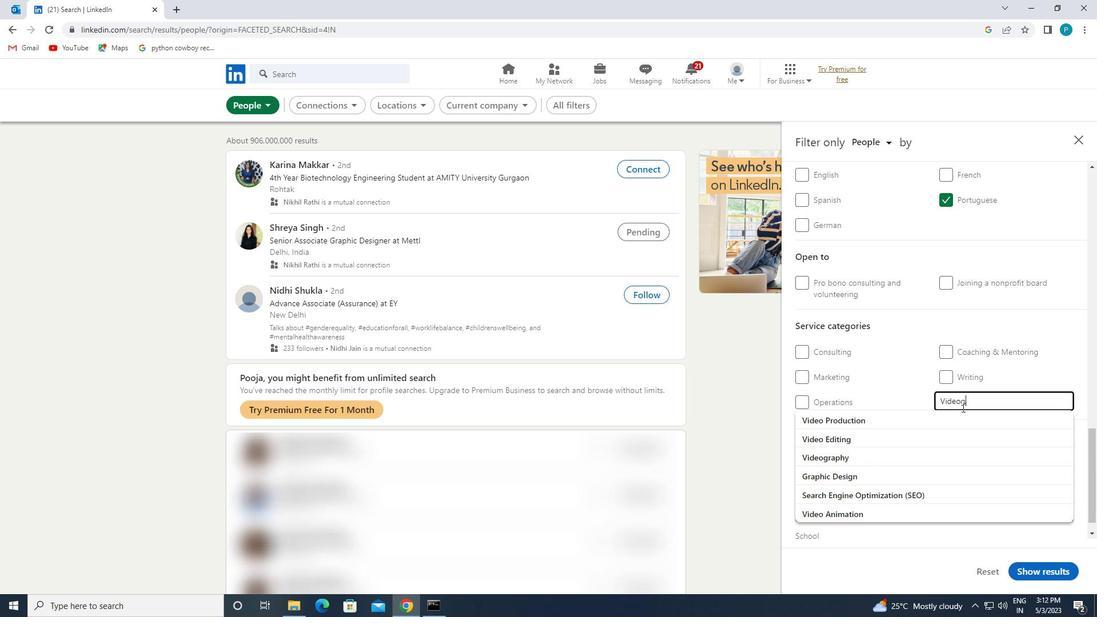 
Action: Mouse moved to (899, 422)
Screenshot: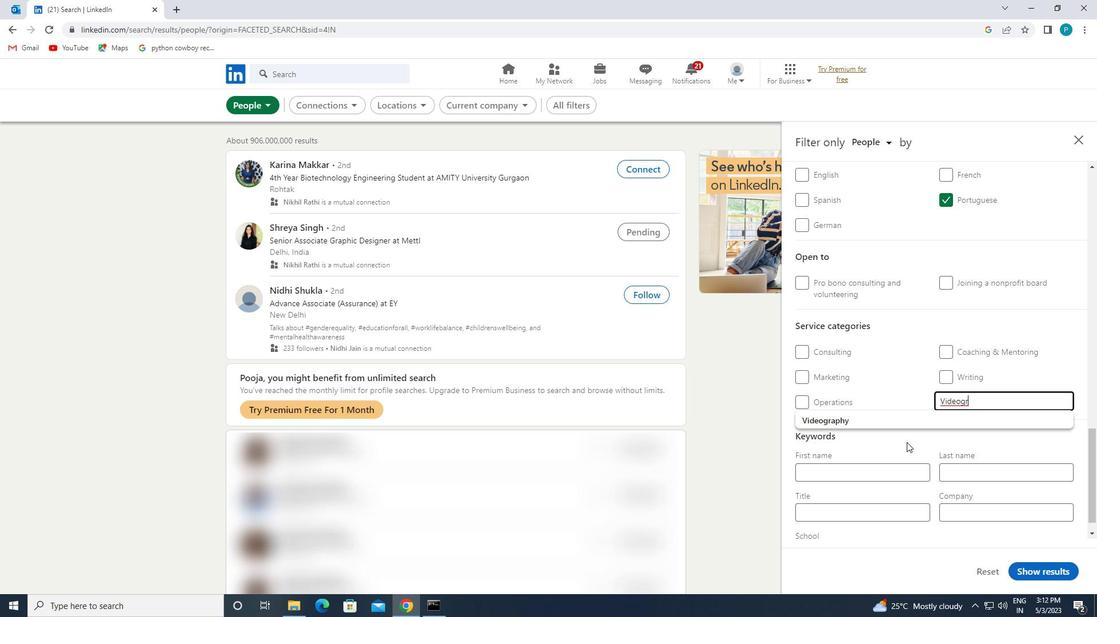 
Action: Mouse pressed left at (899, 422)
Screenshot: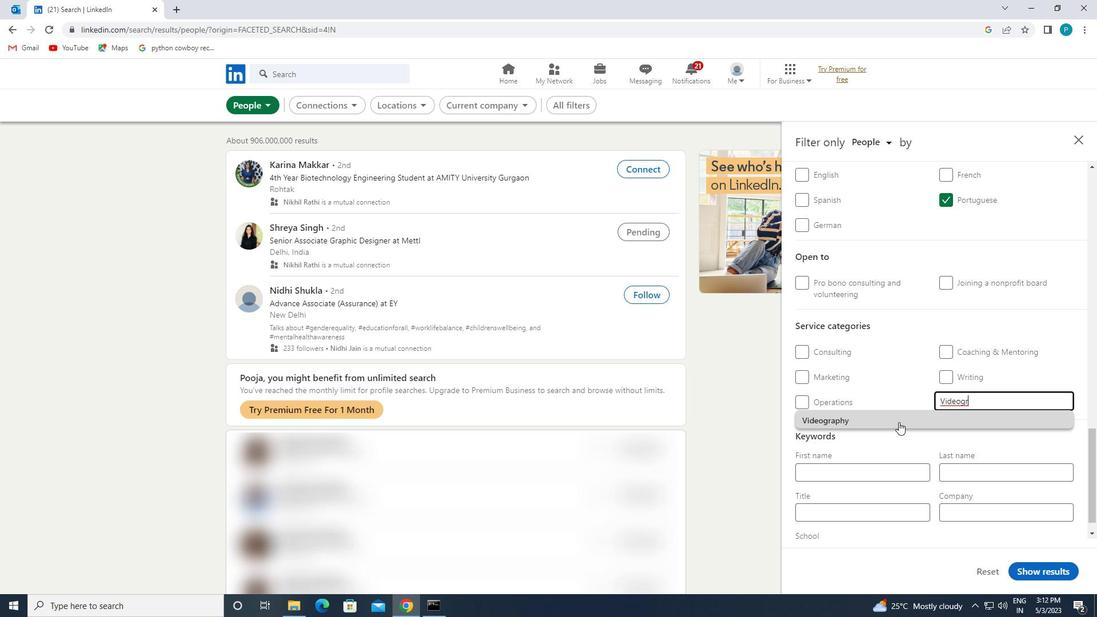 
Action: Mouse scrolled (899, 421) with delta (0, 0)
Screenshot: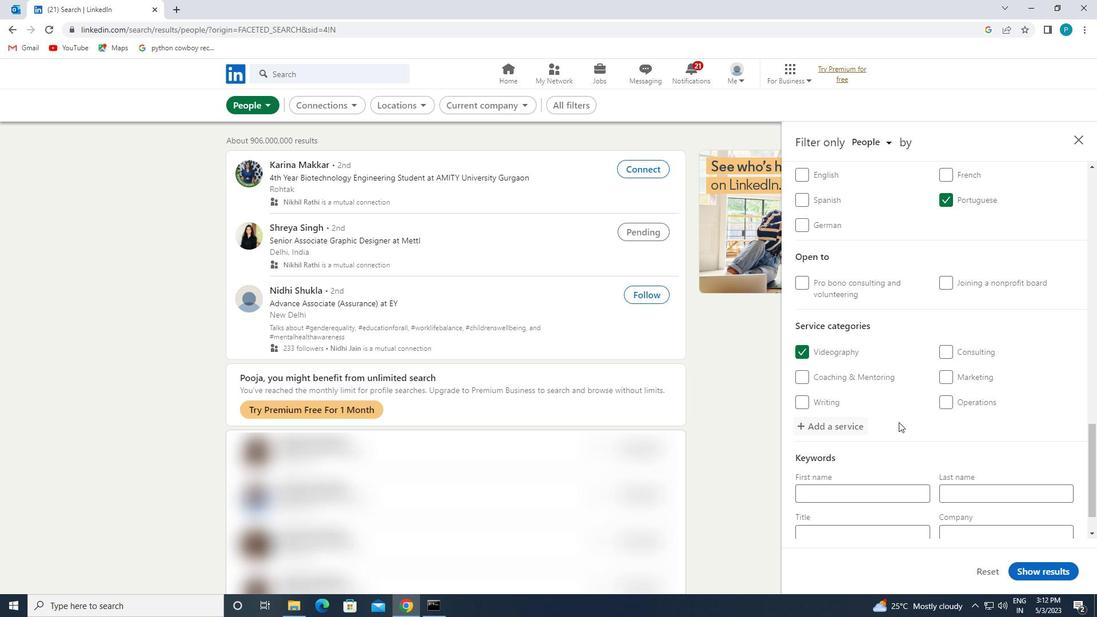 
Action: Mouse scrolled (899, 421) with delta (0, 0)
Screenshot: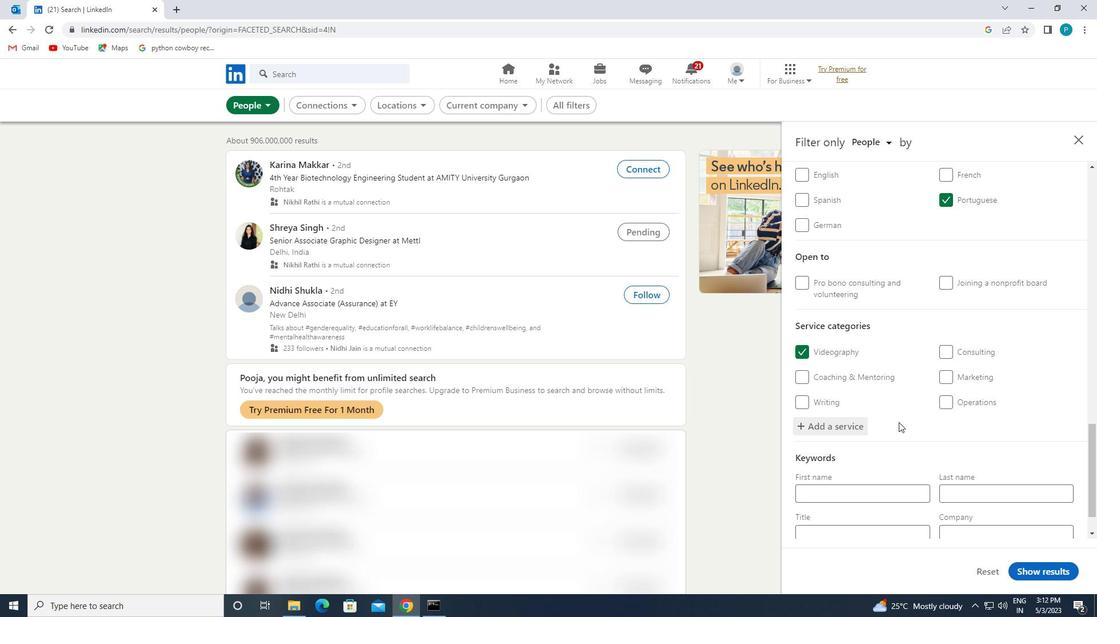 
Action: Mouse scrolled (899, 421) with delta (0, 0)
Screenshot: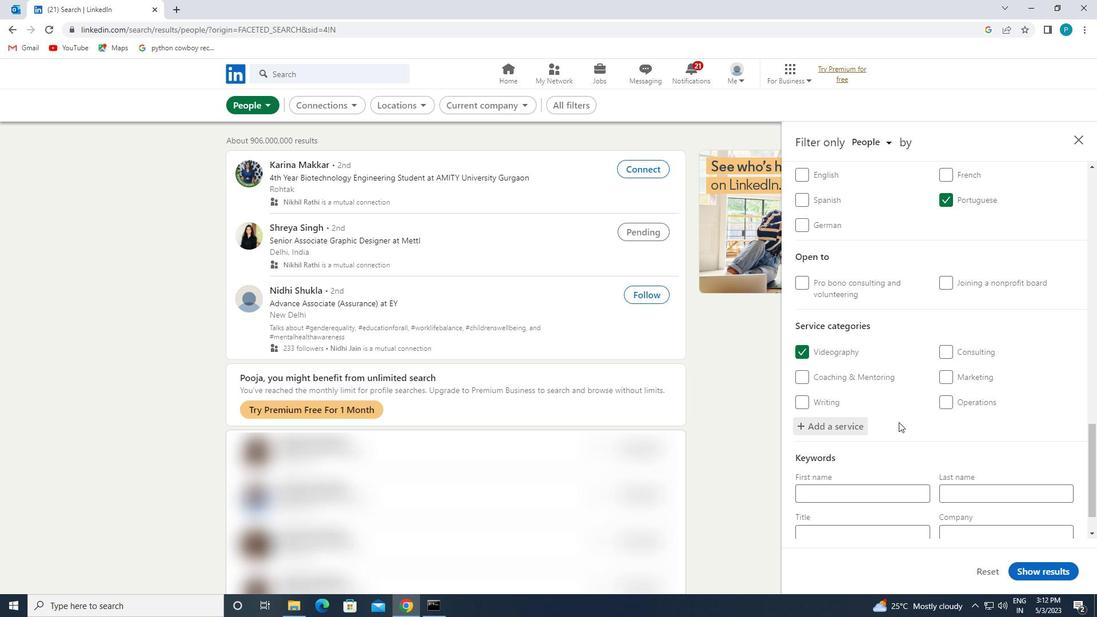 
Action: Mouse moved to (882, 483)
Screenshot: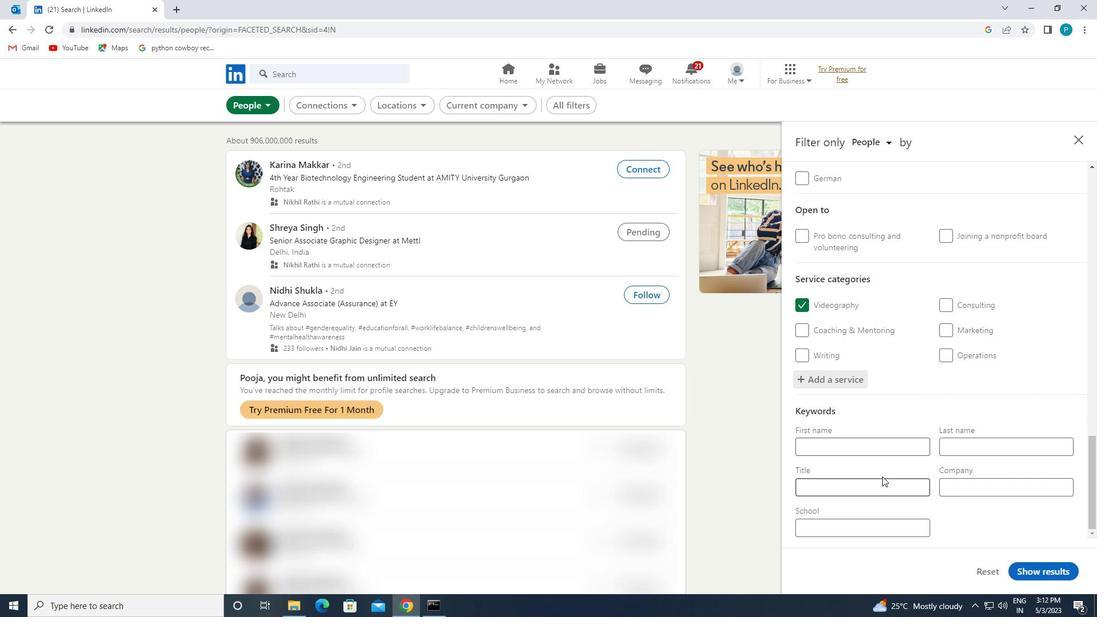 
Action: Mouse pressed left at (882, 483)
Screenshot: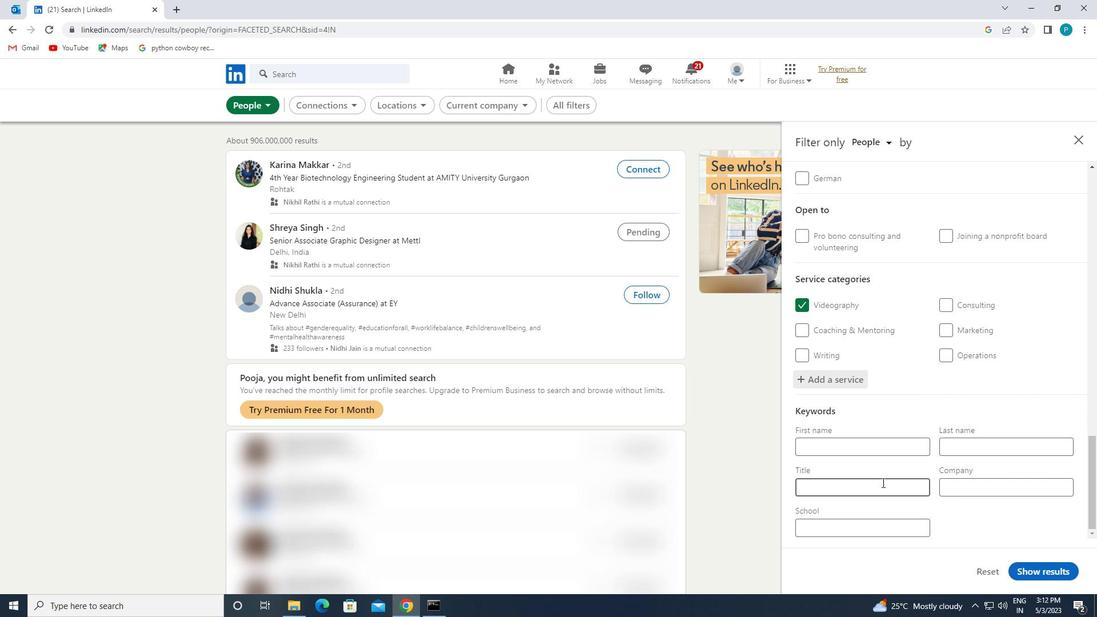 
Action: Mouse moved to (882, 483)
Screenshot: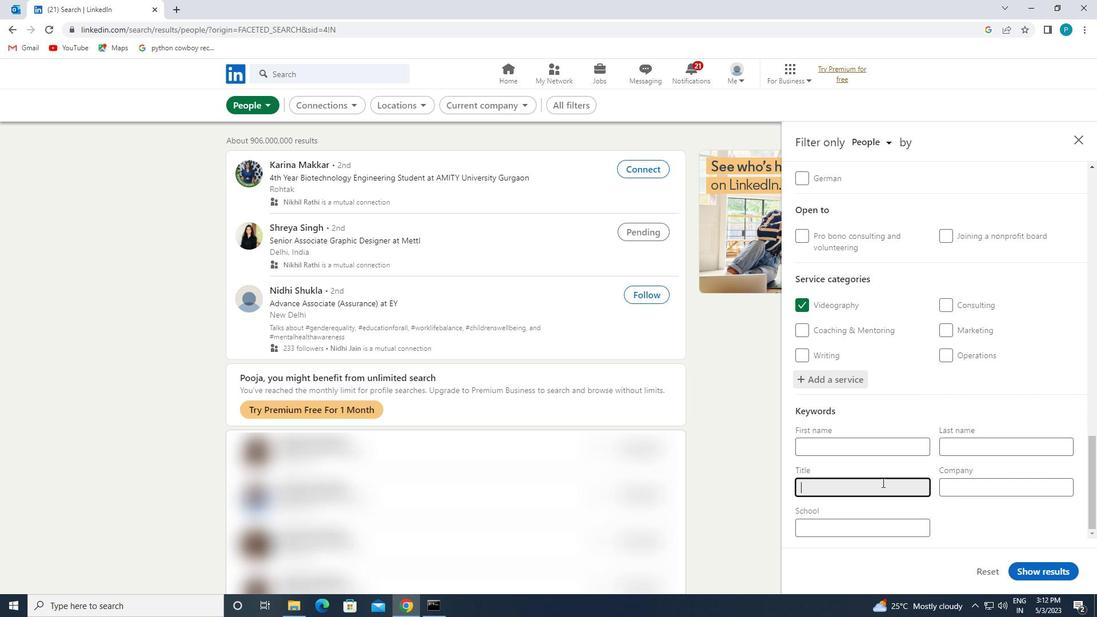 
Action: Key pressed <Key.caps_lock>F<Key.caps_lock>ILN<Key.backspace>M<Key.space><Key.caps_lock>P<Key.caps_lock>RDU<Key.backspace><Key.backspace>ODUCER
Screenshot: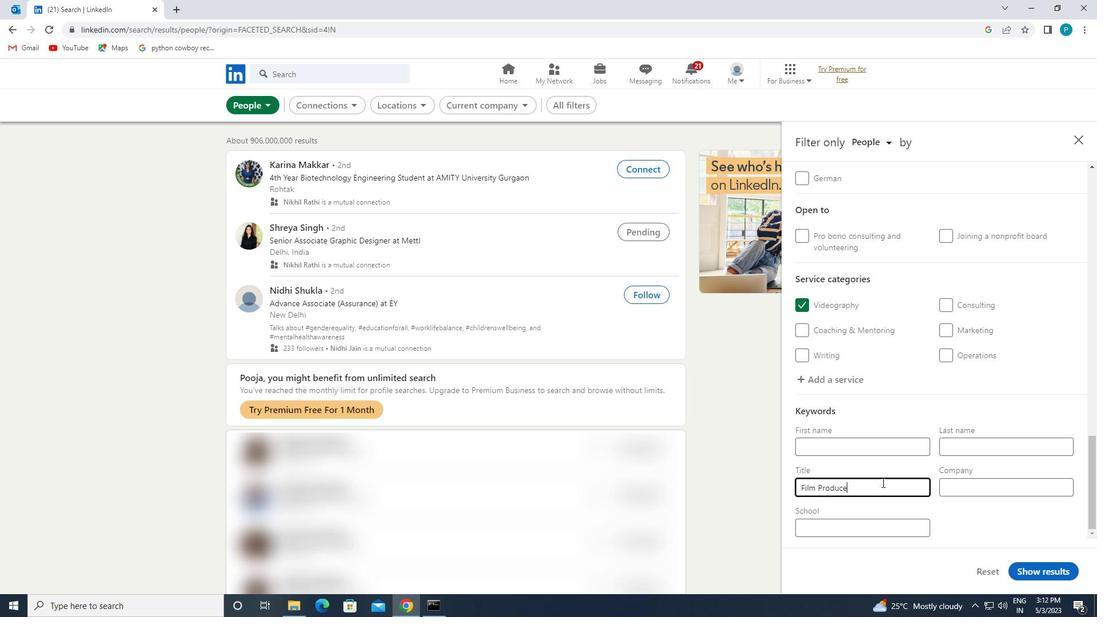 
Action: Mouse moved to (1036, 566)
Screenshot: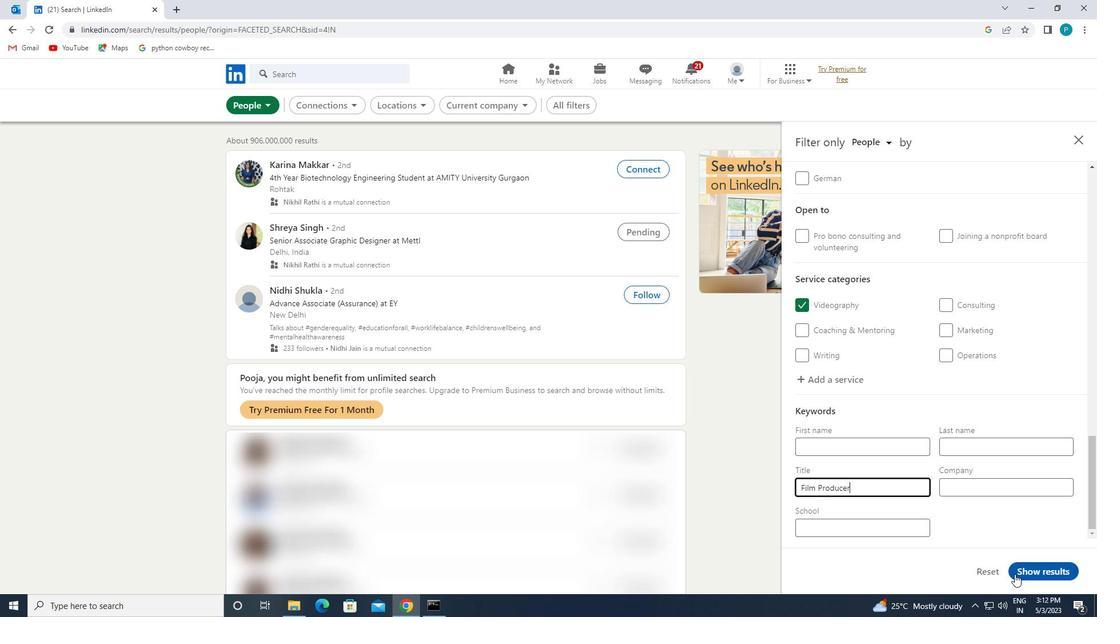 
Action: Mouse pressed left at (1036, 566)
Screenshot: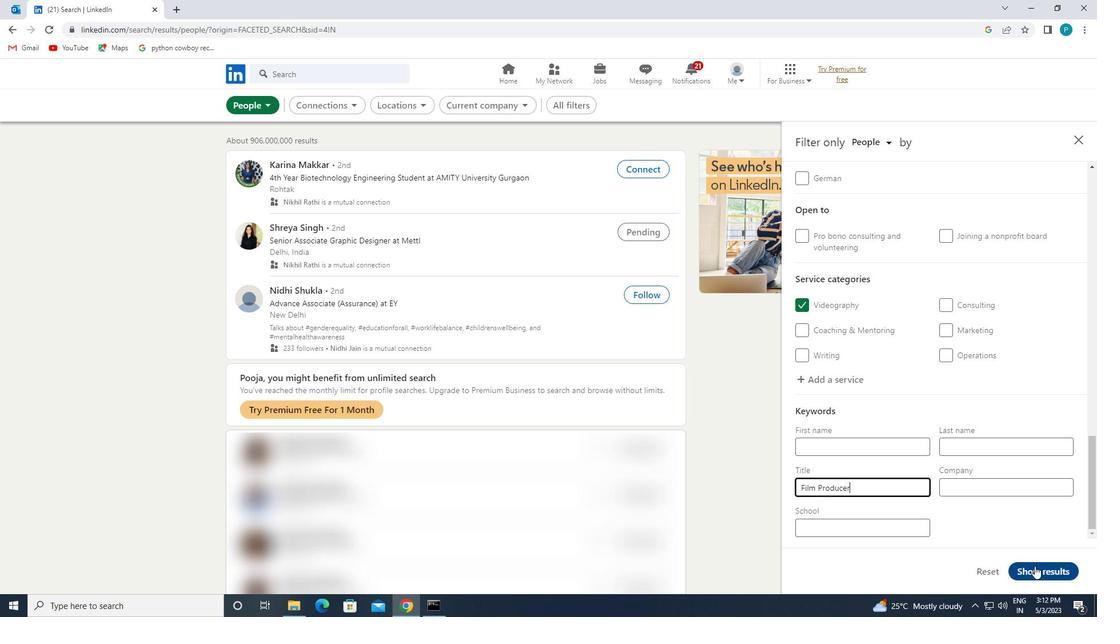 
